 Task: Find connections with filter location Sondershausen with filter topic #customerrelationswith filter profile language Potuguese with filter current company Perficient with filter school The Air Force School with filter industry Chemical Raw Materials Manufacturing with filter service category Print Design with filter keywords title Suicide Hotline Volunteer
Action: Mouse moved to (270, 343)
Screenshot: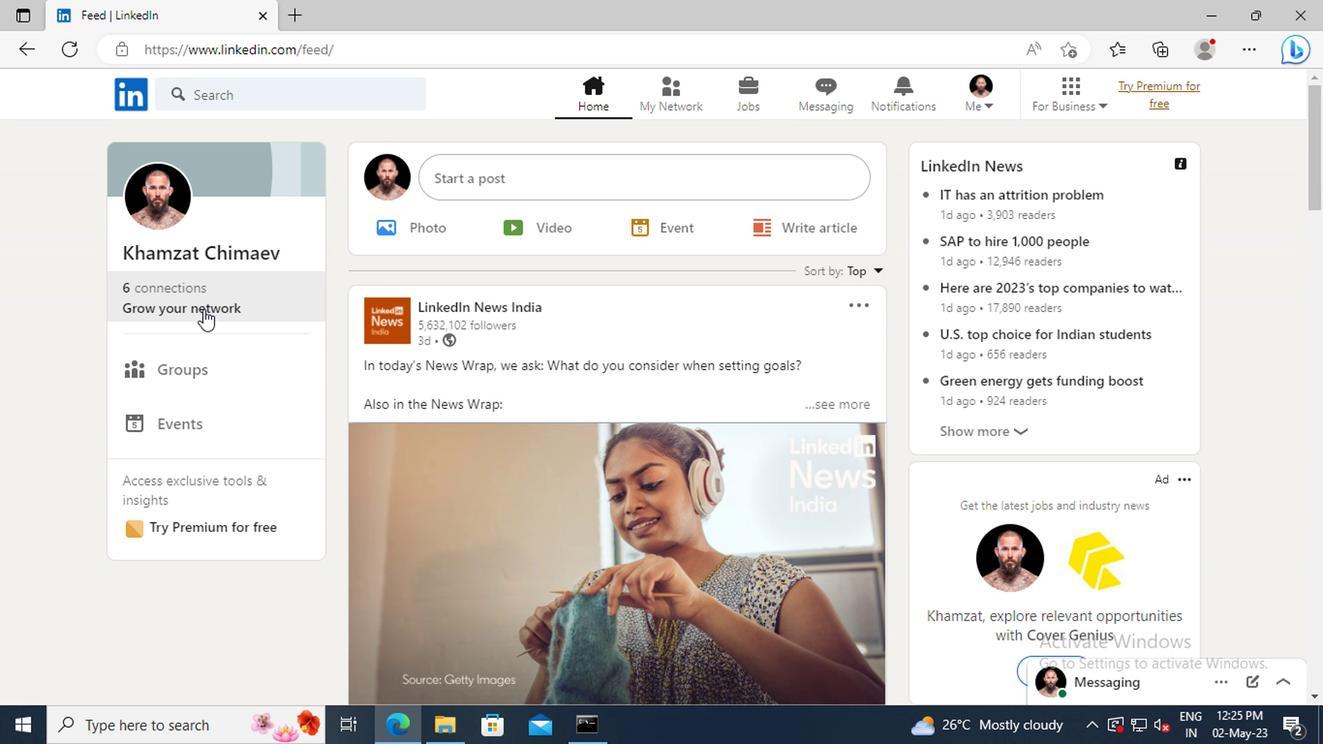 
Action: Mouse pressed left at (270, 343)
Screenshot: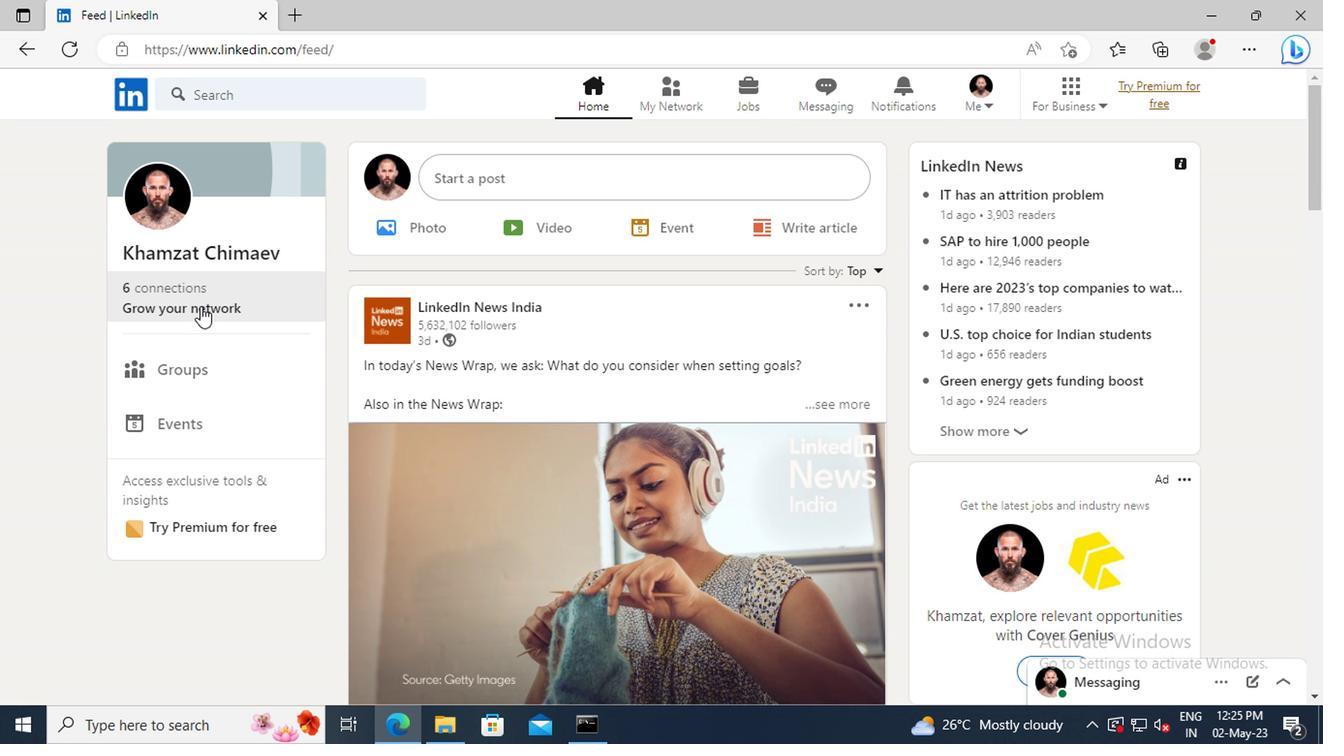 
Action: Mouse moved to (283, 279)
Screenshot: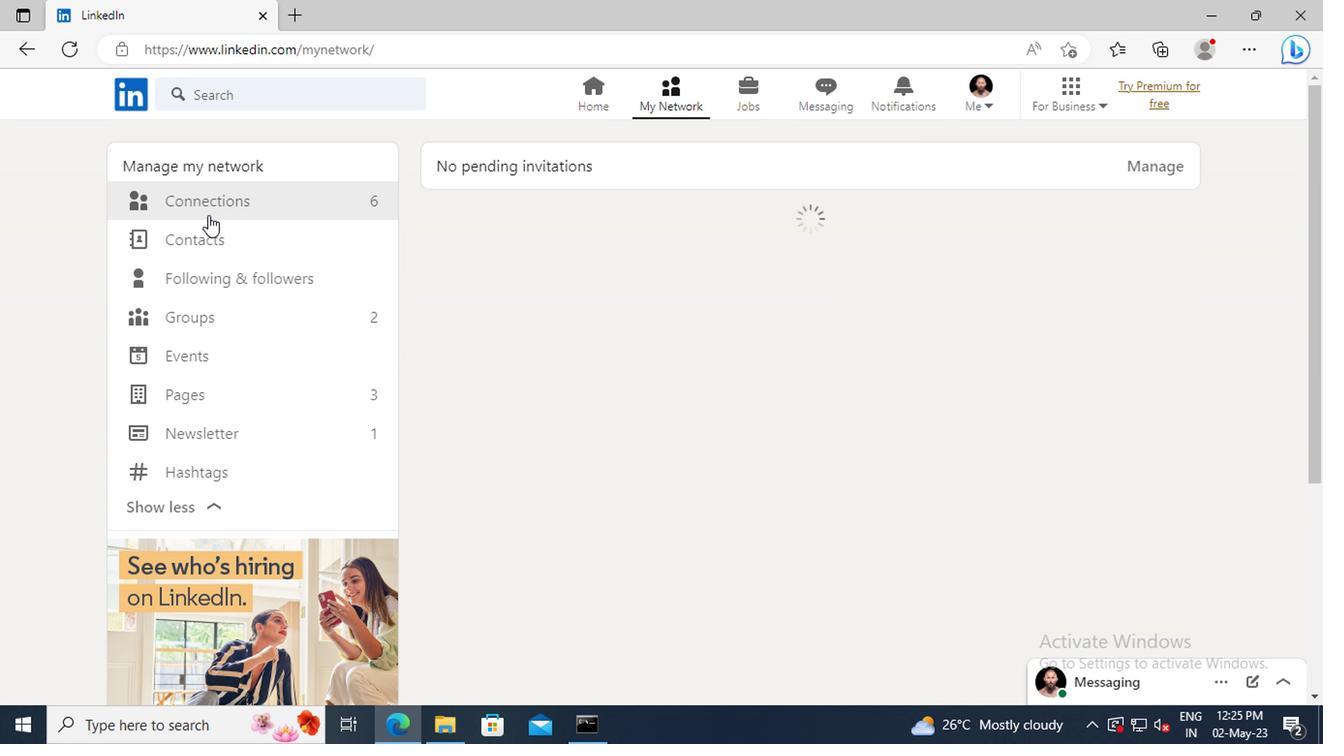 
Action: Mouse pressed left at (283, 279)
Screenshot: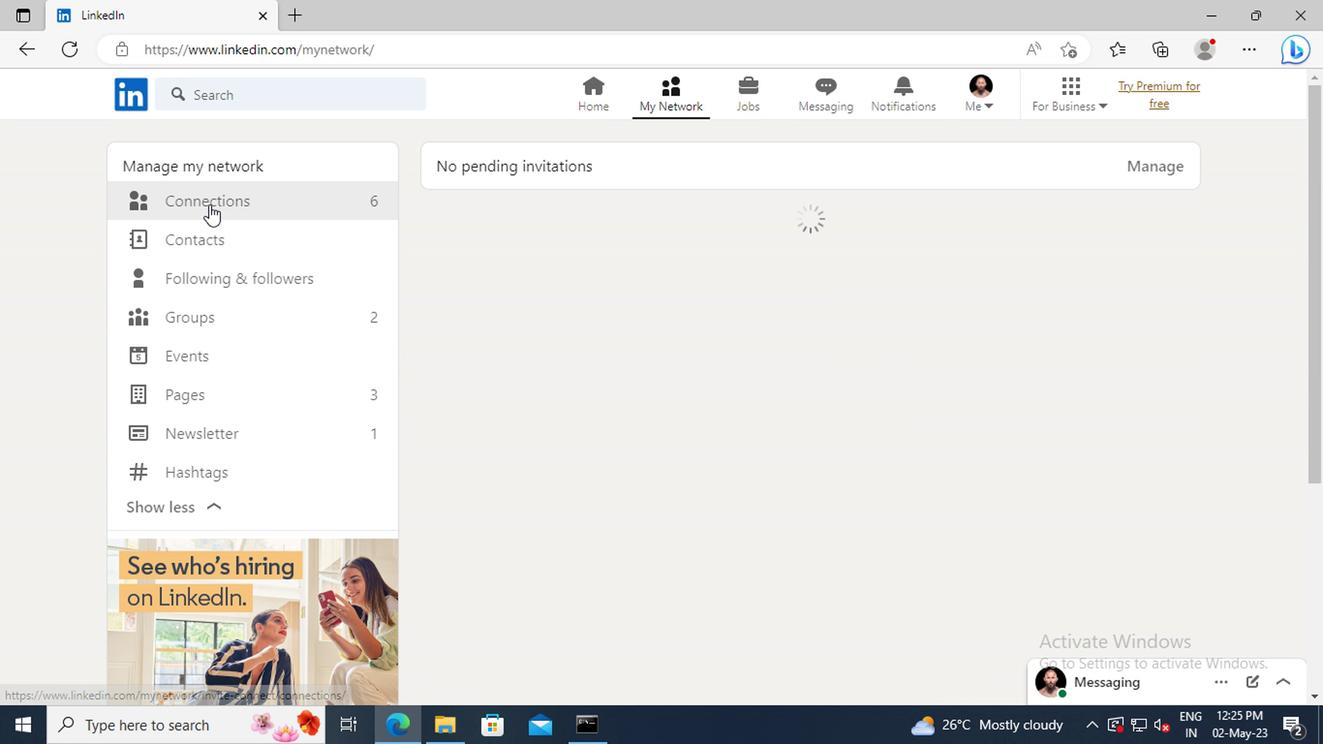 
Action: Mouse moved to (689, 282)
Screenshot: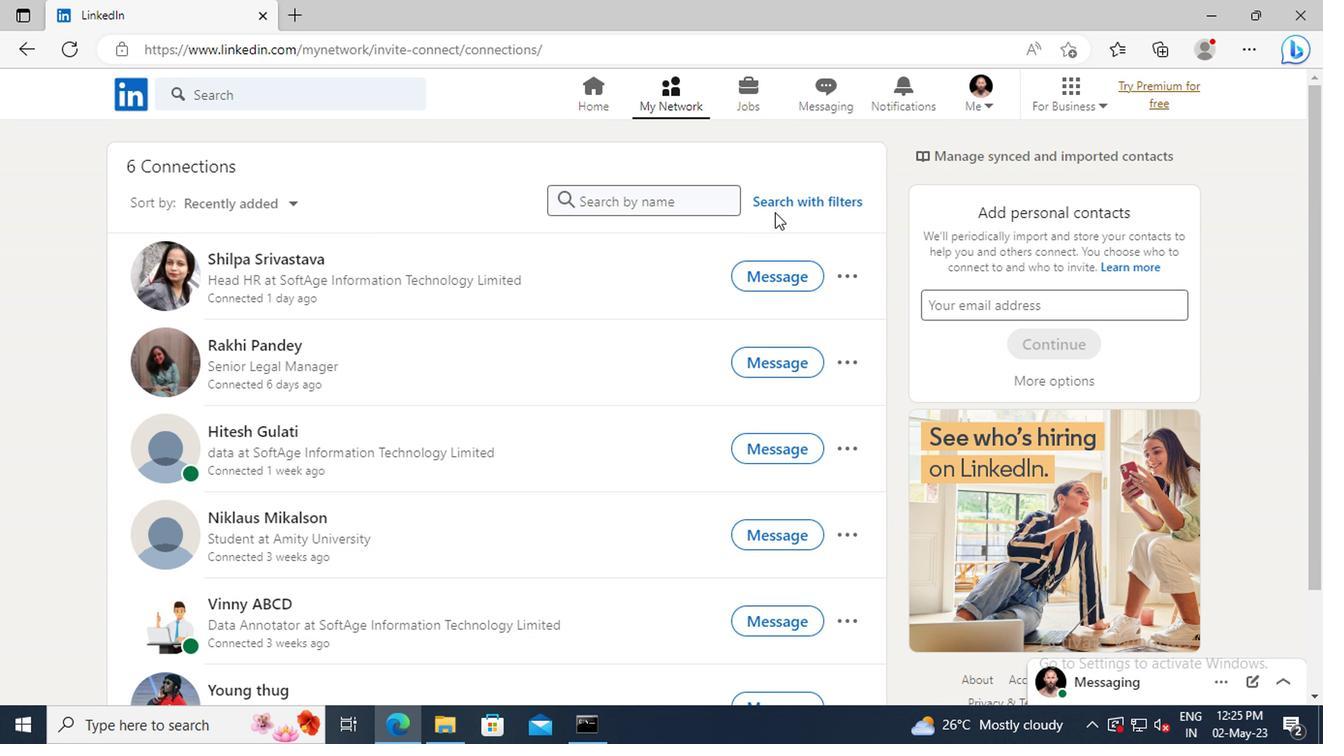 
Action: Mouse pressed left at (689, 282)
Screenshot: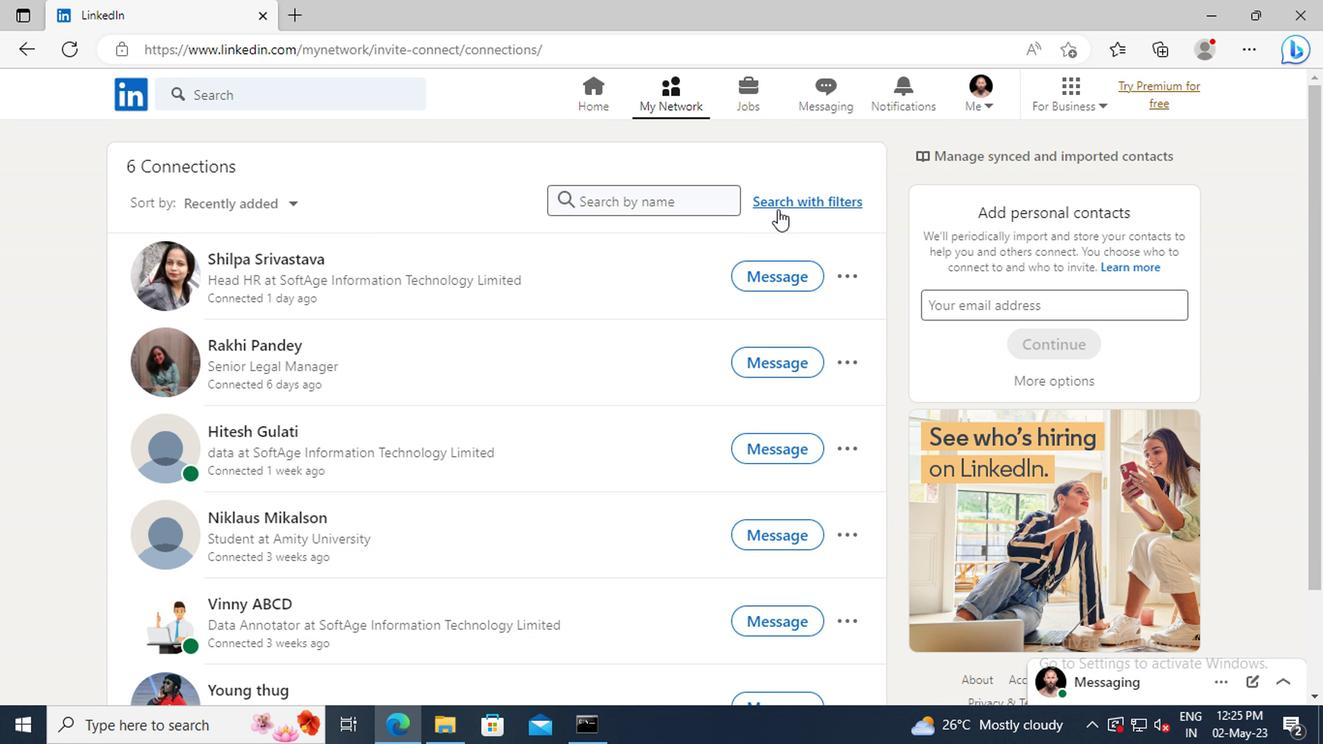 
Action: Mouse moved to (649, 241)
Screenshot: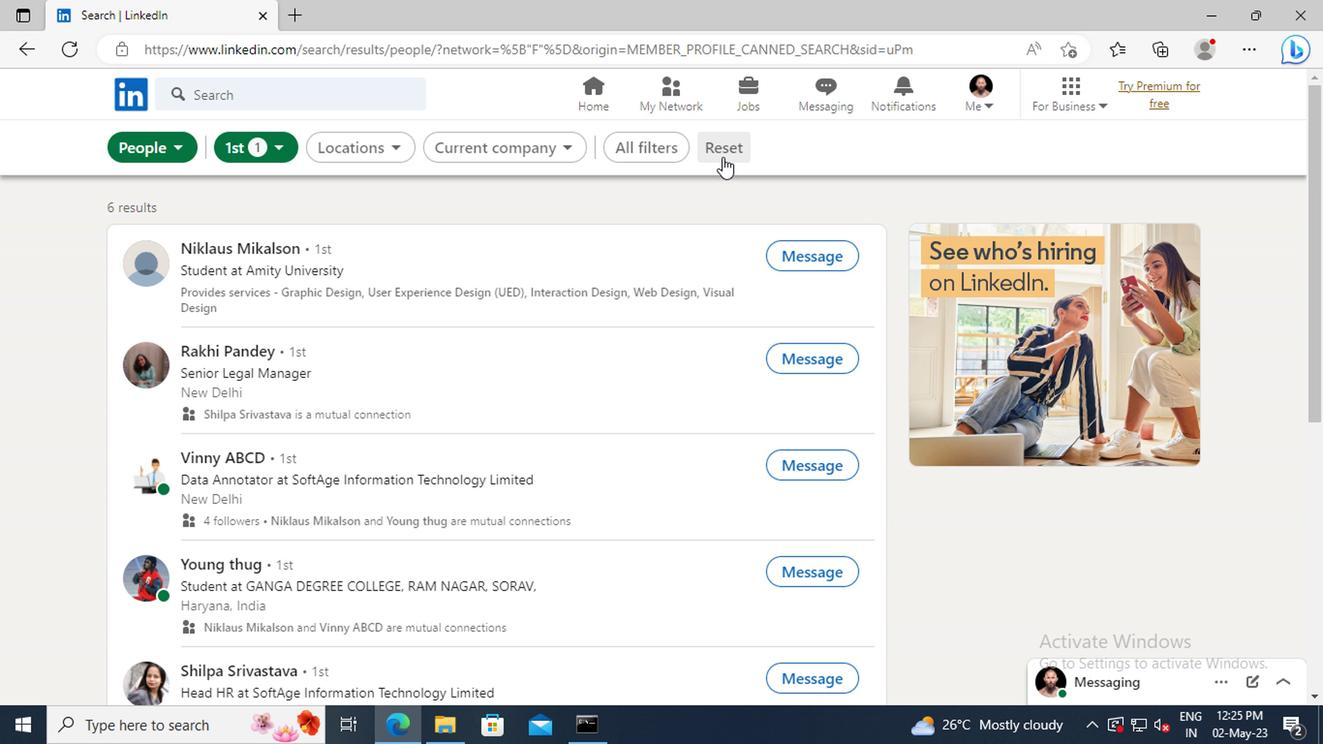 
Action: Mouse pressed left at (649, 241)
Screenshot: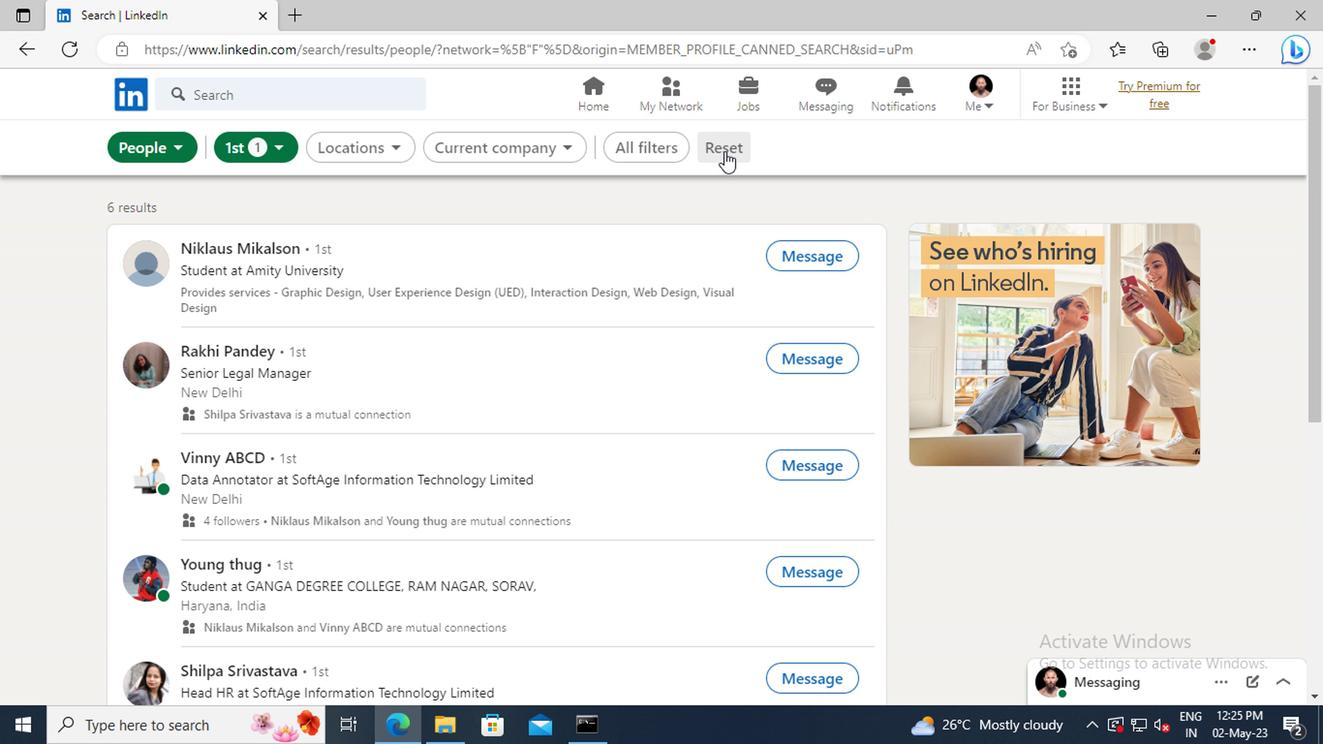 
Action: Mouse moved to (629, 239)
Screenshot: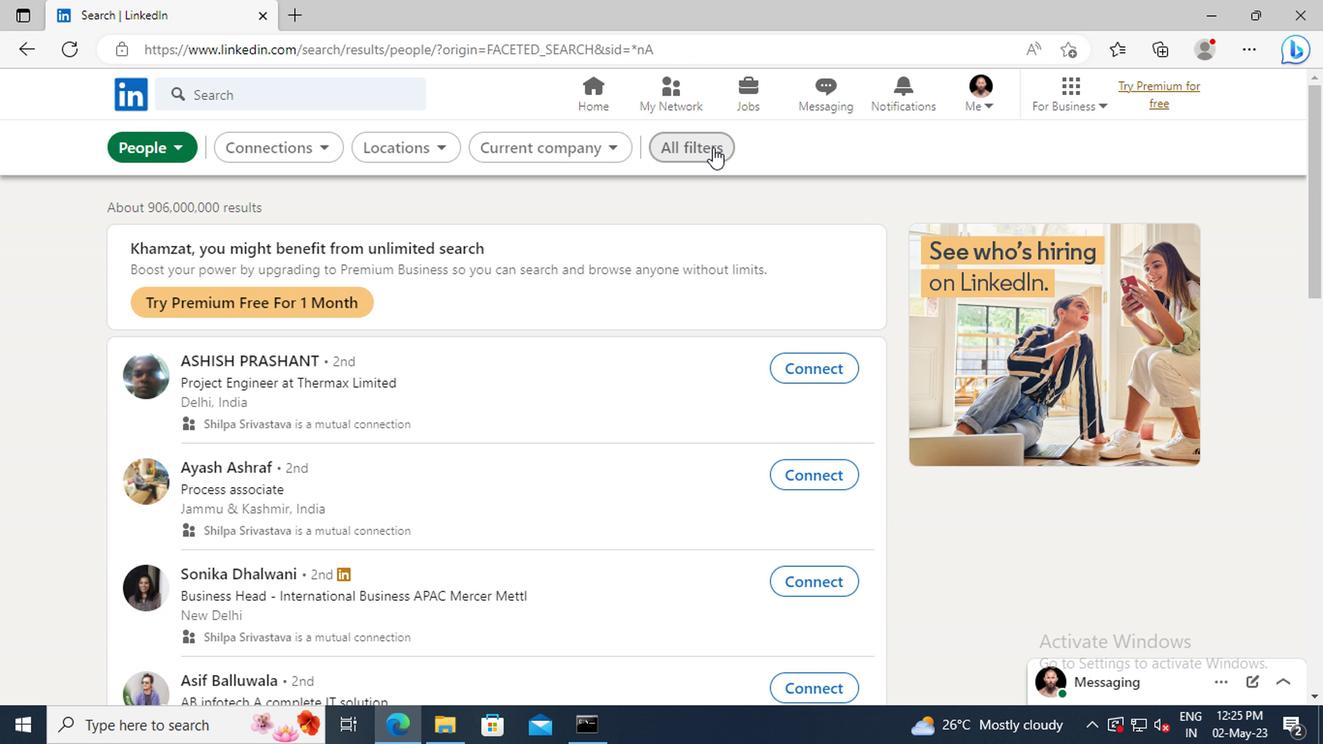 
Action: Mouse pressed left at (629, 239)
Screenshot: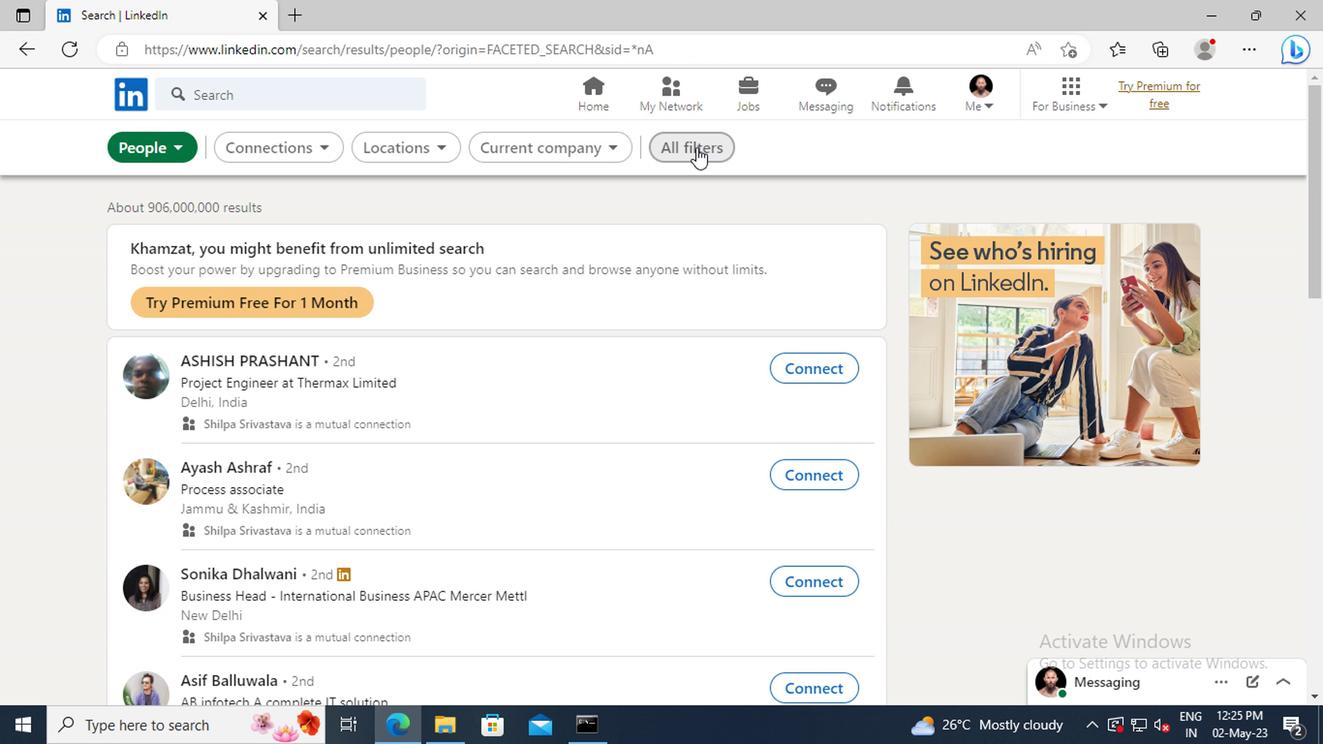 
Action: Mouse moved to (875, 388)
Screenshot: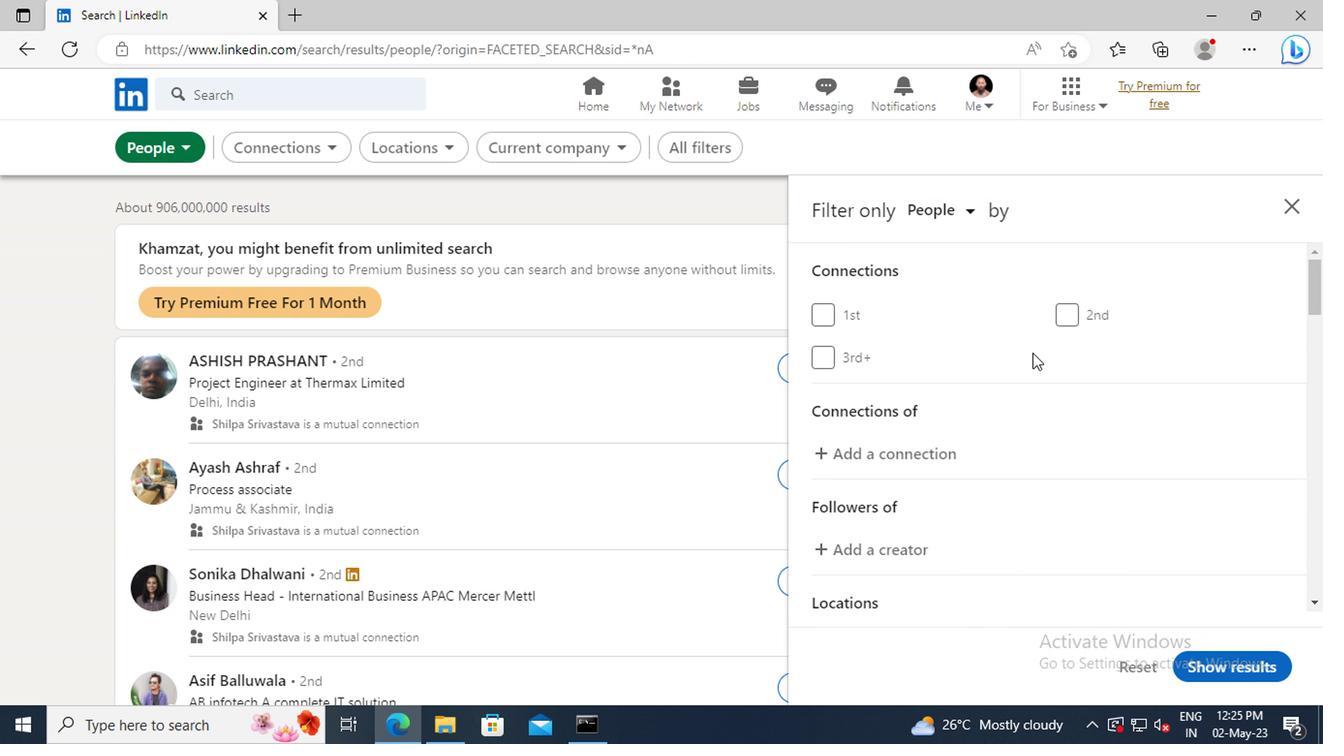 
Action: Mouse scrolled (875, 387) with delta (0, 0)
Screenshot: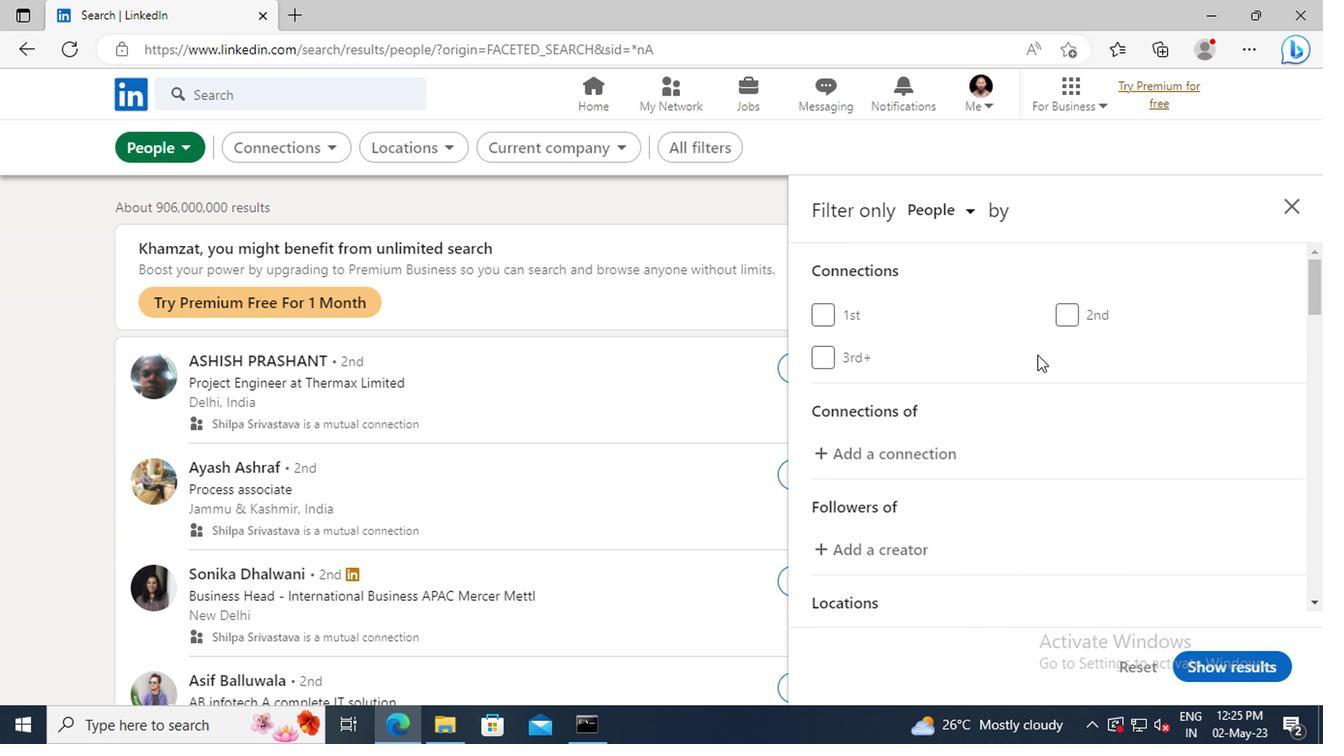 
Action: Mouse scrolled (875, 387) with delta (0, 0)
Screenshot: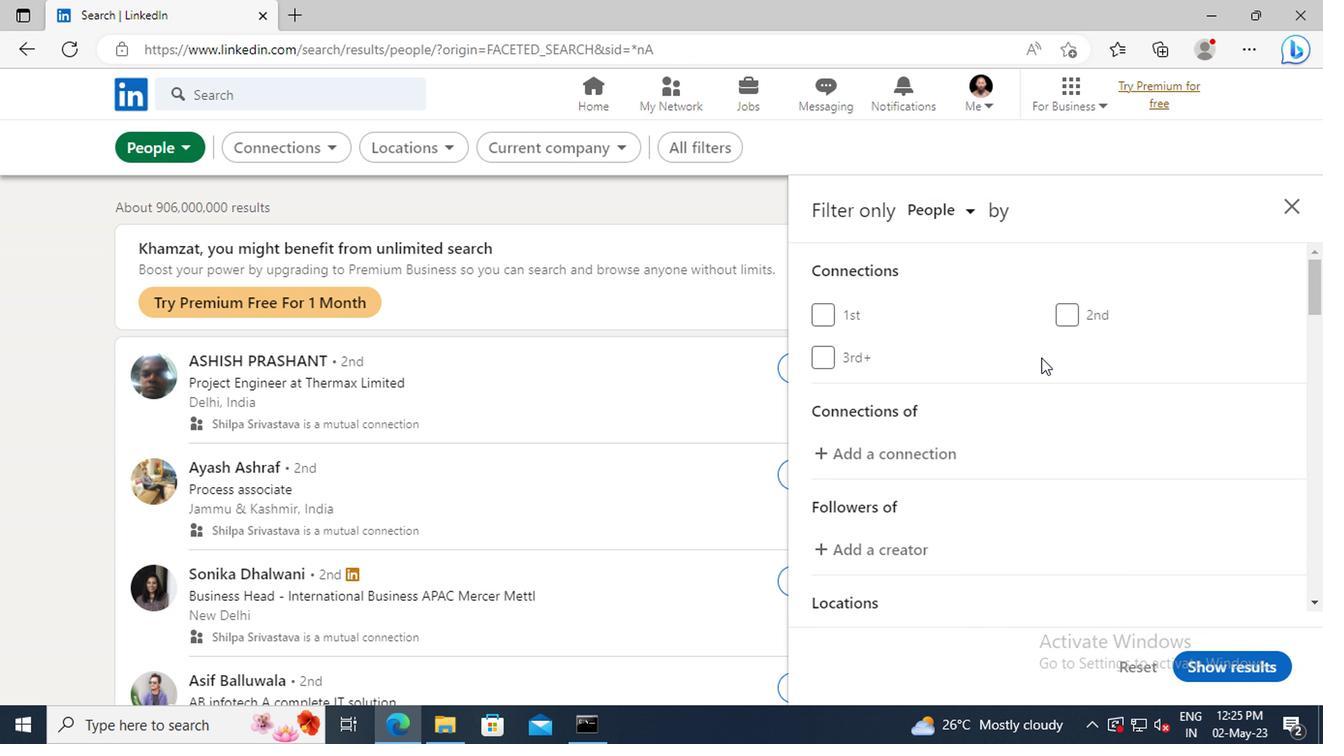 
Action: Mouse scrolled (875, 387) with delta (0, 0)
Screenshot: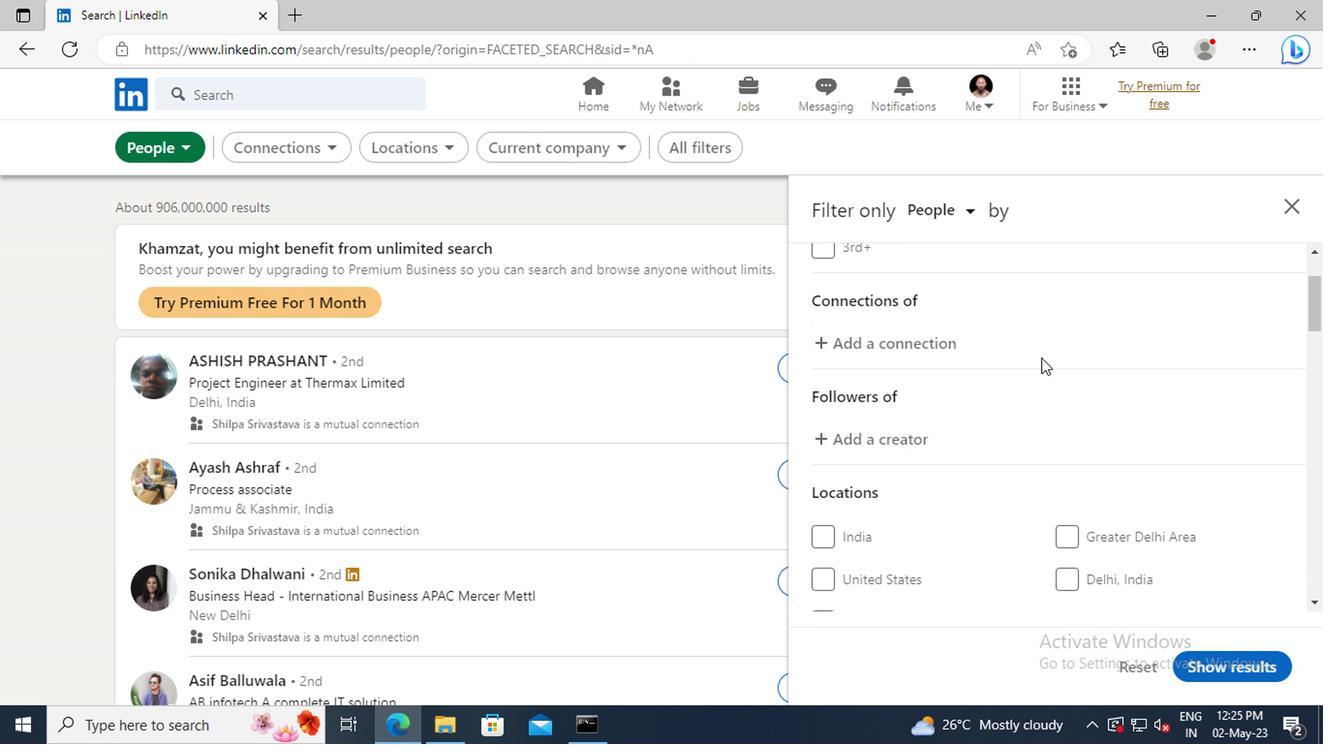 
Action: Mouse scrolled (875, 387) with delta (0, 0)
Screenshot: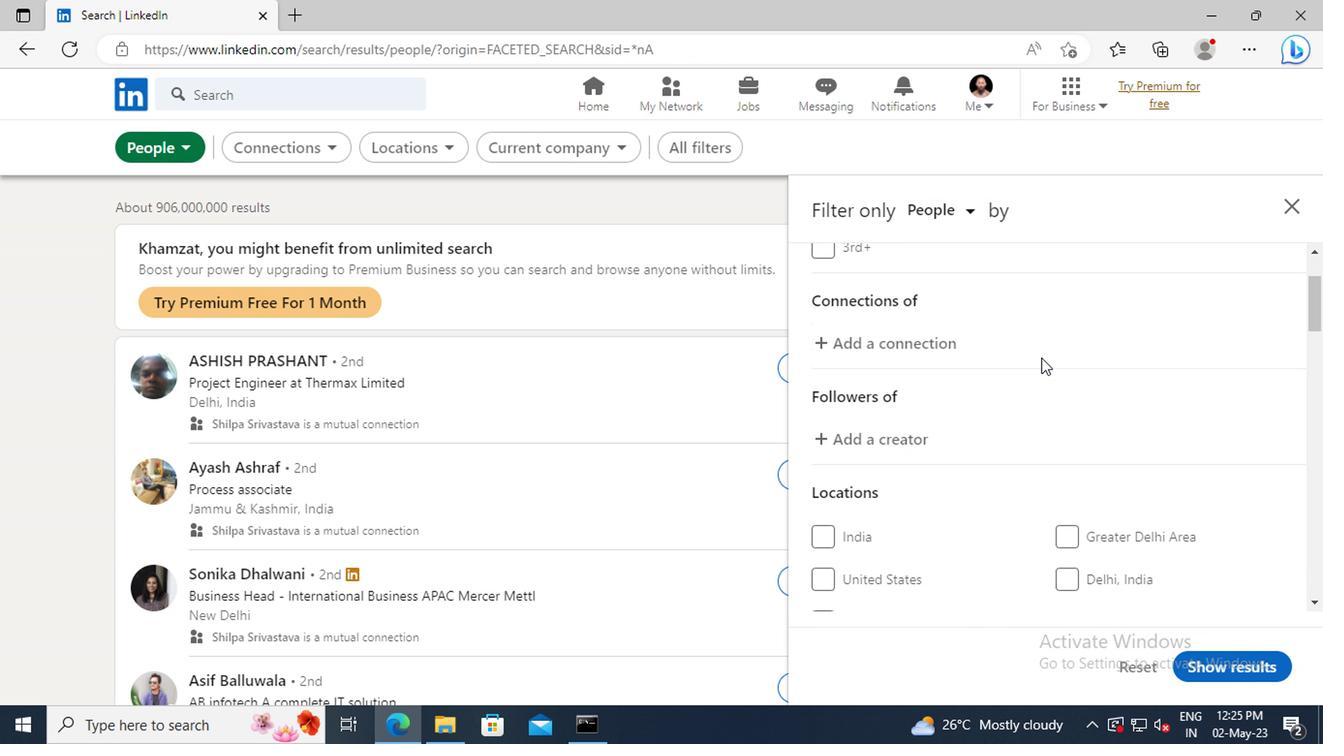 
Action: Mouse scrolled (875, 387) with delta (0, 0)
Screenshot: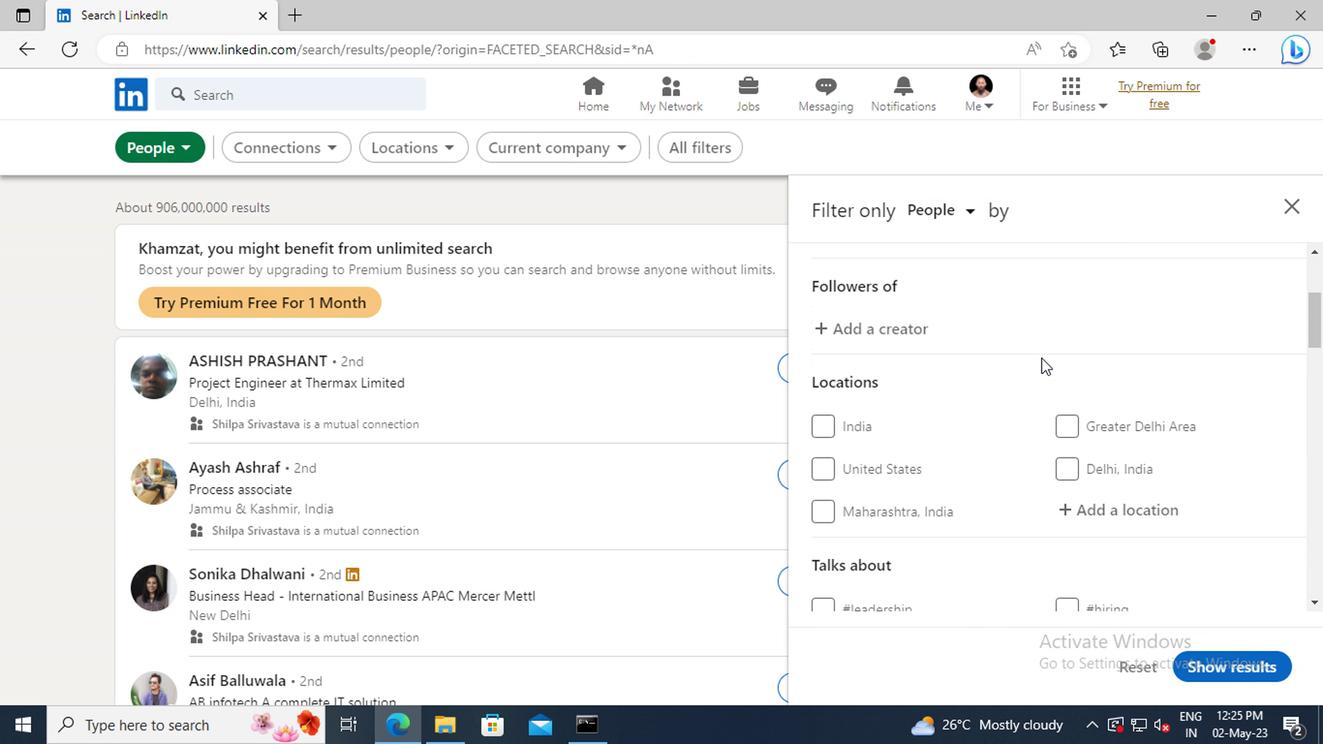 
Action: Mouse scrolled (875, 387) with delta (0, 0)
Screenshot: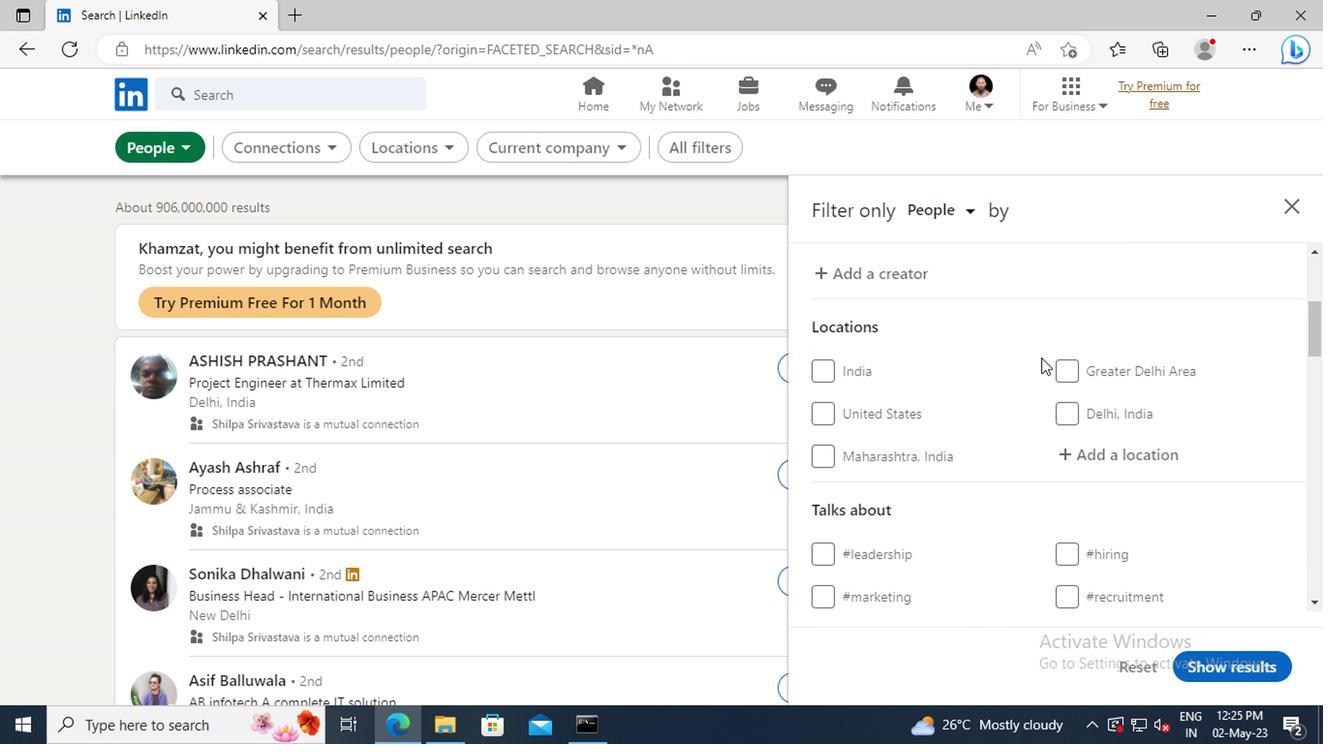 
Action: Mouse moved to (894, 414)
Screenshot: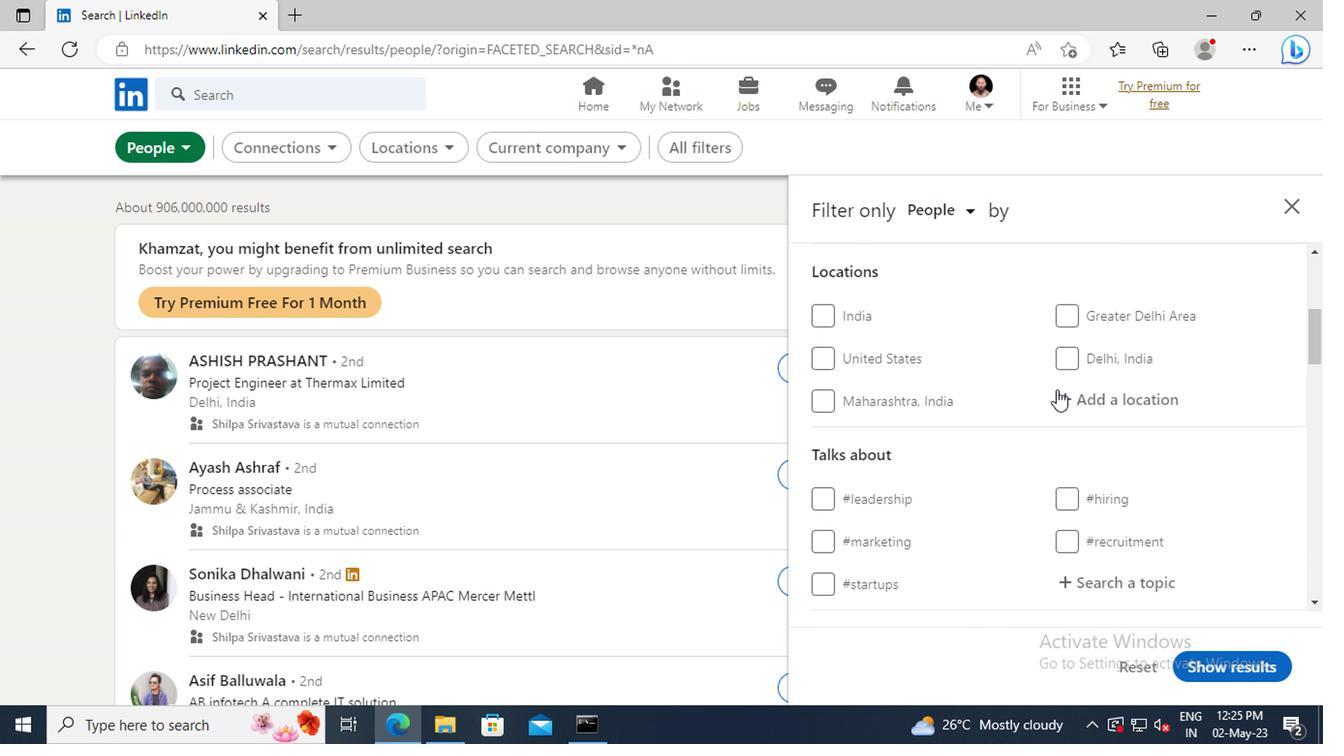 
Action: Mouse pressed left at (894, 414)
Screenshot: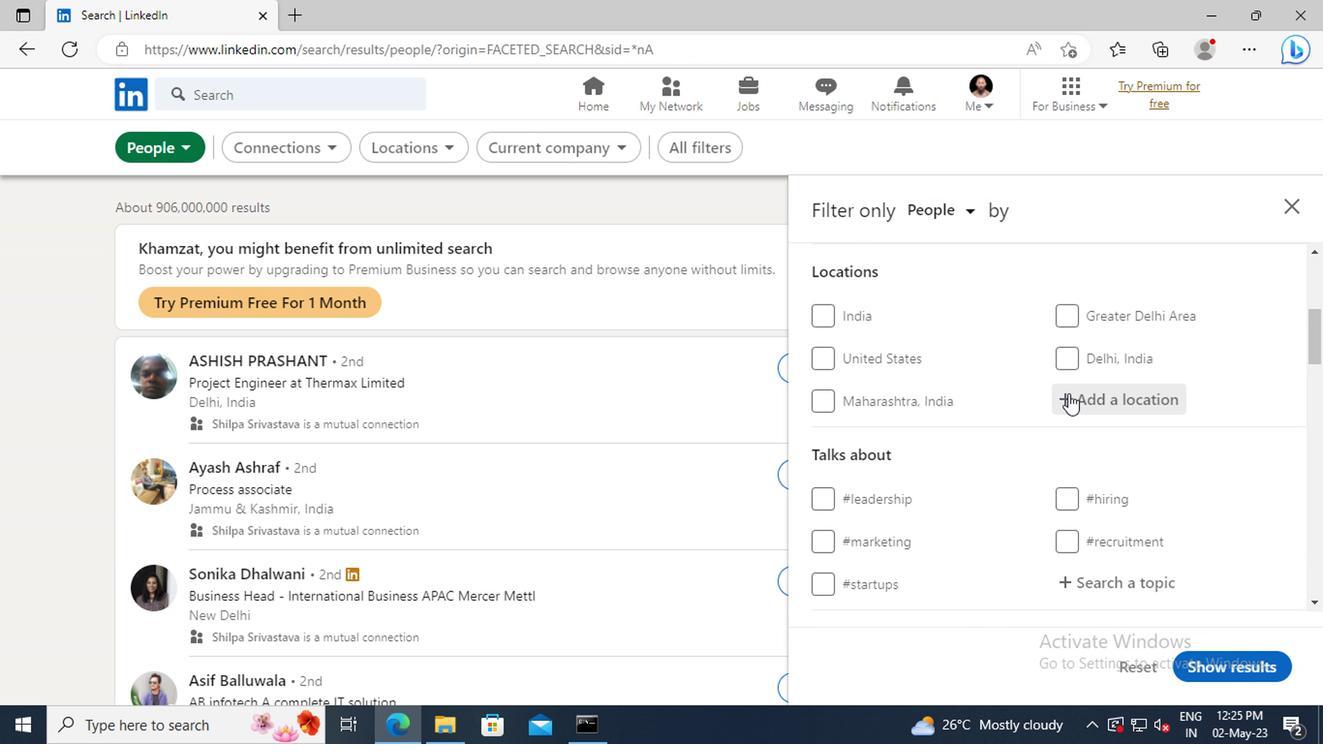 
Action: Key pressed <Key.shift>SONDERSHA
Screenshot: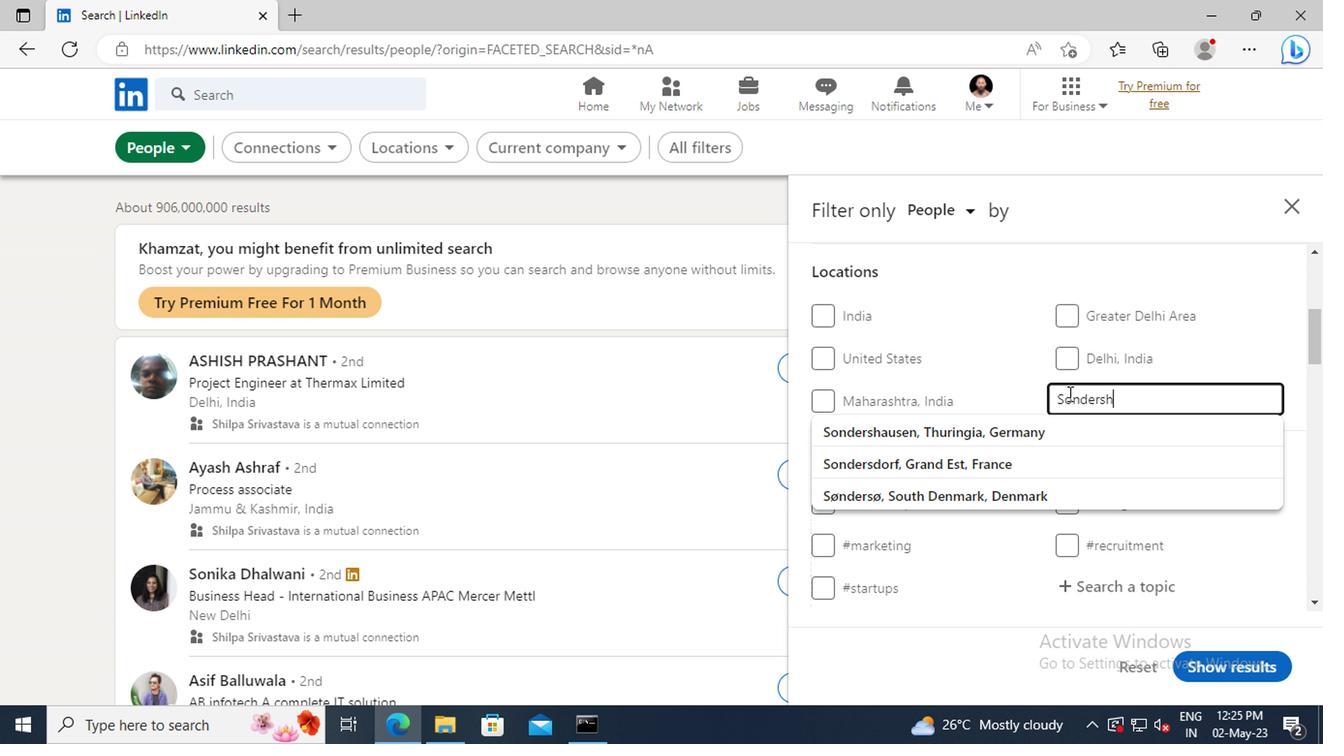 
Action: Mouse moved to (897, 440)
Screenshot: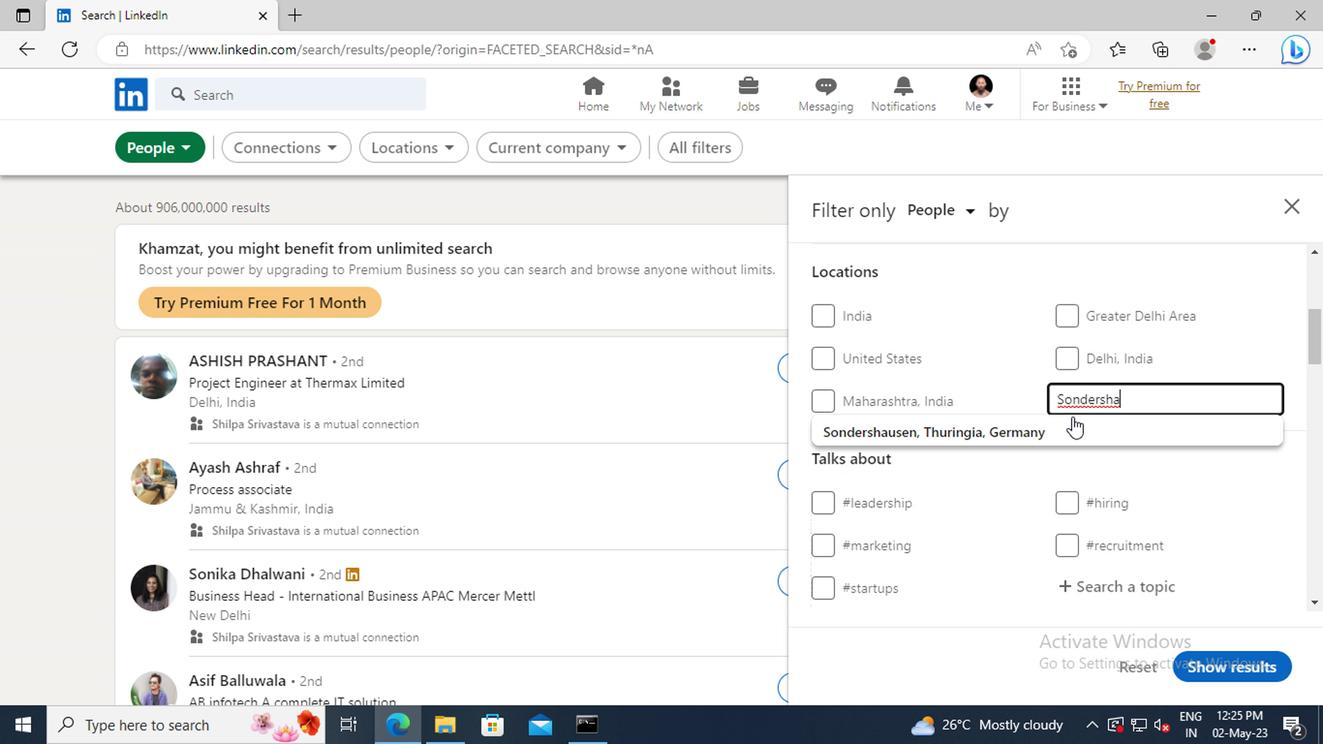 
Action: Mouse pressed left at (897, 440)
Screenshot: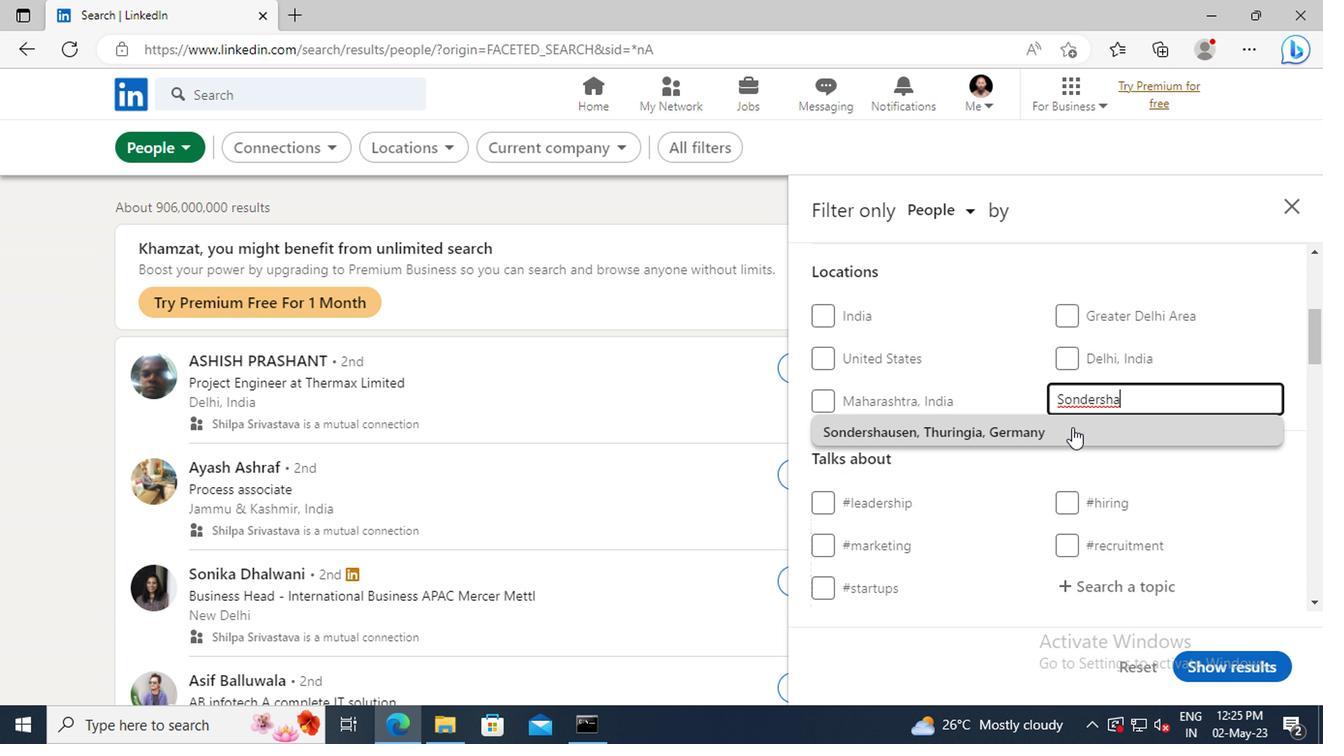 
Action: Mouse scrolled (897, 439) with delta (0, 0)
Screenshot: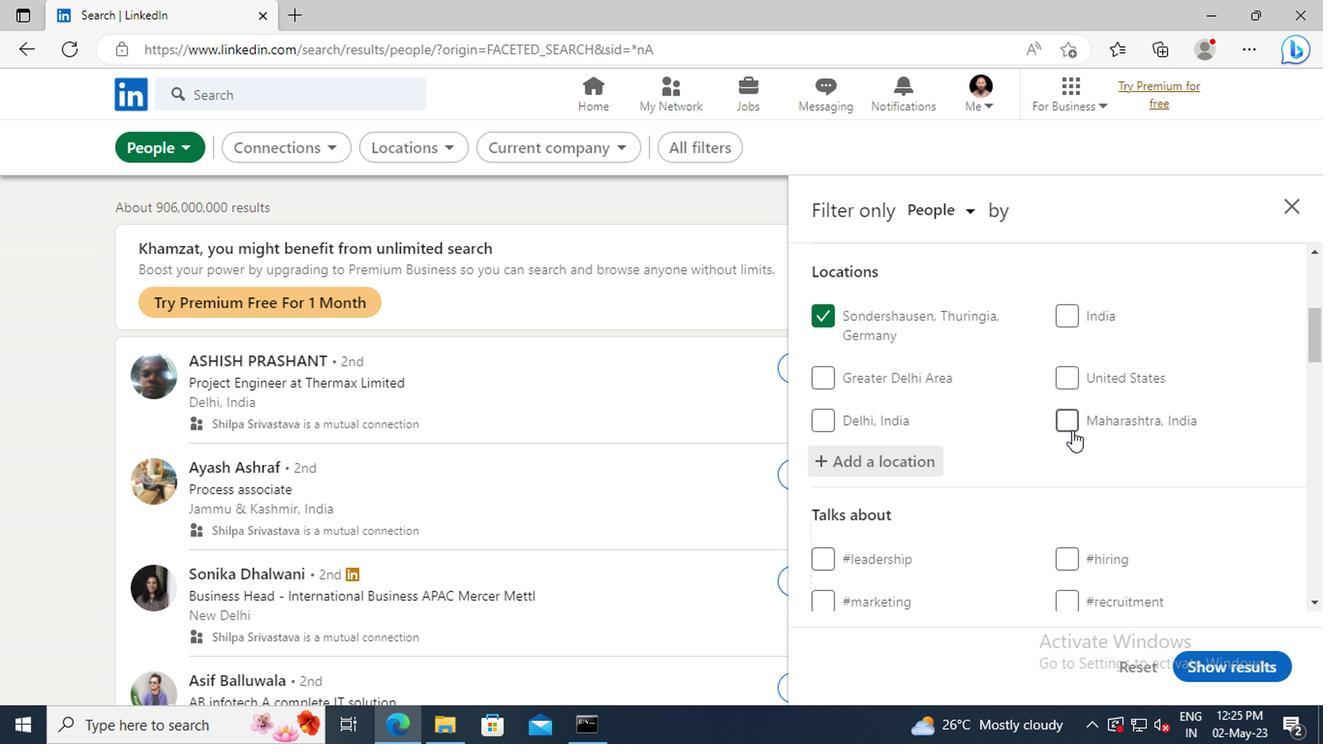 
Action: Mouse scrolled (897, 439) with delta (0, 0)
Screenshot: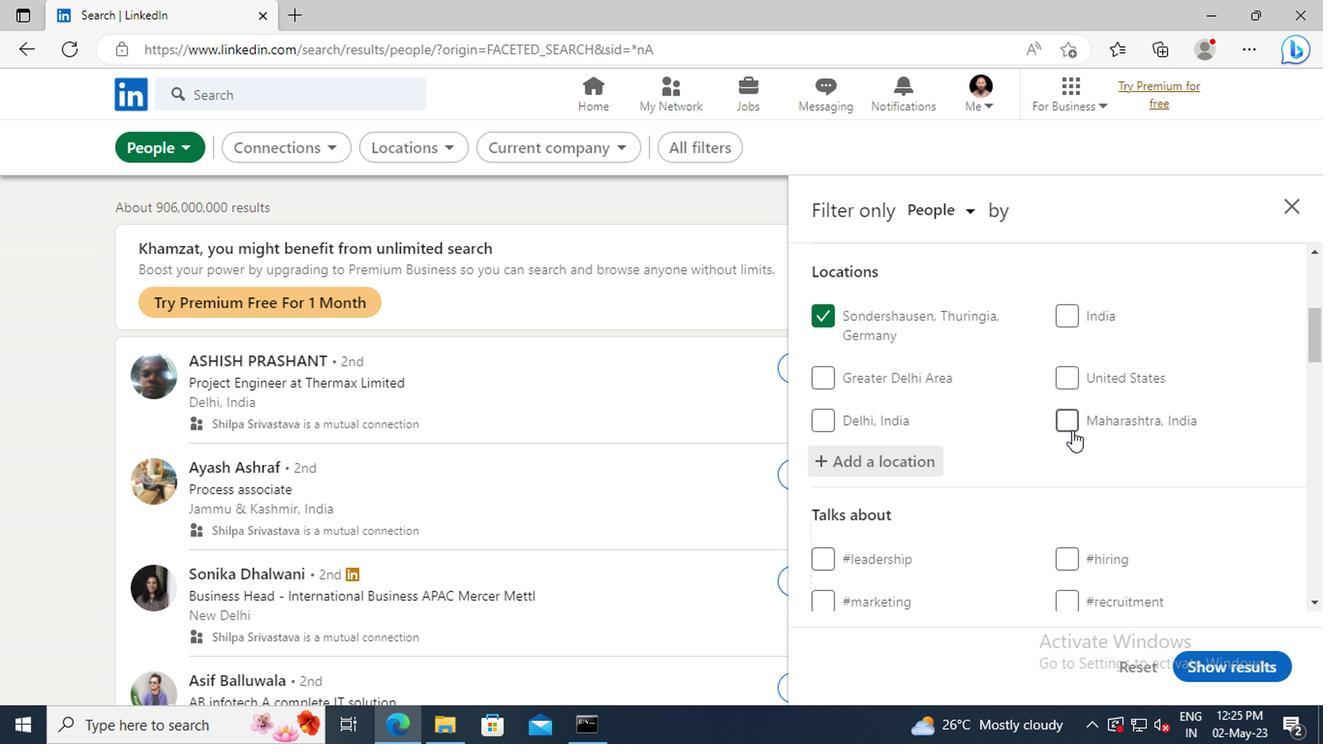 
Action: Mouse scrolled (897, 439) with delta (0, 0)
Screenshot: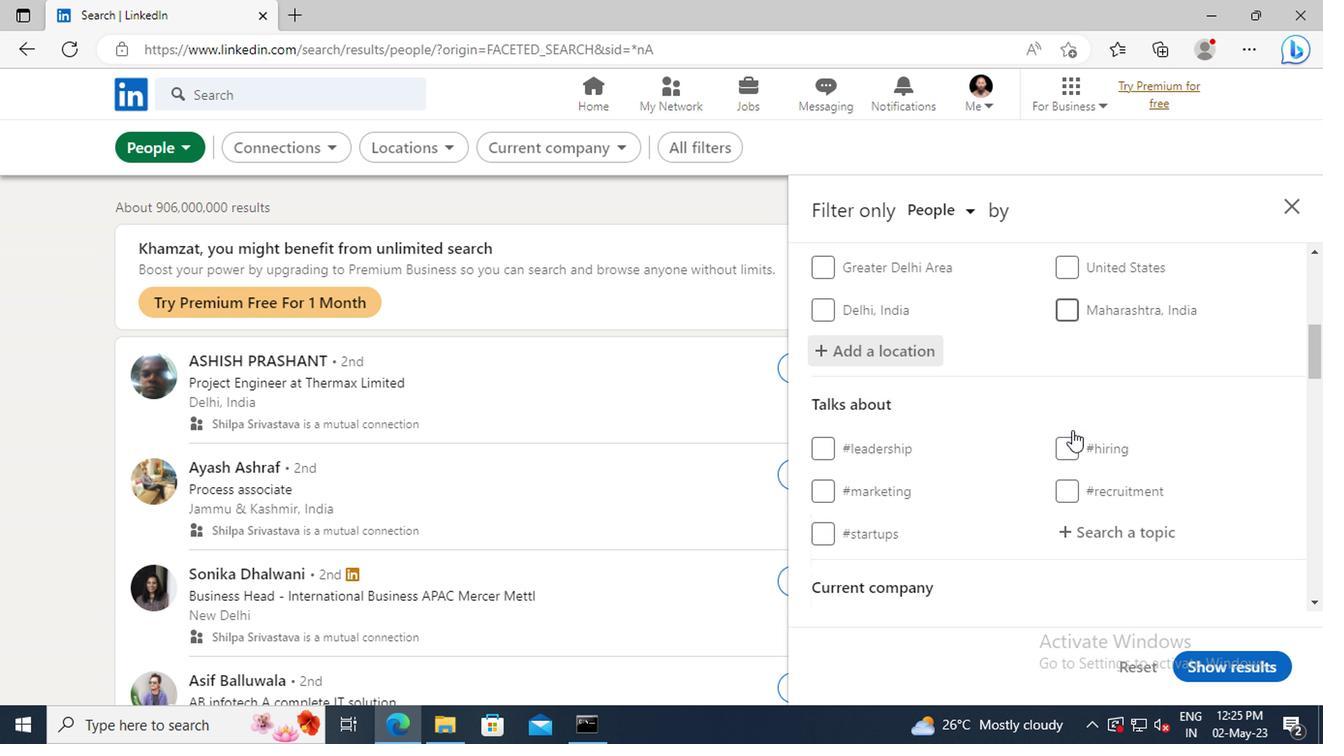 
Action: Mouse moved to (903, 473)
Screenshot: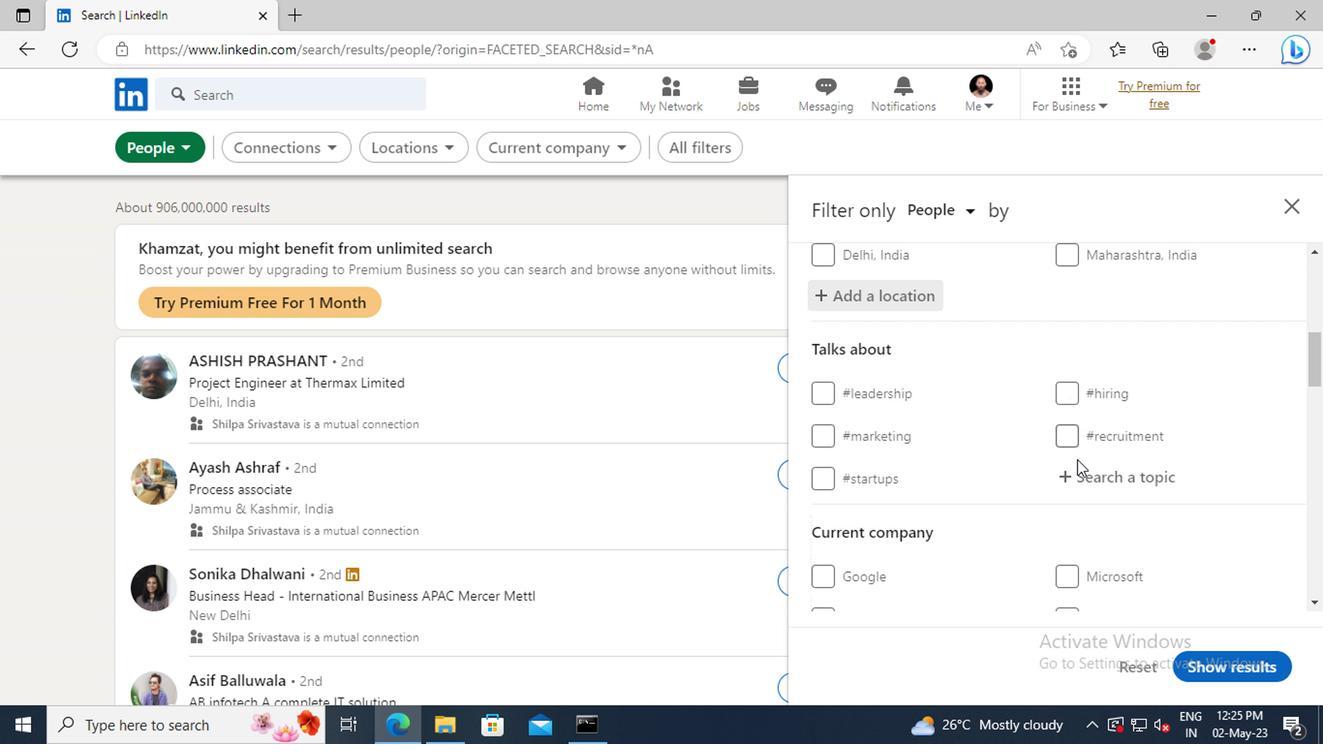 
Action: Mouse pressed left at (903, 473)
Screenshot: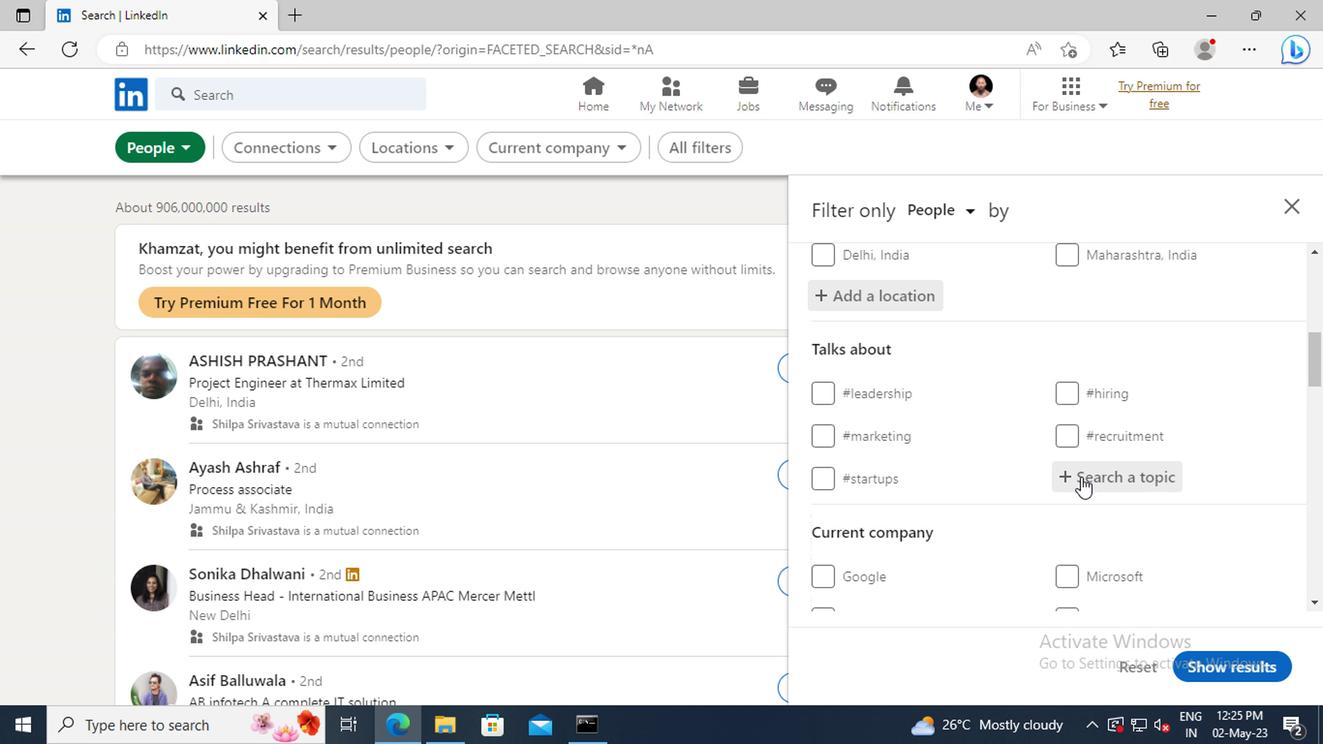 
Action: Key pressed CUSTOMERRELA
Screenshot: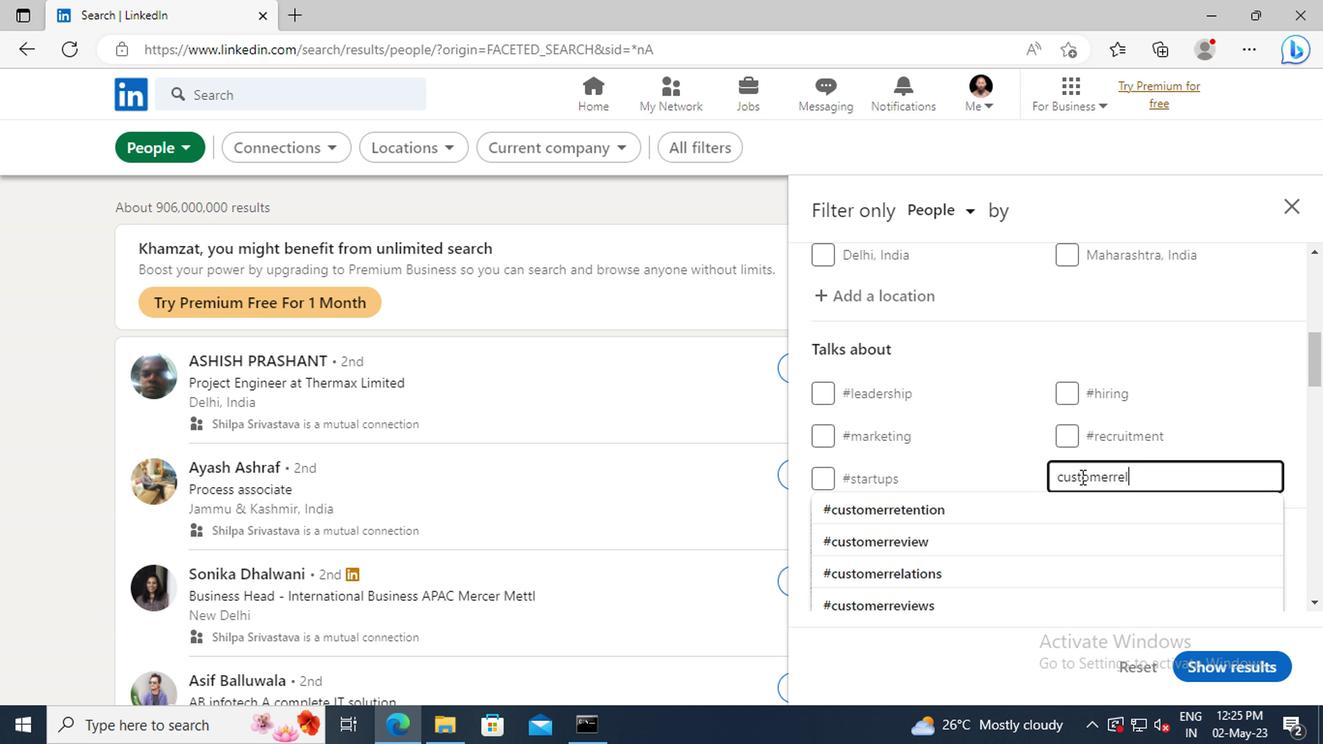 
Action: Mouse moved to (904, 493)
Screenshot: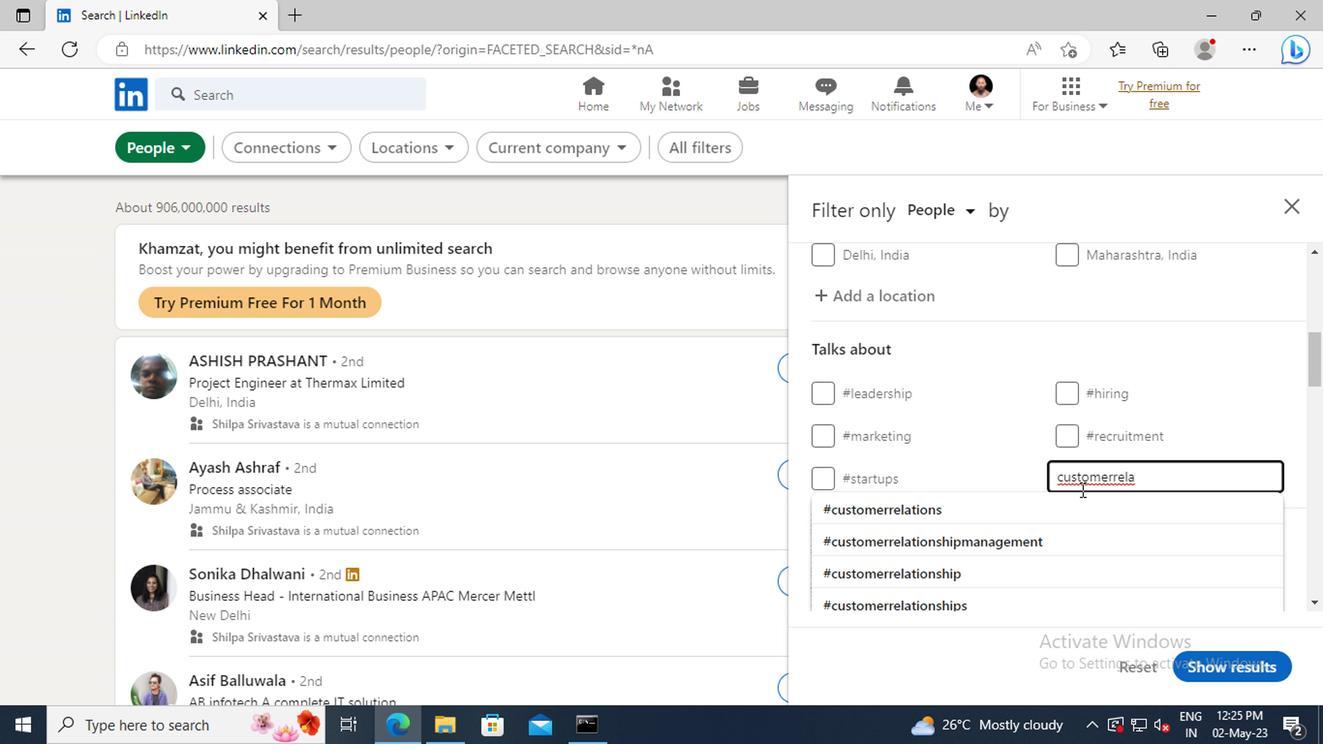 
Action: Mouse pressed left at (904, 493)
Screenshot: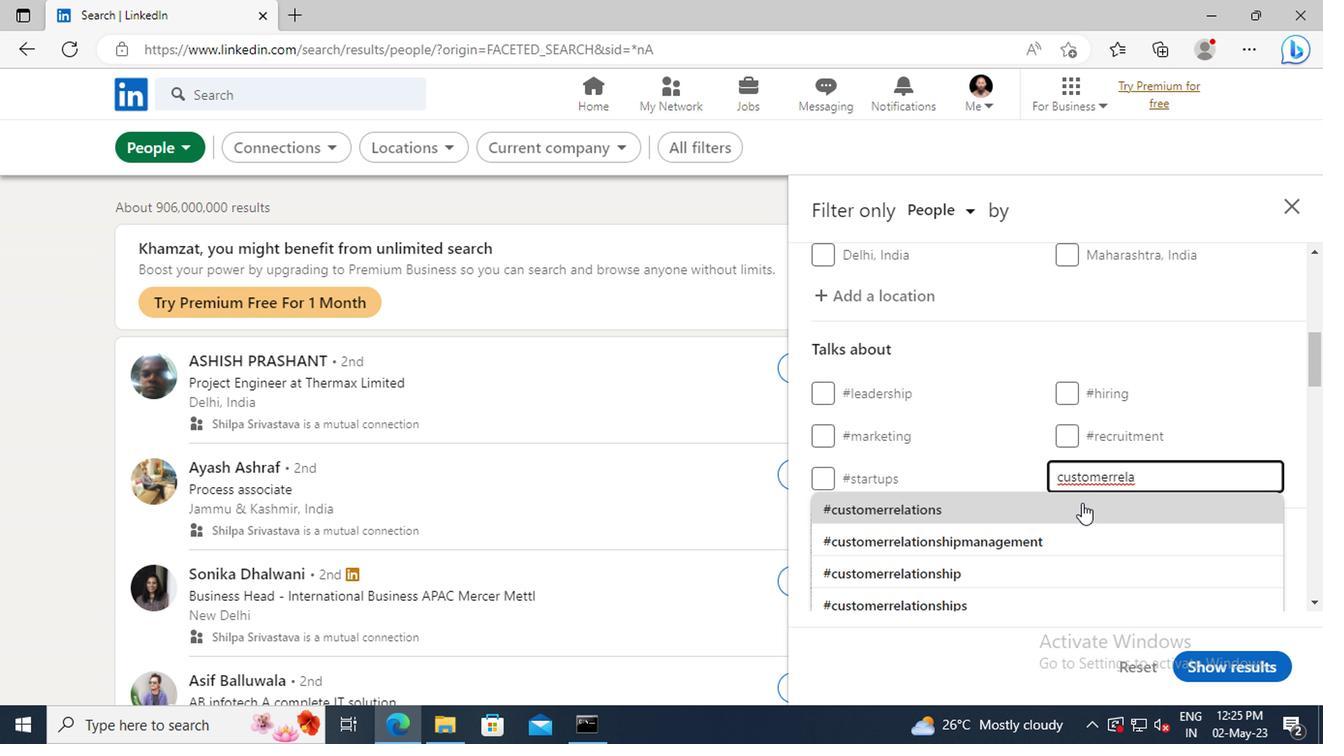
Action: Mouse scrolled (904, 492) with delta (0, 0)
Screenshot: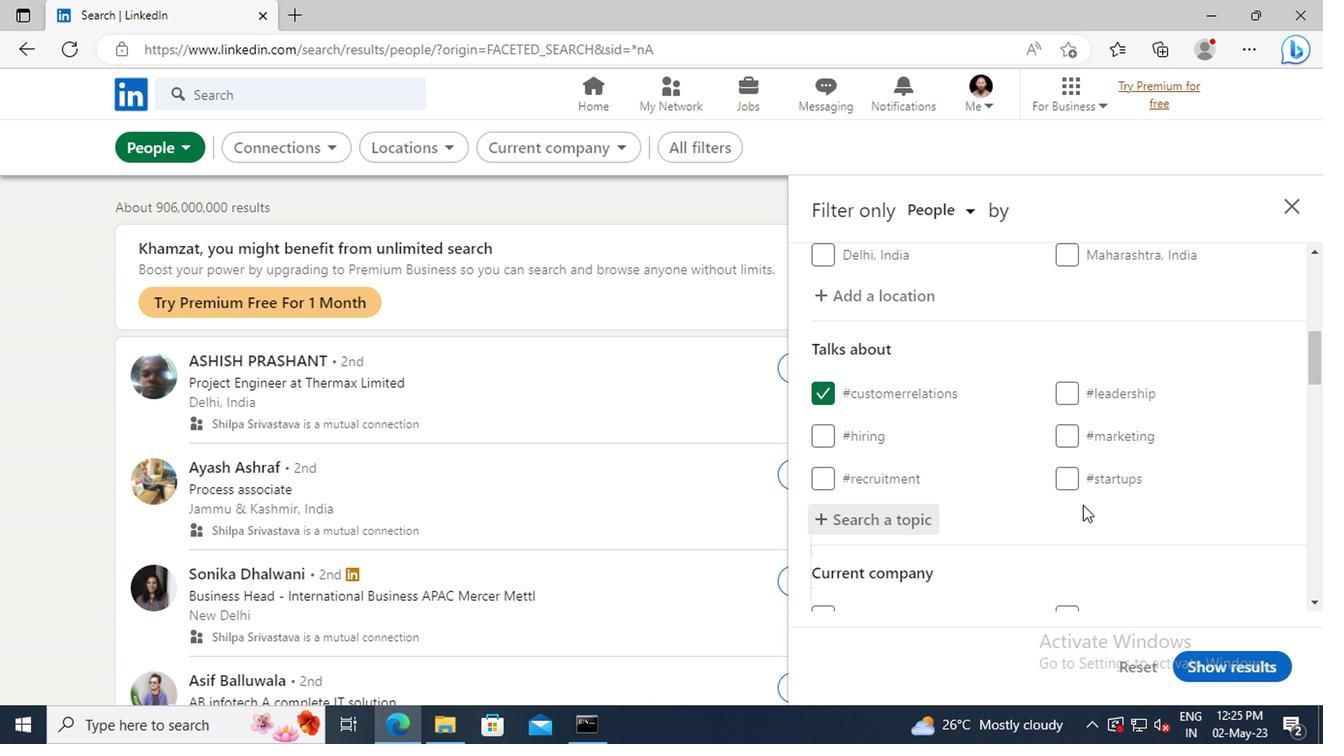 
Action: Mouse scrolled (904, 492) with delta (0, 0)
Screenshot: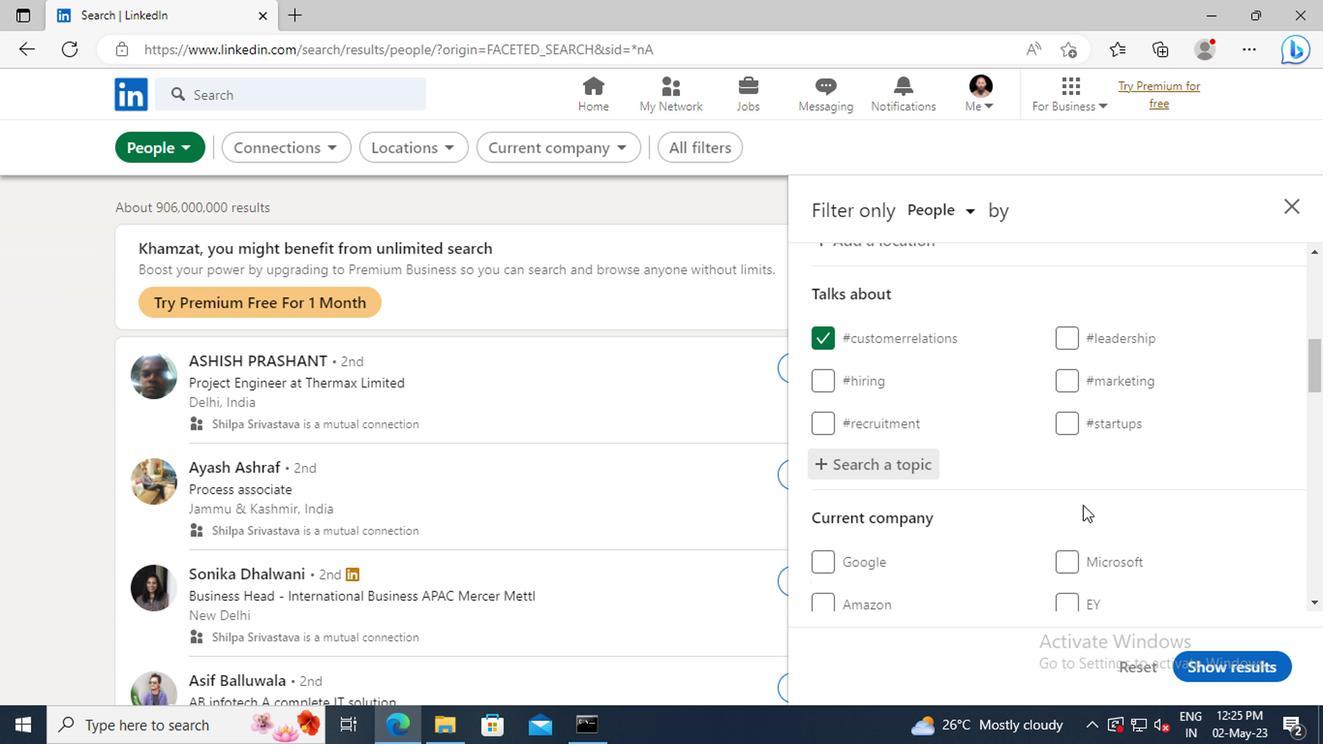 
Action: Mouse scrolled (904, 492) with delta (0, 0)
Screenshot: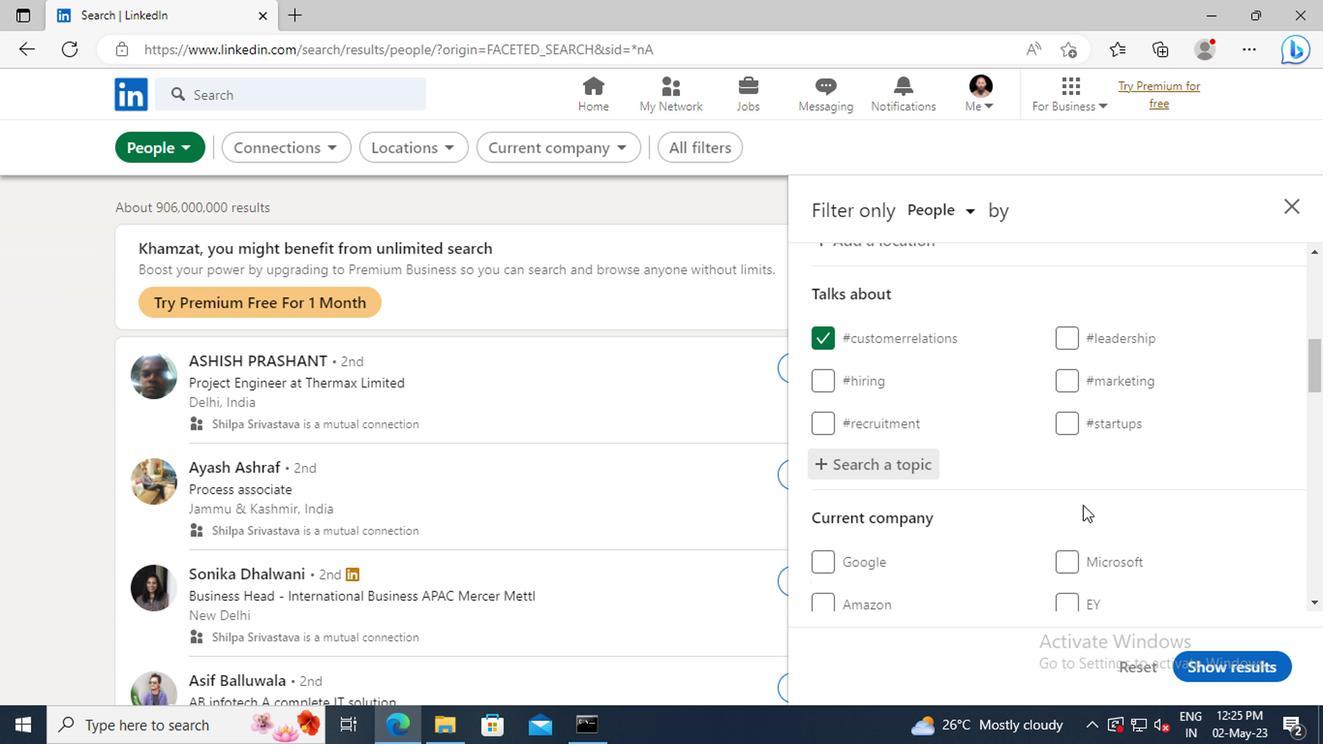 
Action: Mouse scrolled (904, 492) with delta (0, 0)
Screenshot: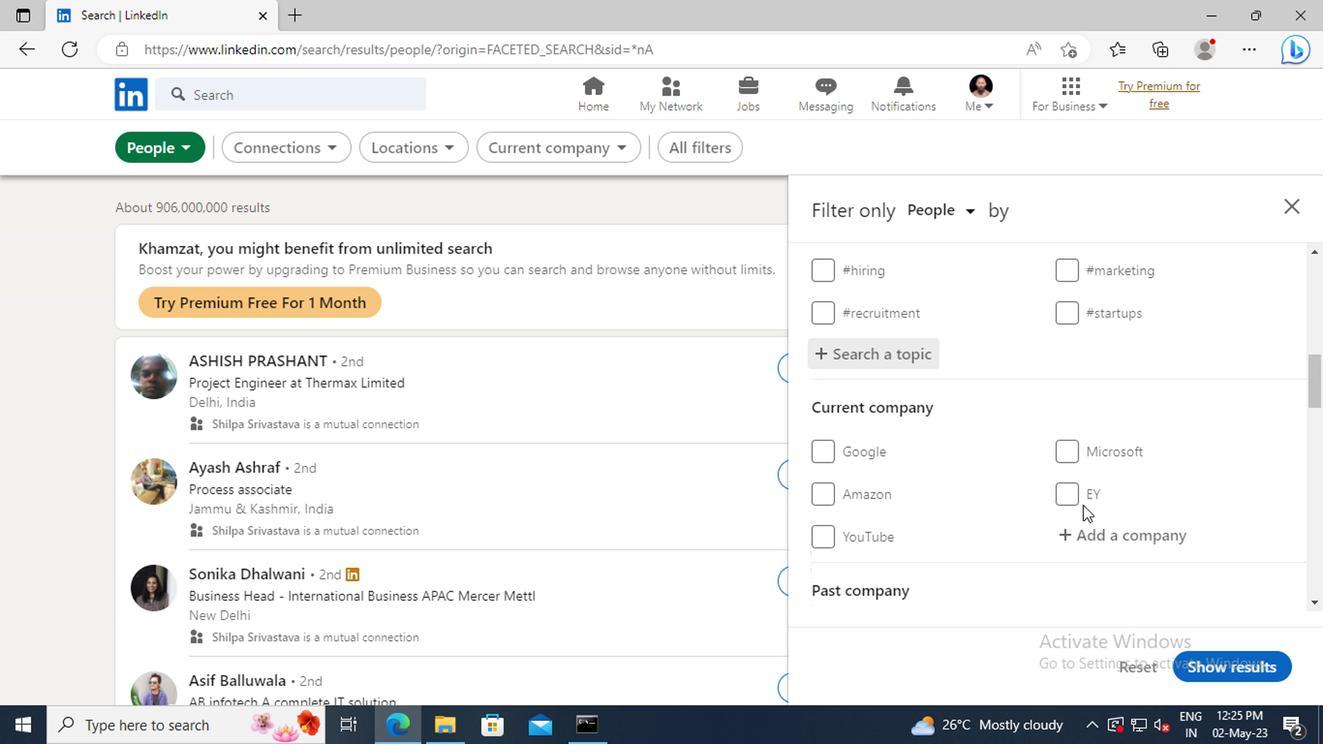 
Action: Mouse scrolled (904, 492) with delta (0, 0)
Screenshot: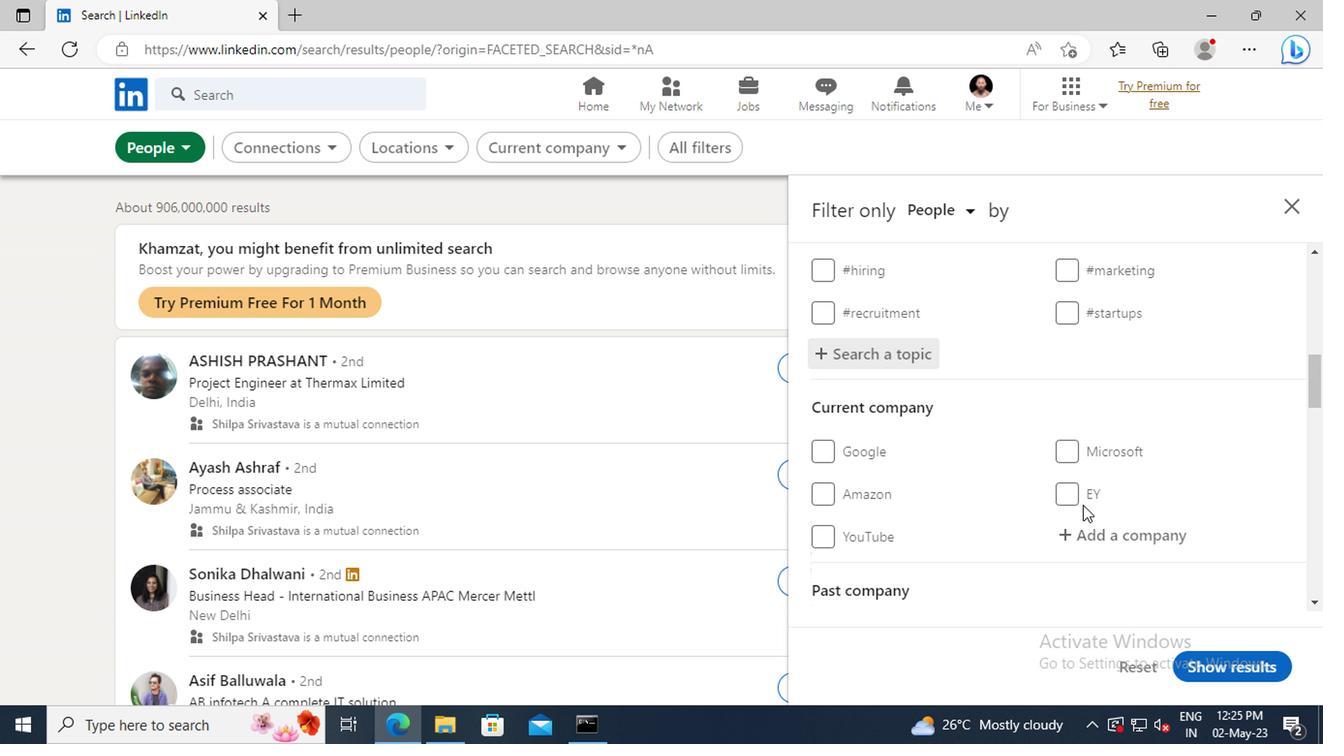
Action: Mouse moved to (906, 480)
Screenshot: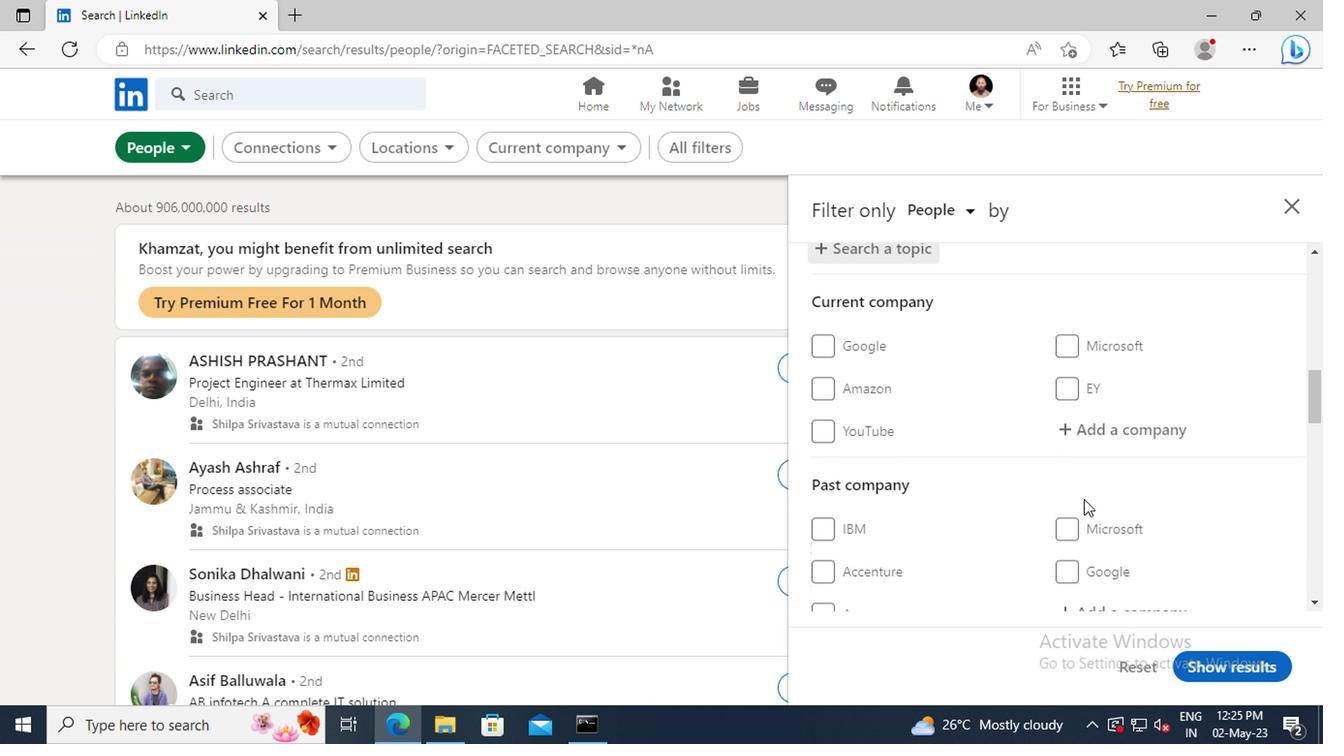 
Action: Mouse scrolled (906, 479) with delta (0, 0)
Screenshot: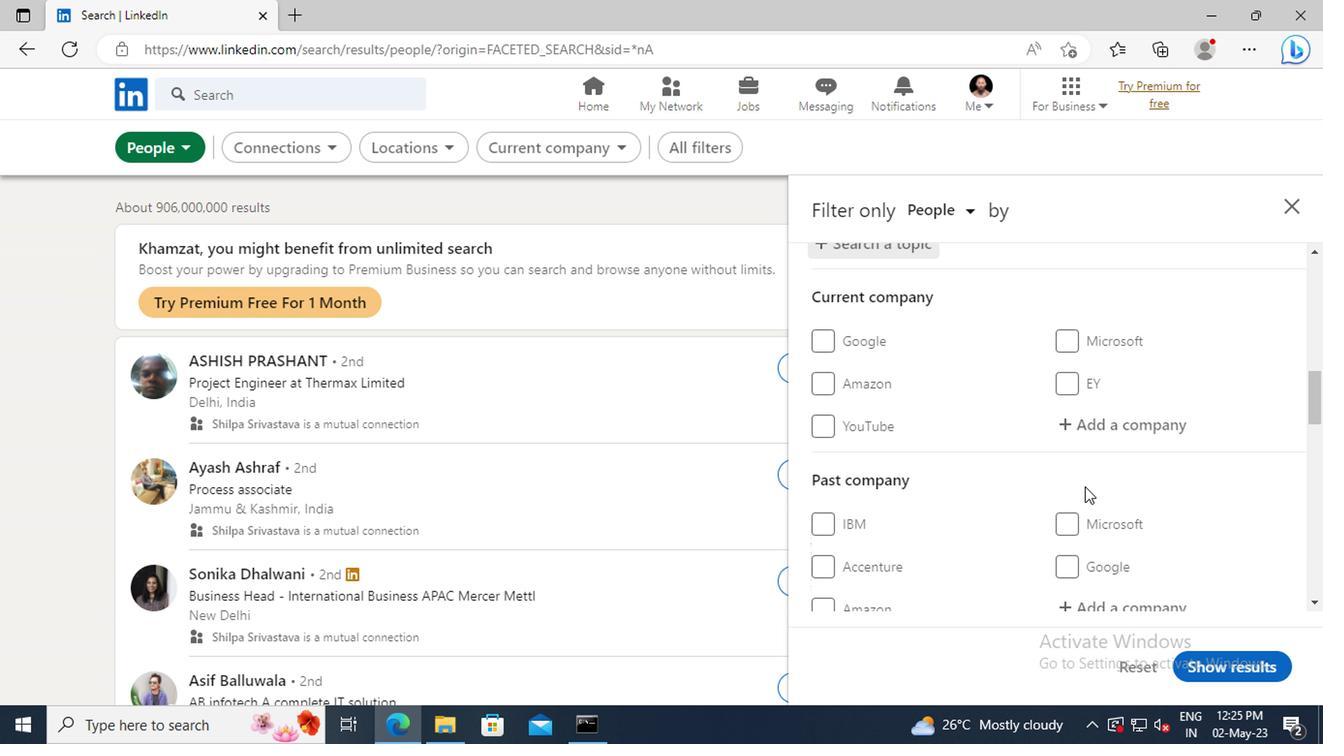 
Action: Mouse scrolled (906, 479) with delta (0, 0)
Screenshot: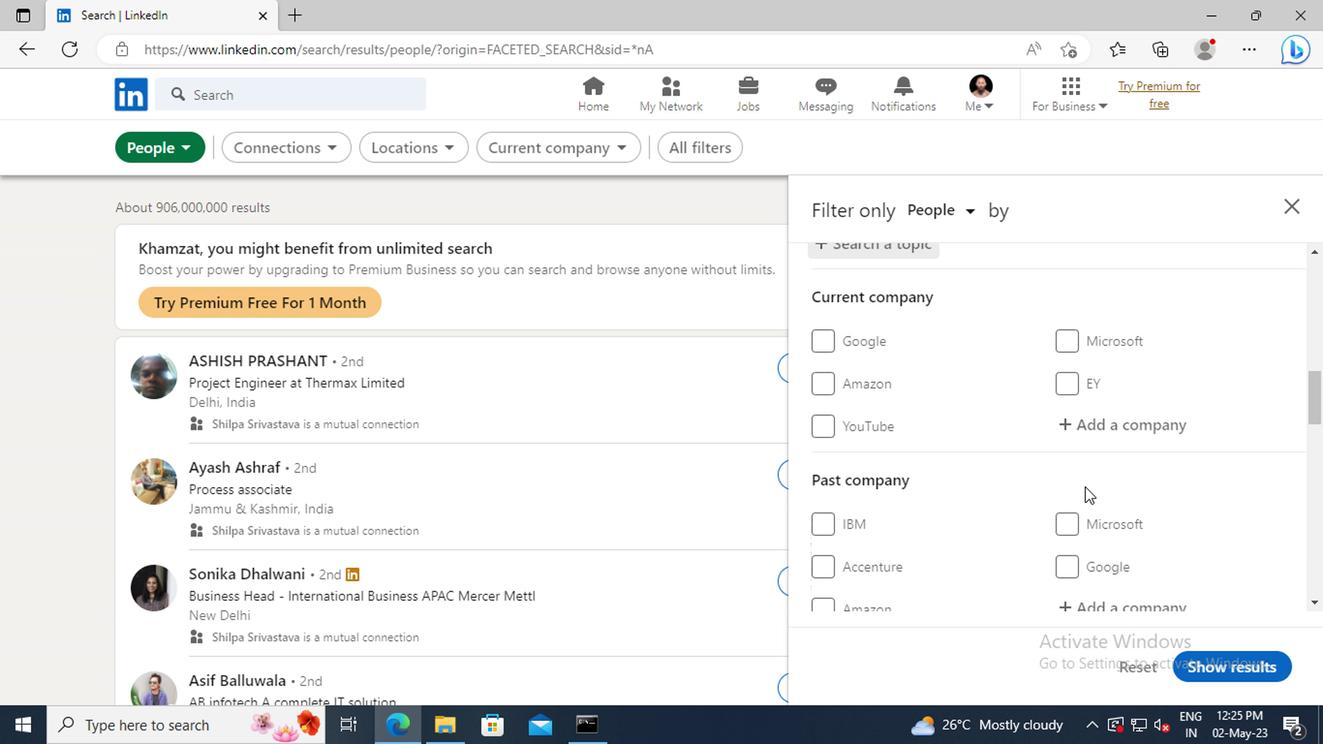 
Action: Mouse moved to (906, 469)
Screenshot: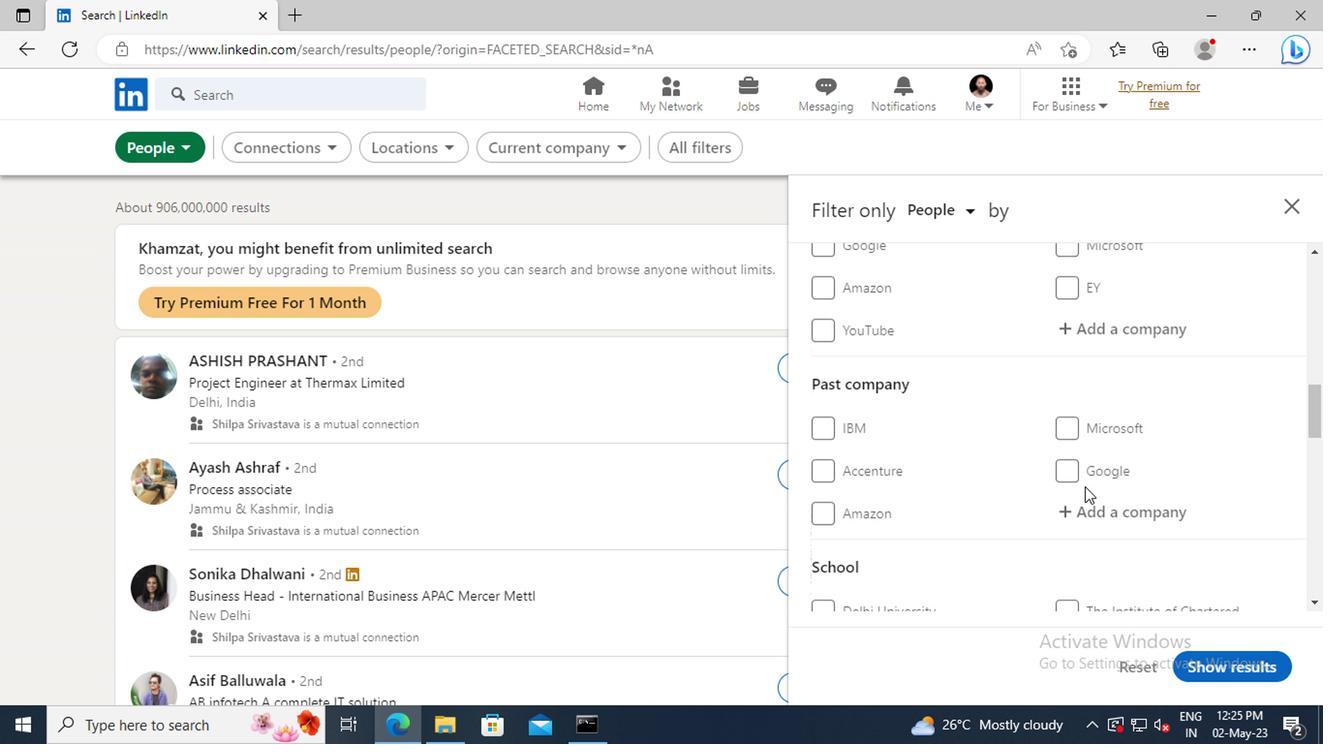 
Action: Mouse scrolled (906, 468) with delta (0, 0)
Screenshot: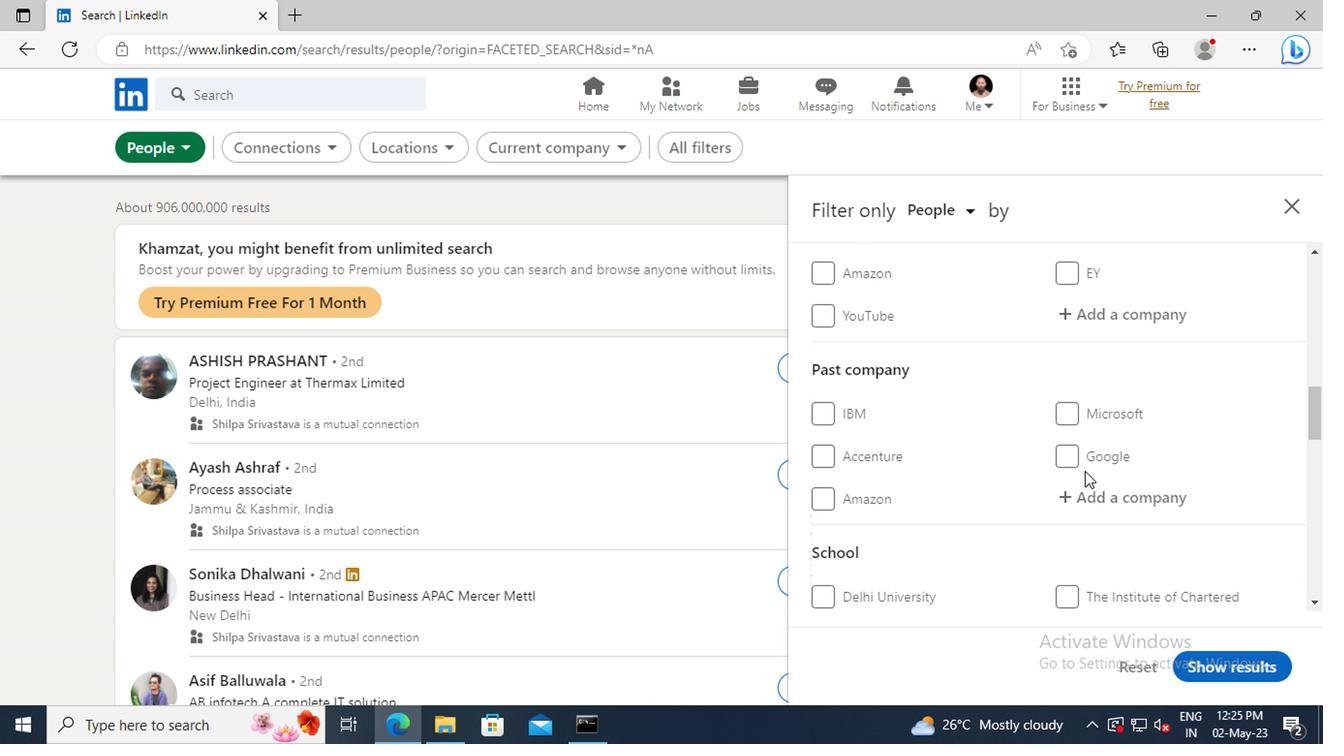 
Action: Mouse scrolled (906, 468) with delta (0, 0)
Screenshot: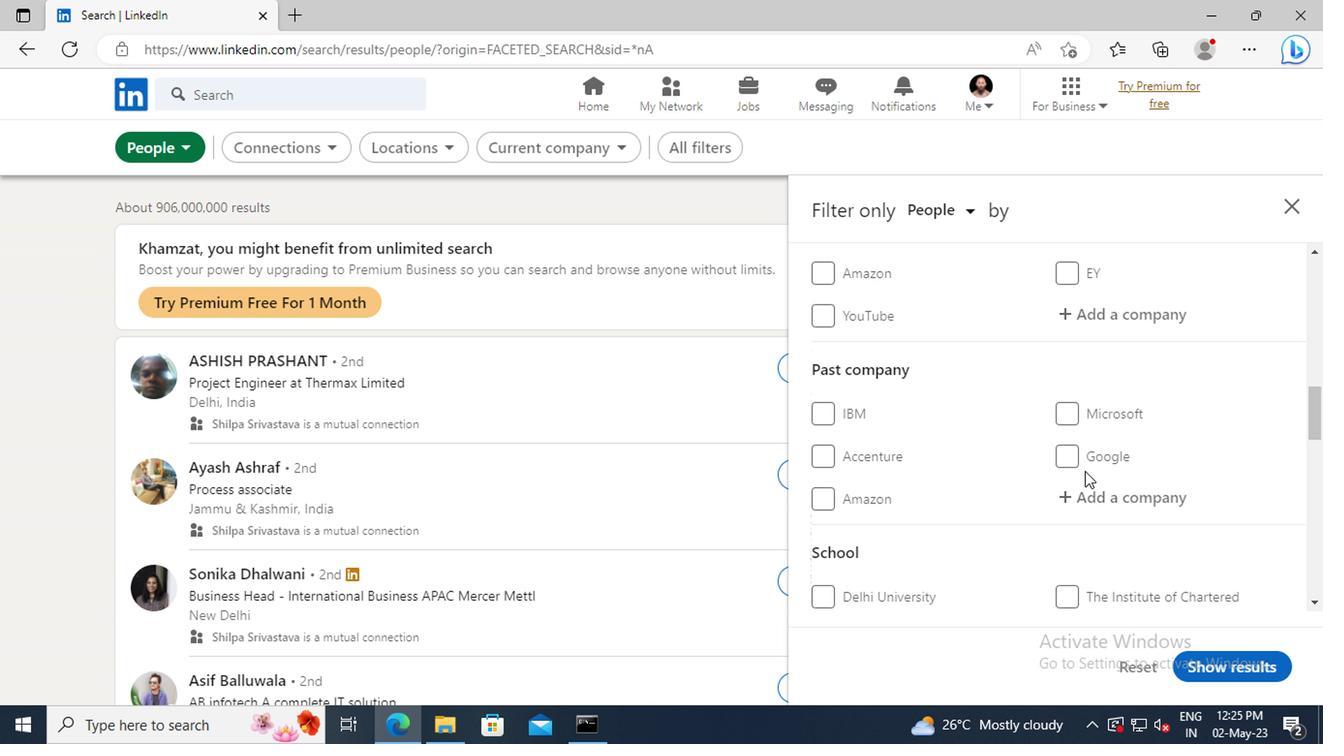 
Action: Mouse moved to (904, 460)
Screenshot: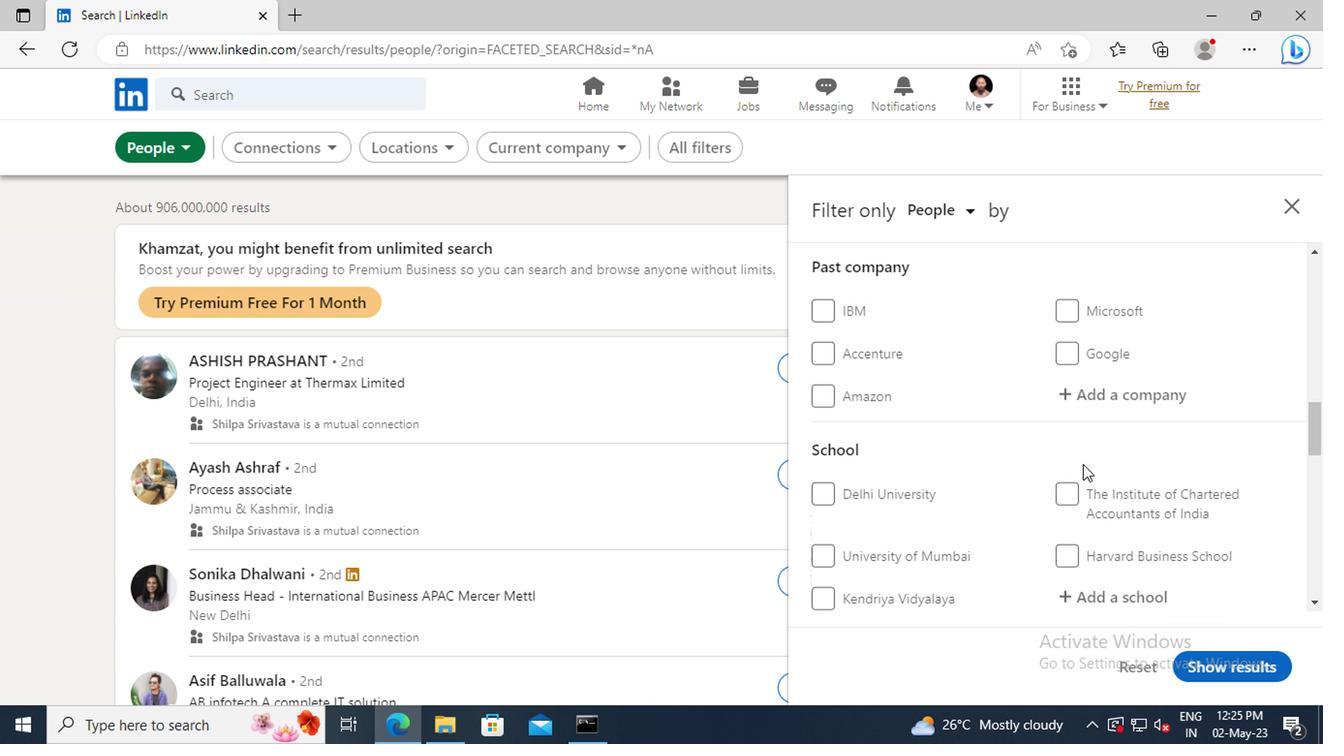 
Action: Mouse scrolled (904, 459) with delta (0, 0)
Screenshot: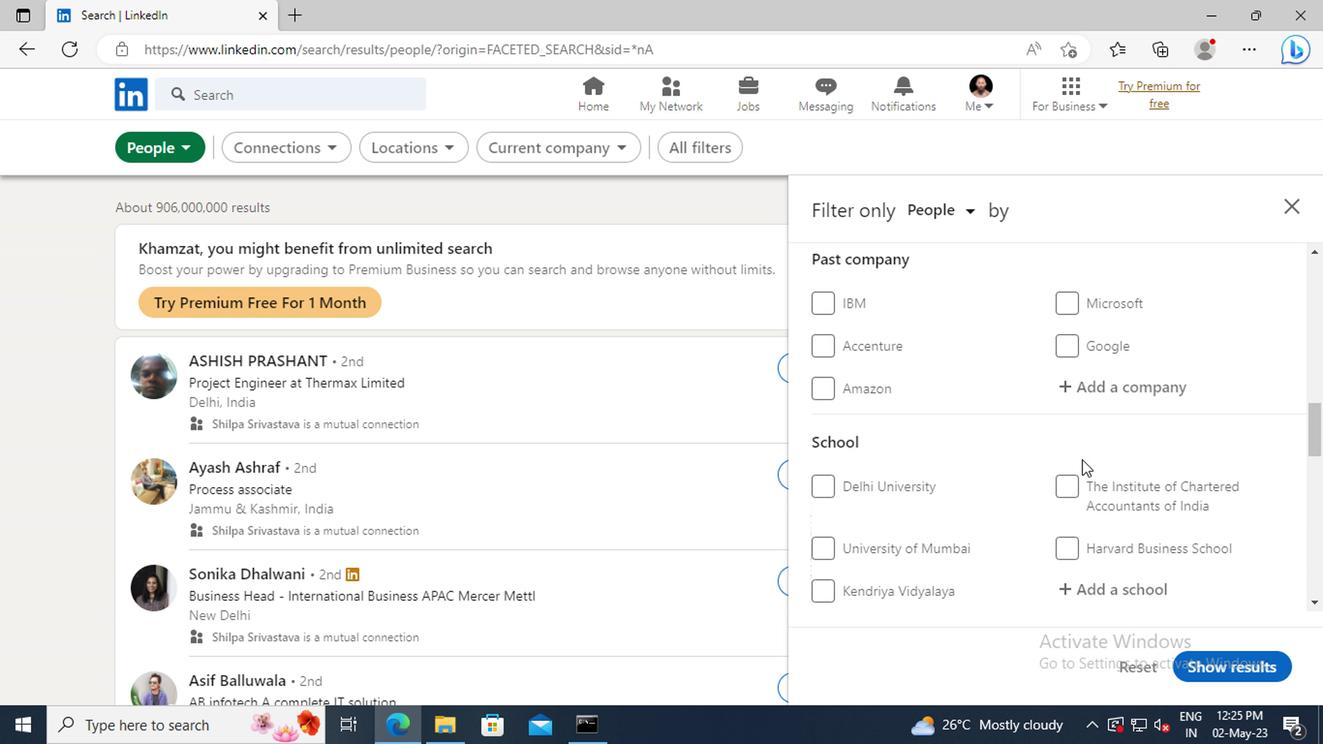 
Action: Mouse scrolled (904, 459) with delta (0, 0)
Screenshot: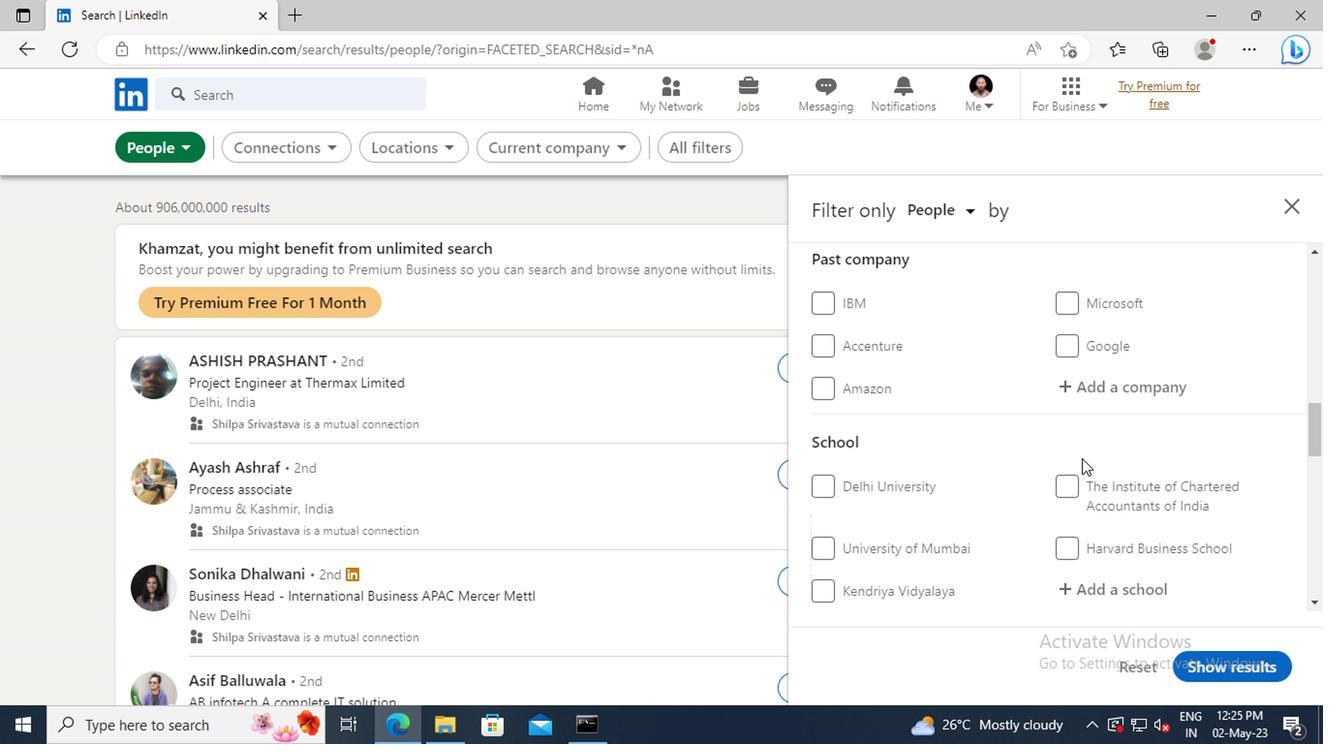 
Action: Mouse moved to (904, 457)
Screenshot: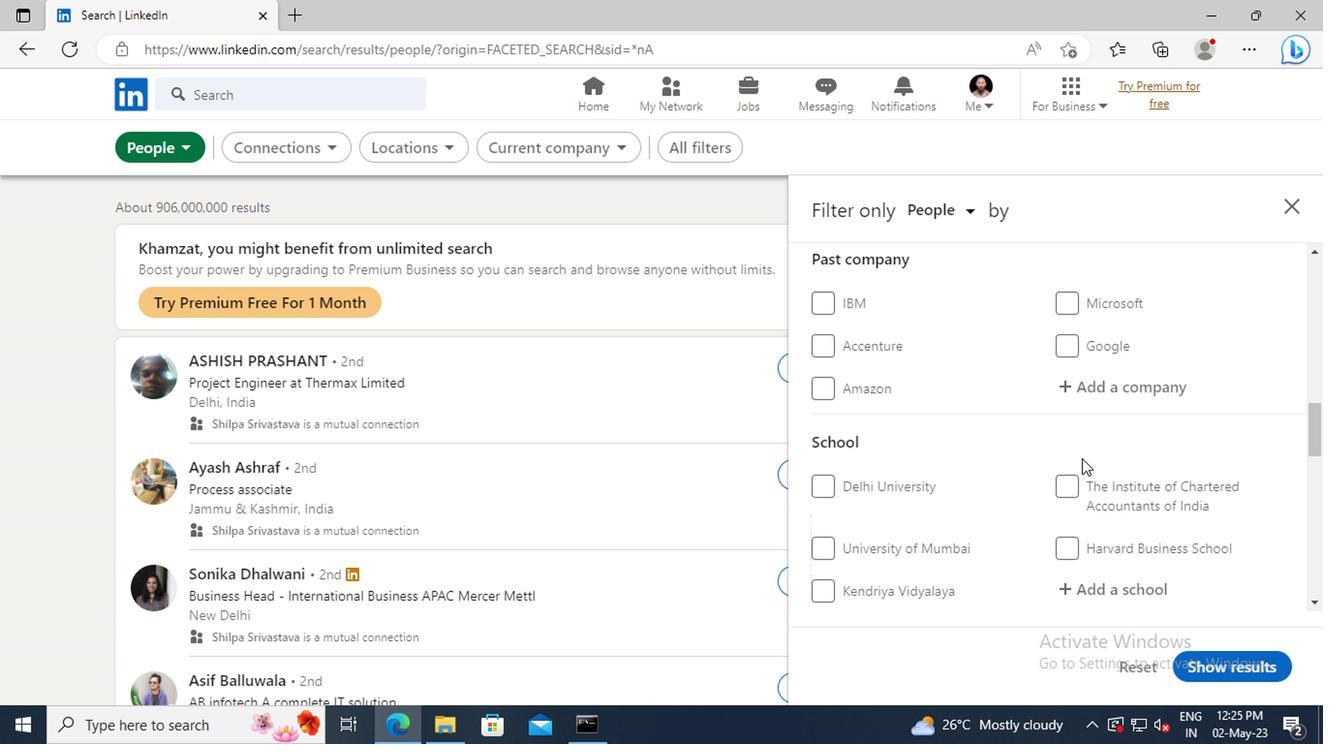 
Action: Mouse scrolled (904, 456) with delta (0, 0)
Screenshot: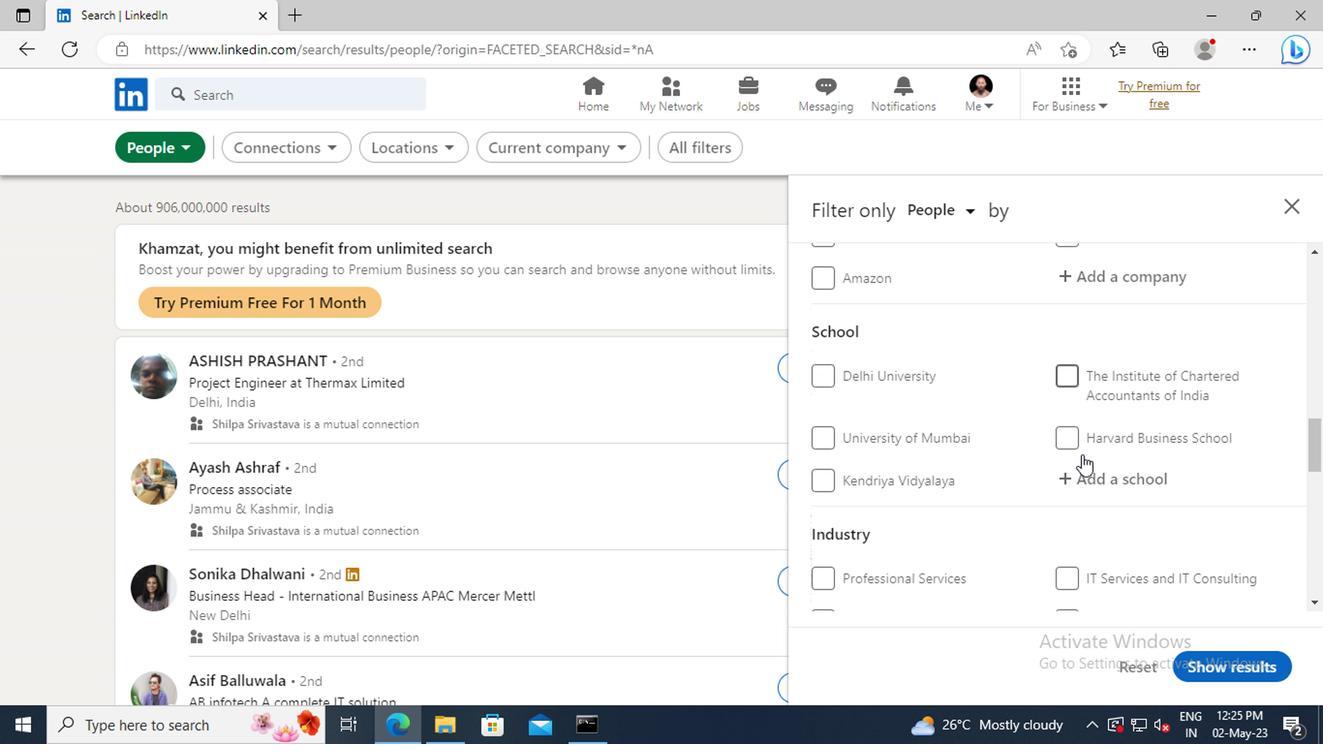 
Action: Mouse scrolled (904, 456) with delta (0, 0)
Screenshot: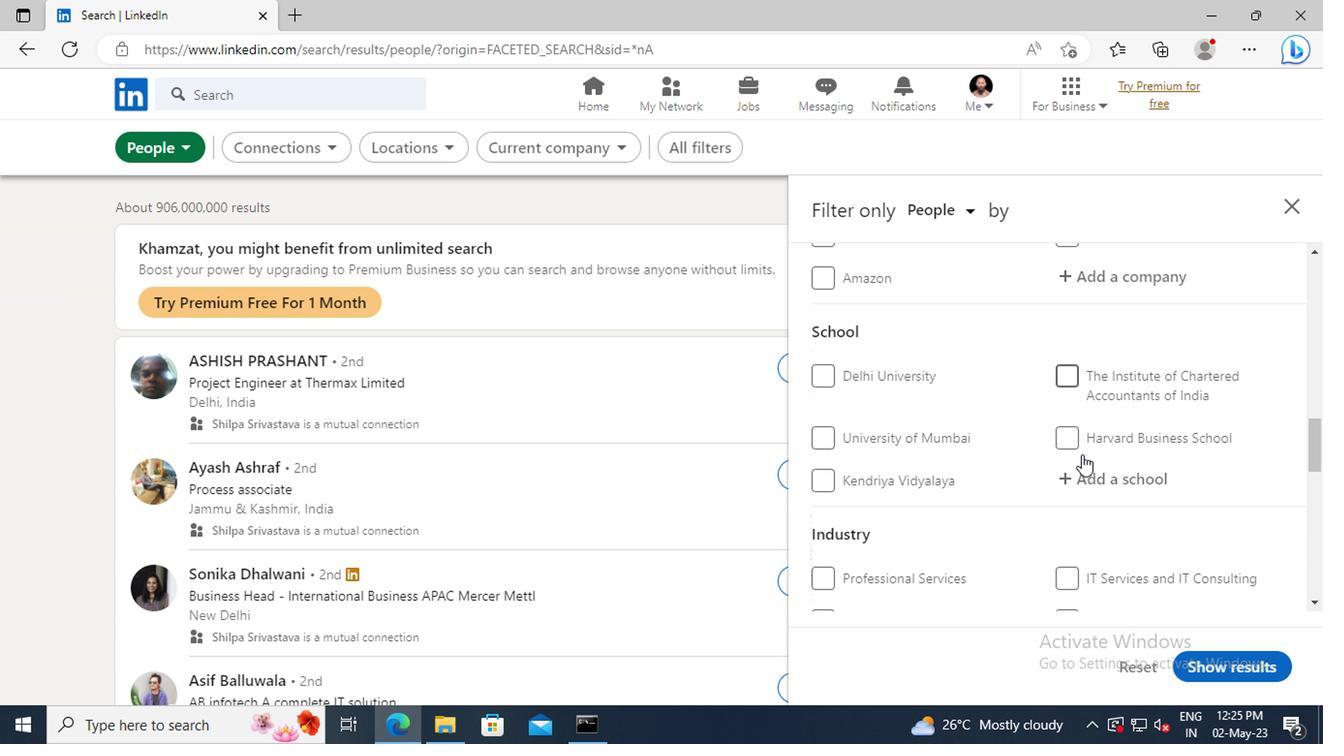 
Action: Mouse scrolled (904, 456) with delta (0, 0)
Screenshot: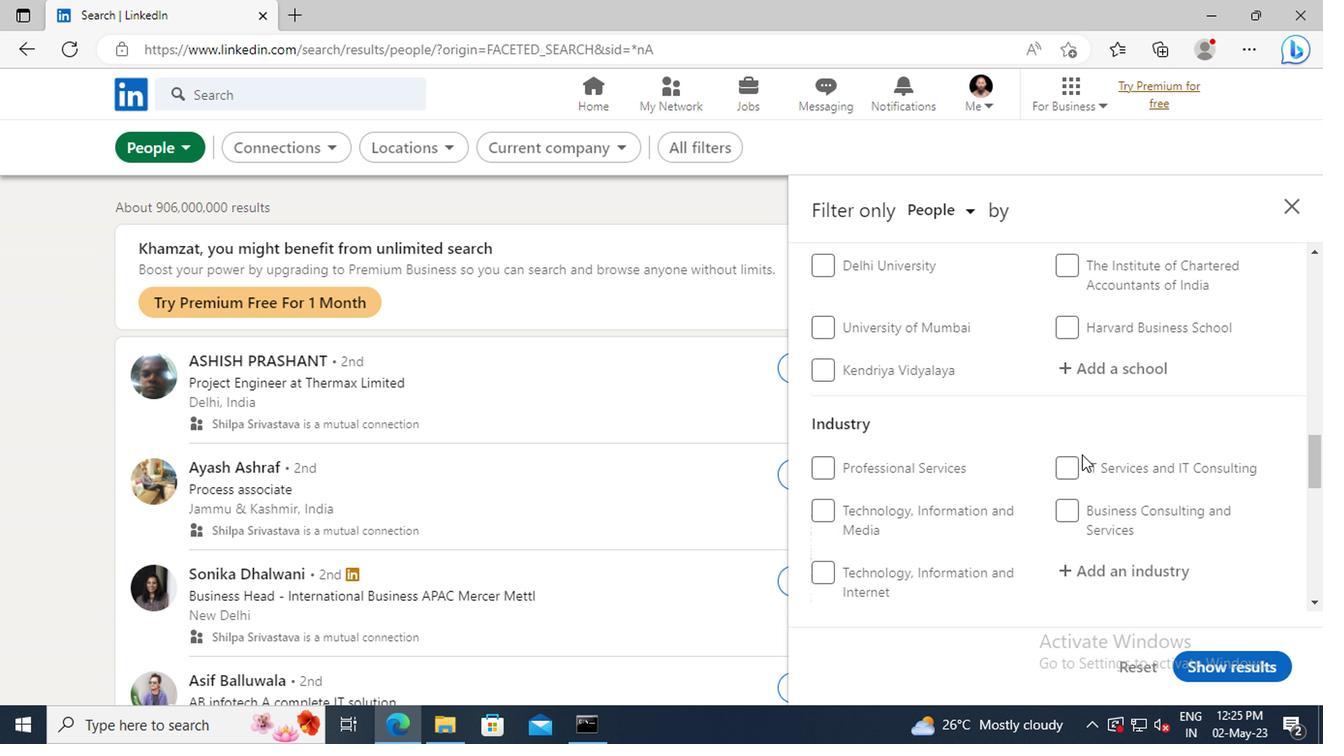 
Action: Mouse scrolled (904, 456) with delta (0, 0)
Screenshot: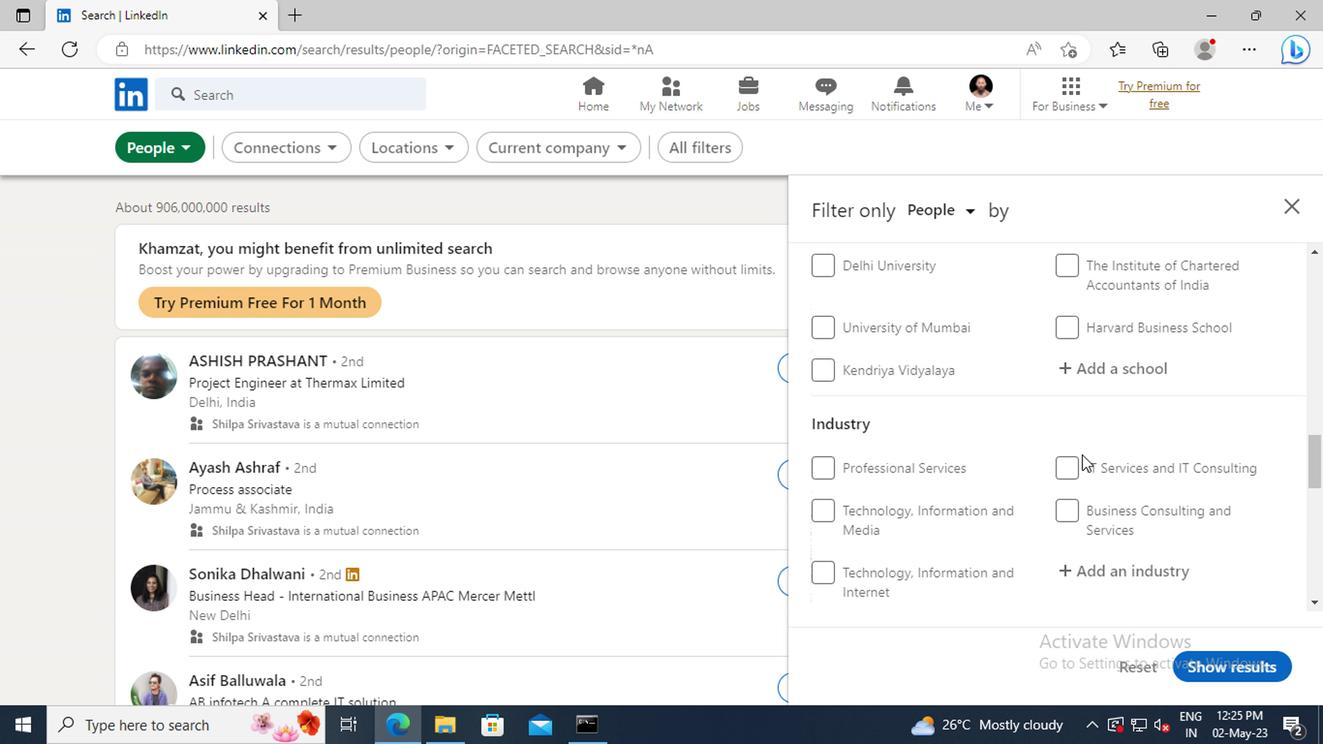 
Action: Mouse scrolled (904, 456) with delta (0, 0)
Screenshot: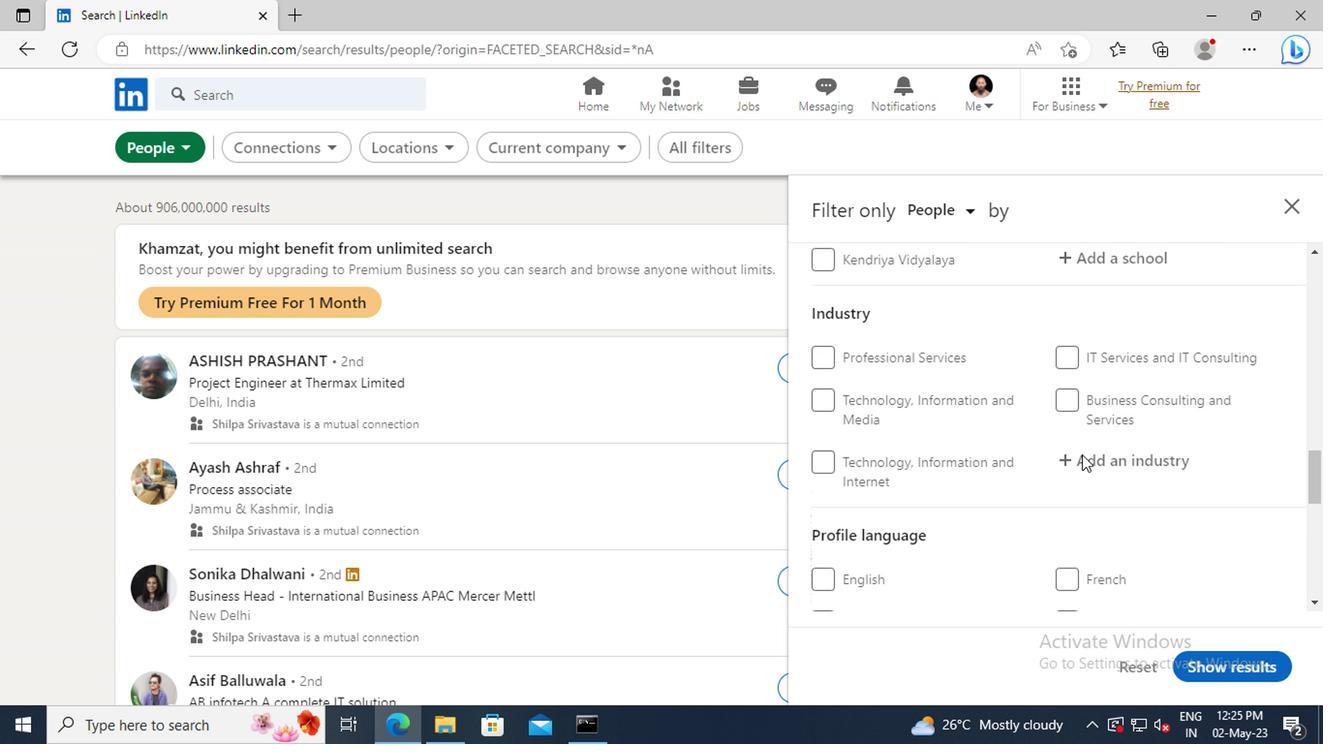 
Action: Mouse scrolled (904, 456) with delta (0, 0)
Screenshot: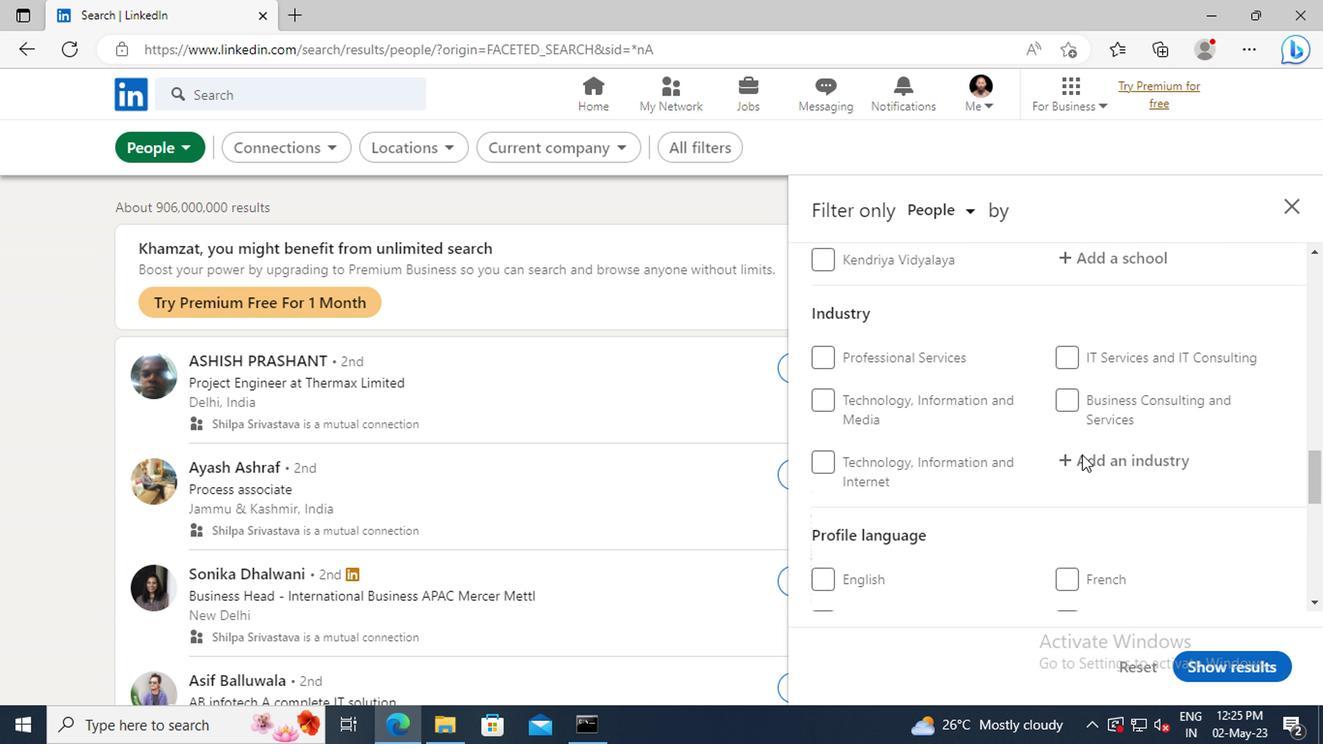 
Action: Mouse scrolled (904, 456) with delta (0, 0)
Screenshot: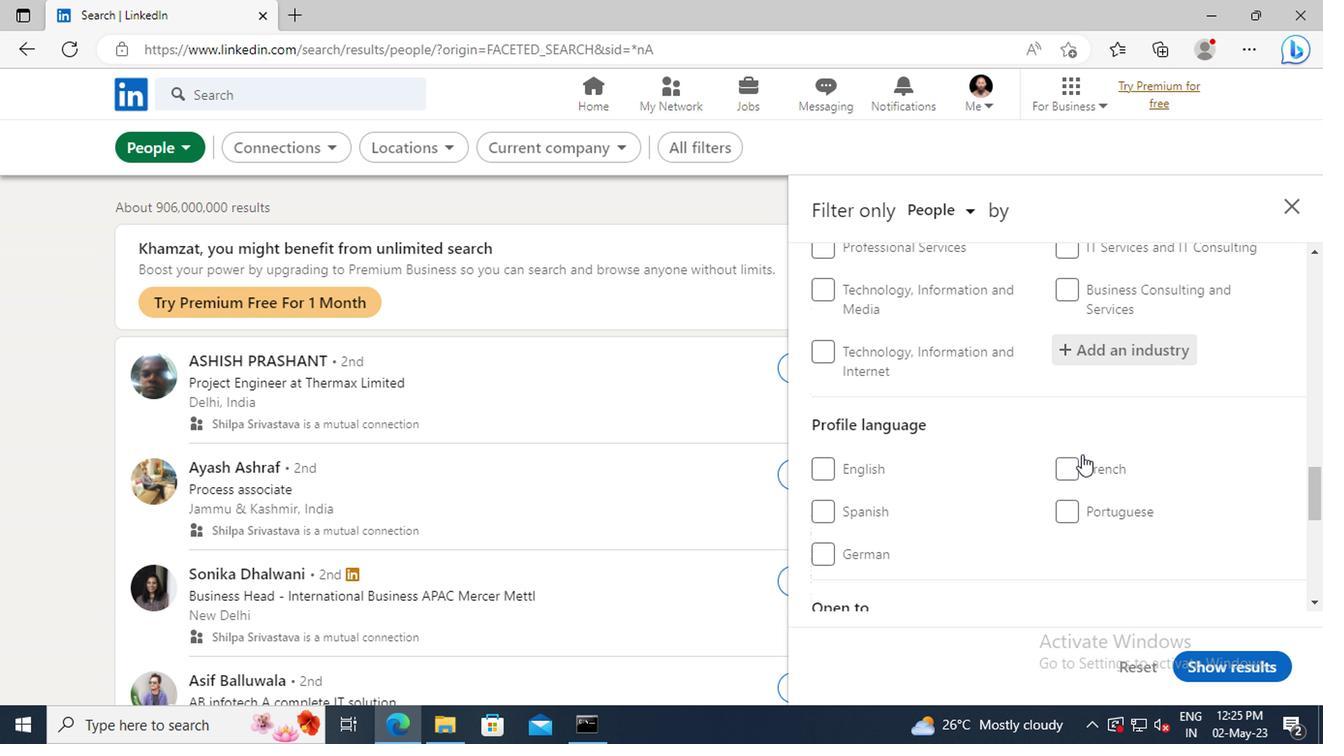 
Action: Mouse moved to (897, 459)
Screenshot: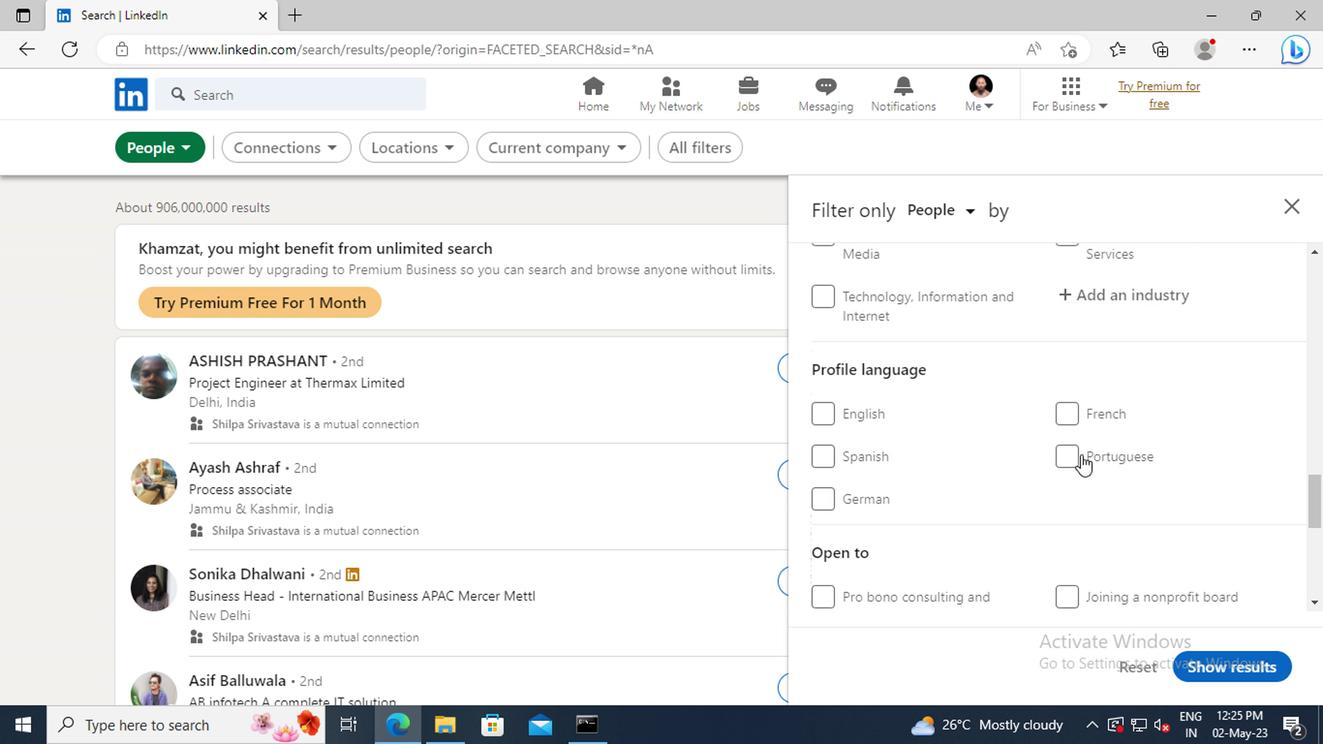 
Action: Mouse pressed left at (897, 459)
Screenshot: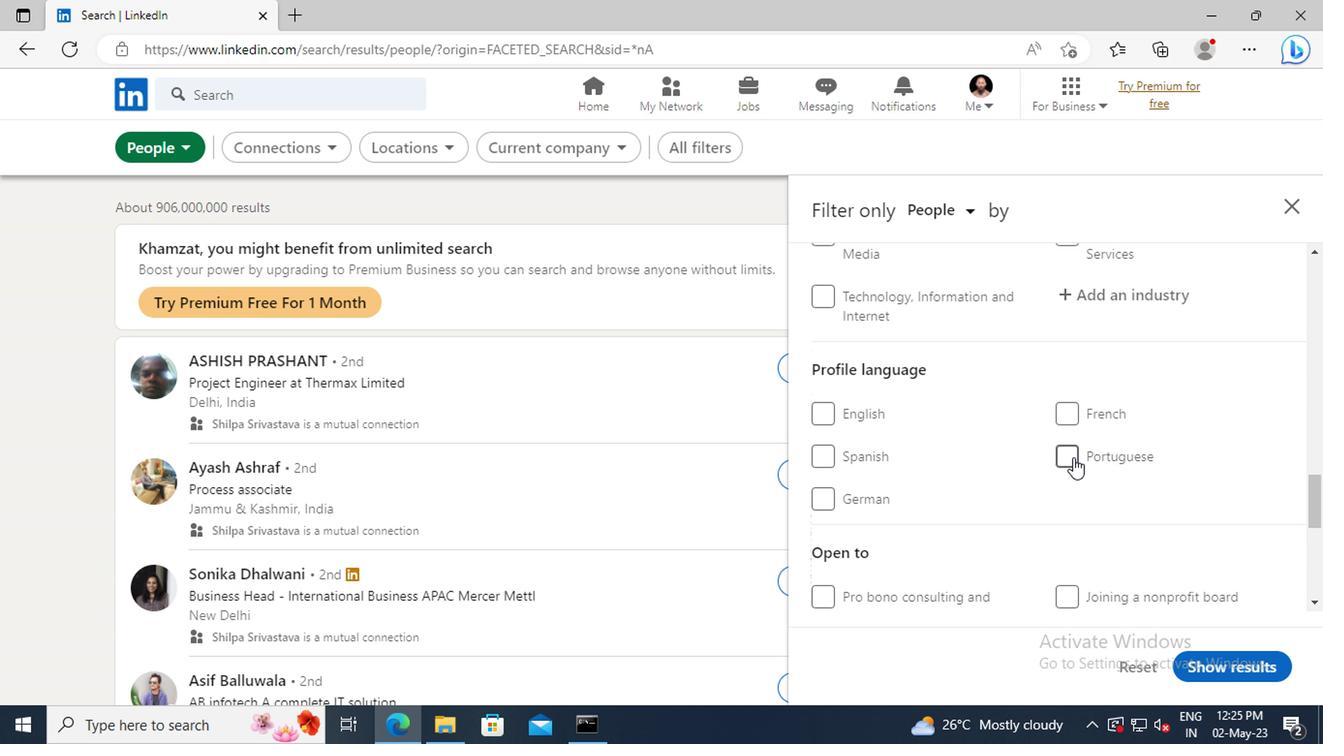 
Action: Mouse moved to (919, 455)
Screenshot: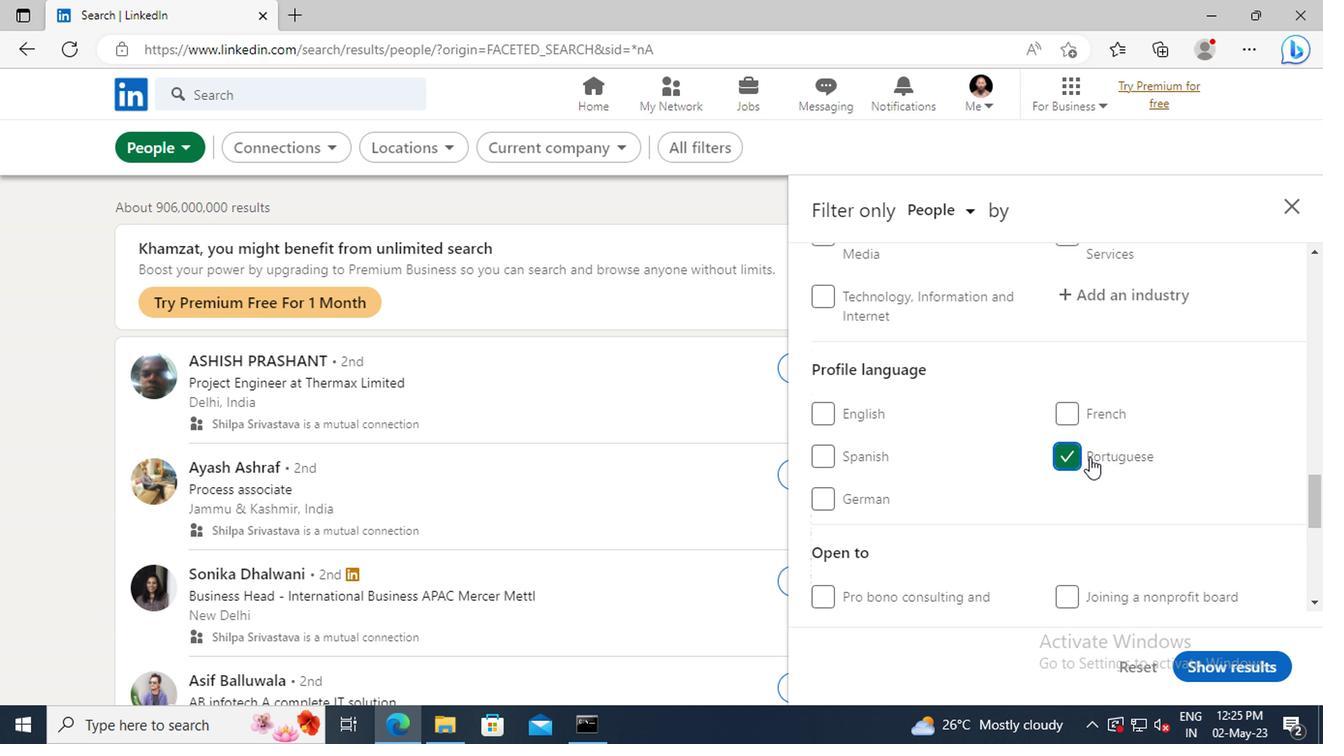 
Action: Mouse scrolled (919, 456) with delta (0, 0)
Screenshot: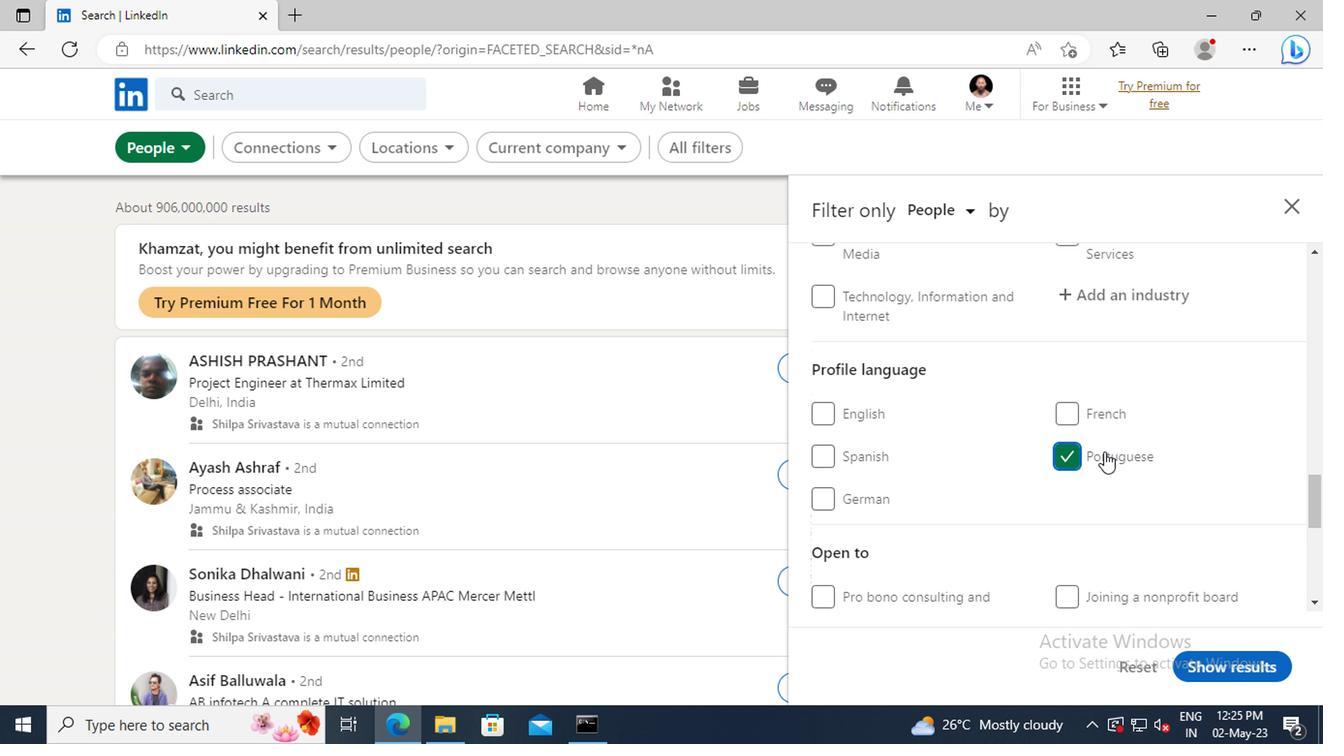 
Action: Mouse scrolled (919, 456) with delta (0, 0)
Screenshot: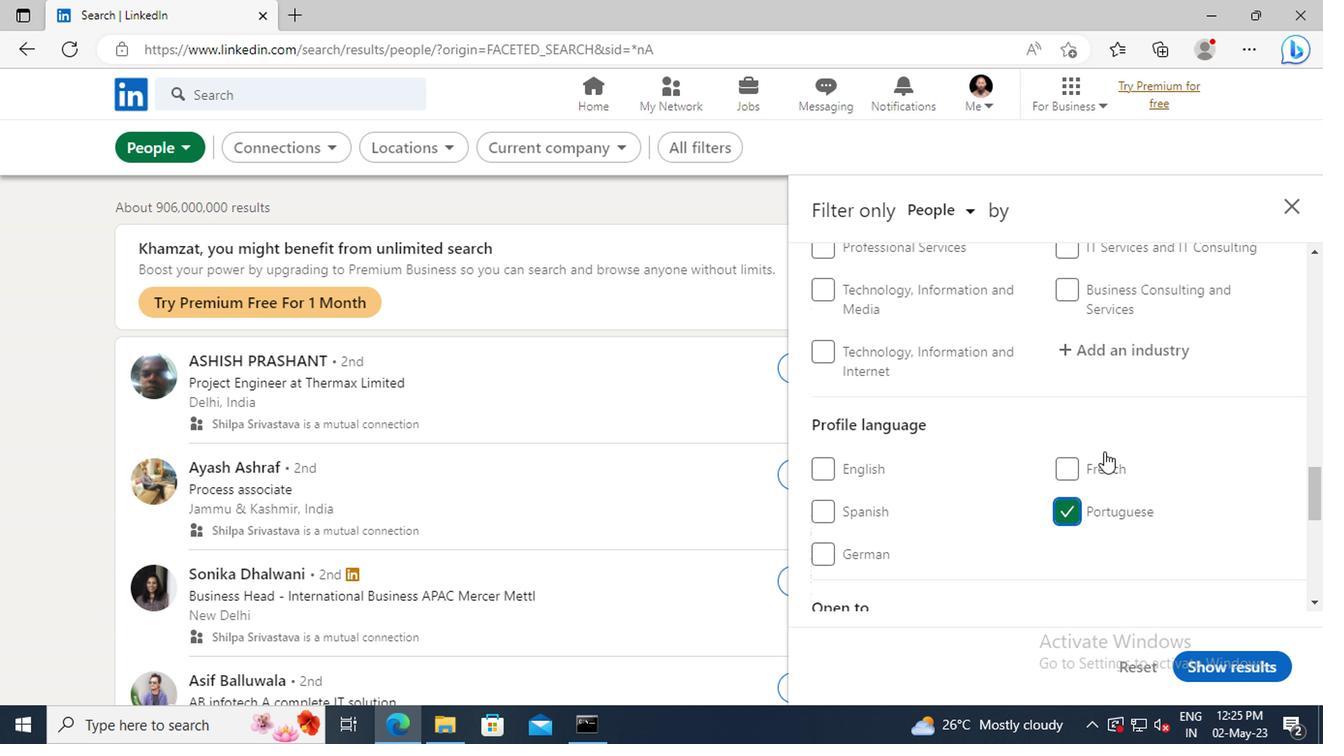 
Action: Mouse scrolled (919, 456) with delta (0, 0)
Screenshot: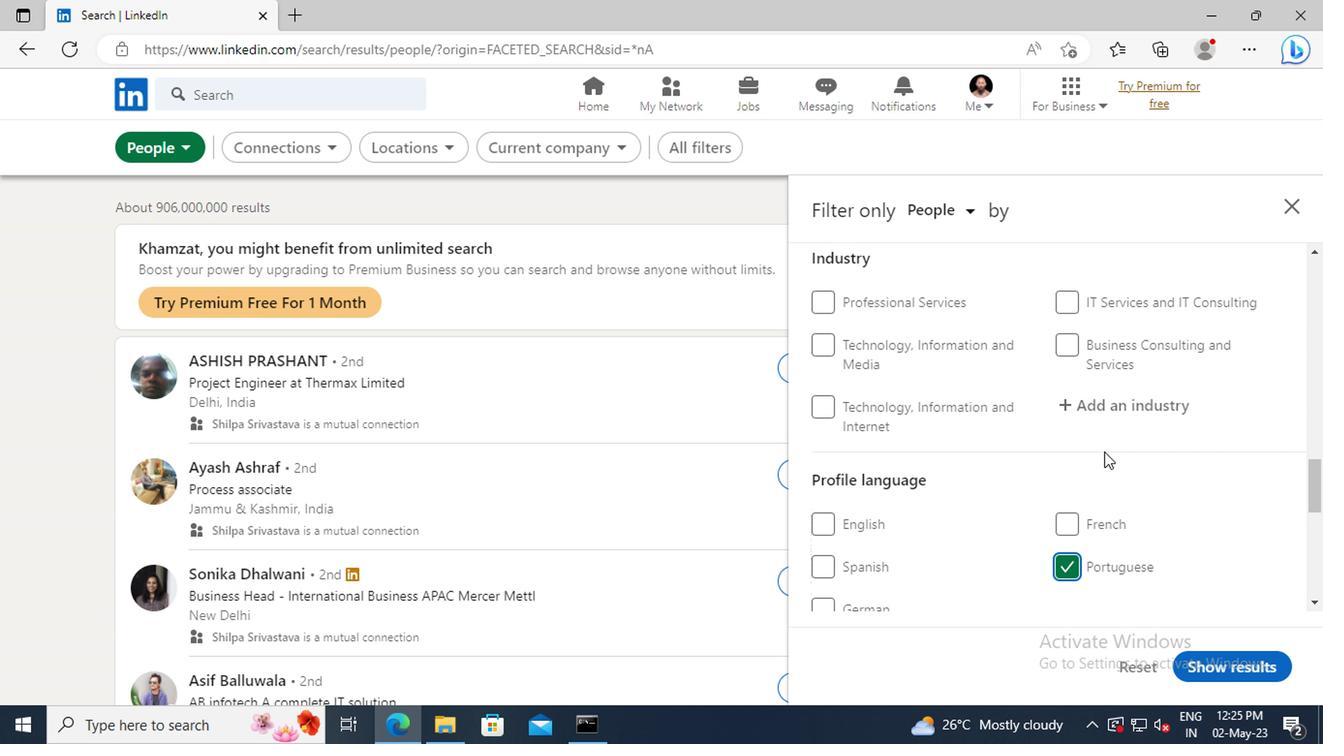 
Action: Mouse scrolled (919, 456) with delta (0, 0)
Screenshot: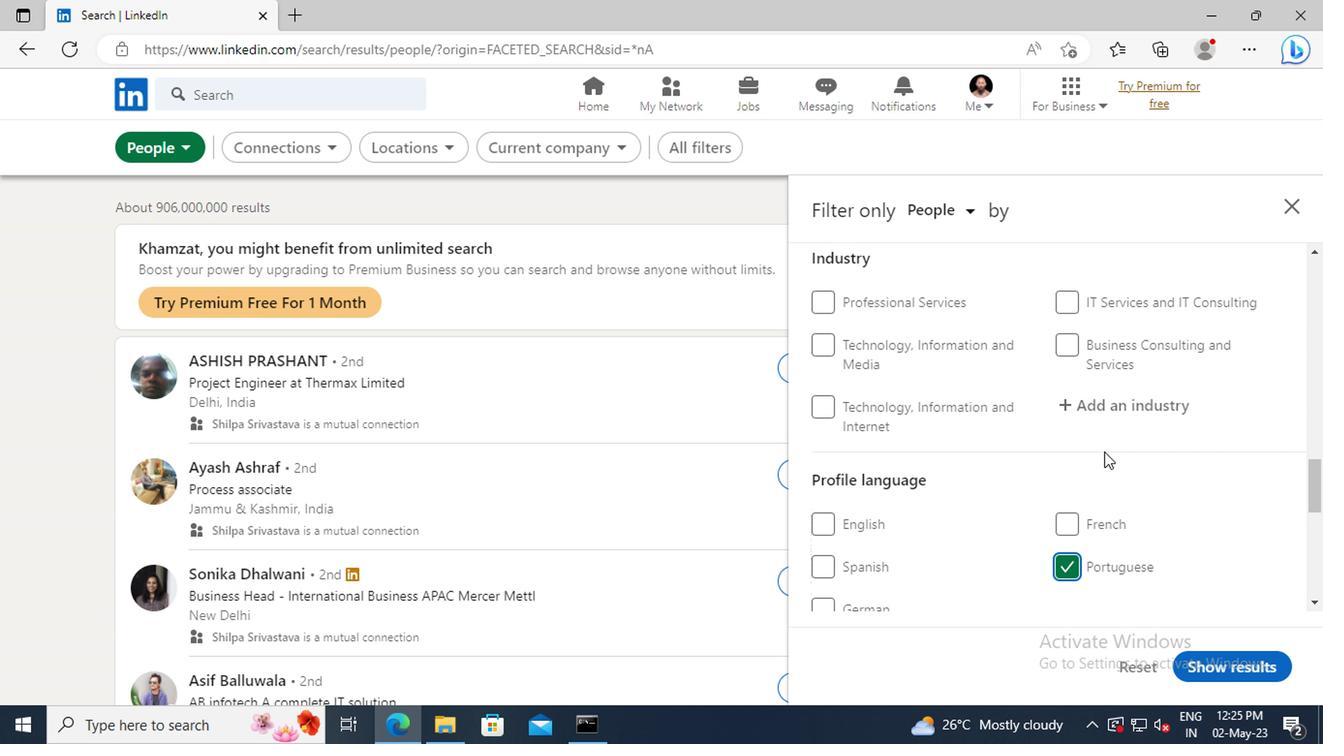 
Action: Mouse scrolled (919, 456) with delta (0, 0)
Screenshot: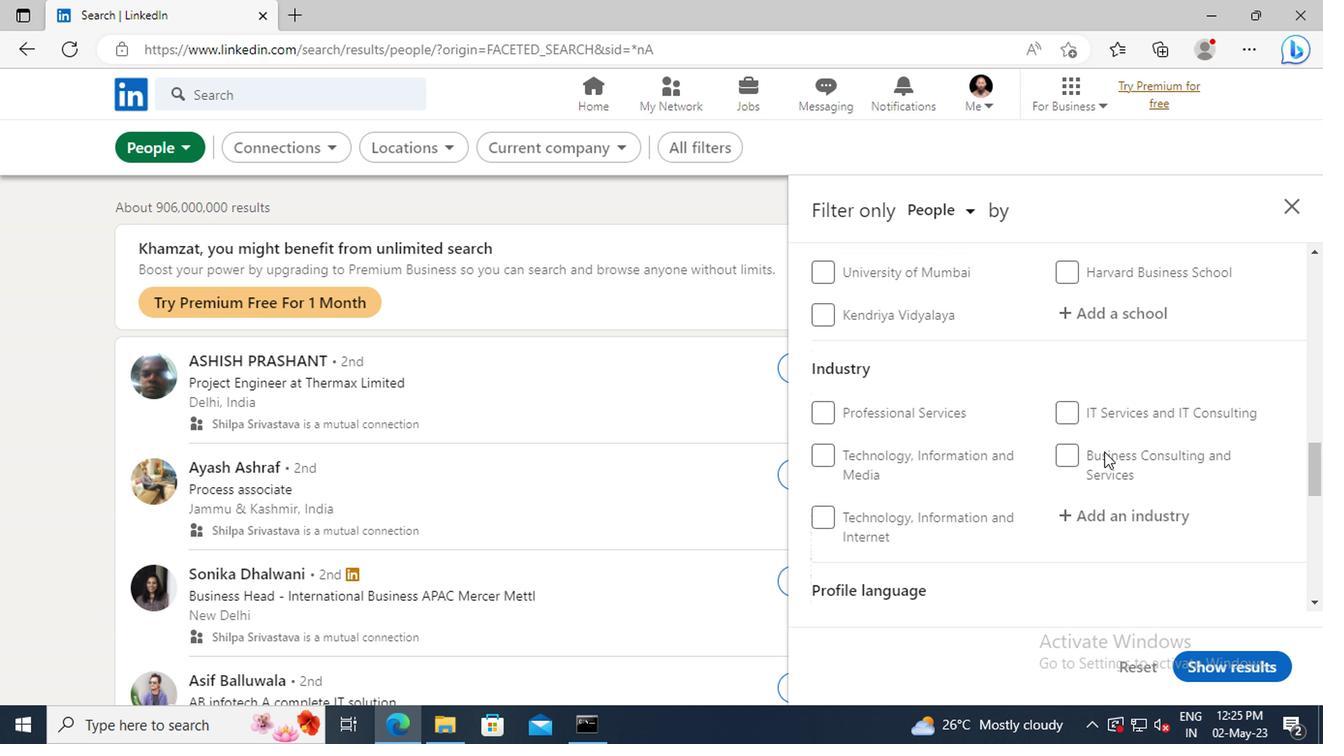 
Action: Mouse scrolled (919, 456) with delta (0, 0)
Screenshot: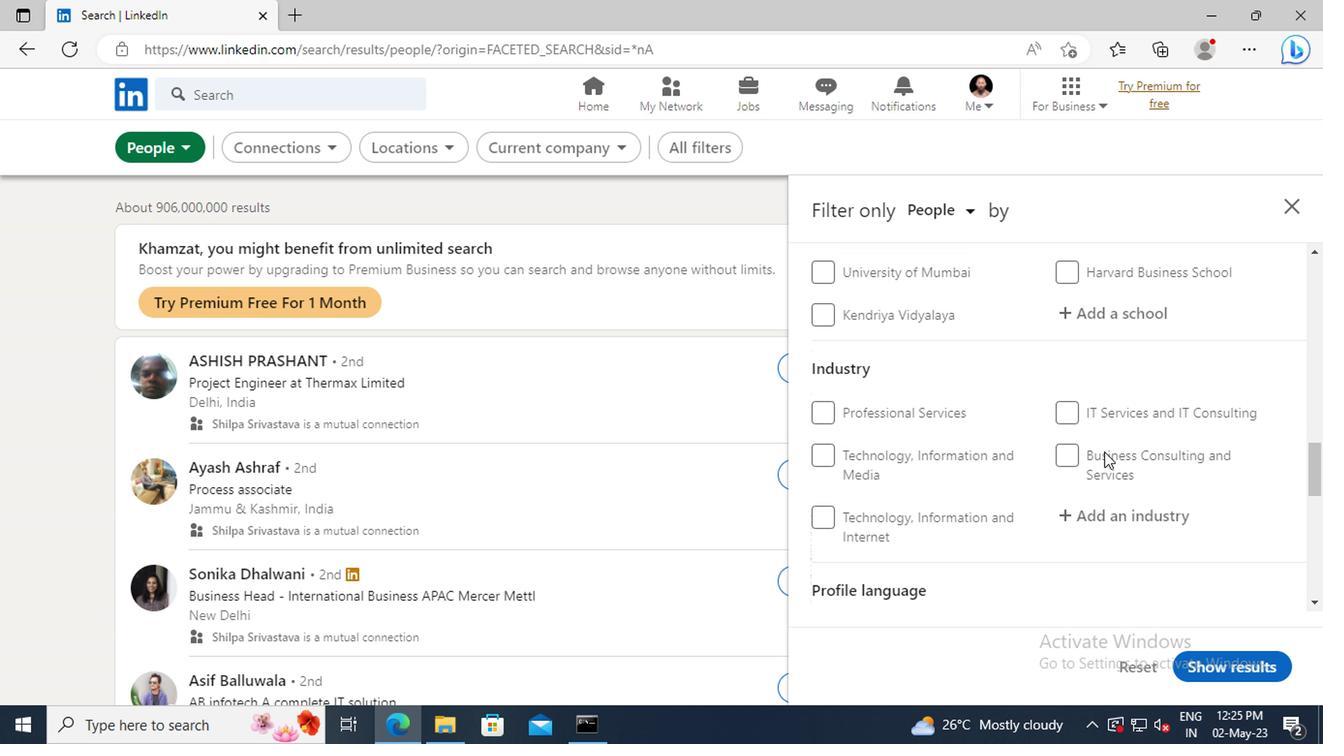 
Action: Mouse scrolled (919, 456) with delta (0, 0)
Screenshot: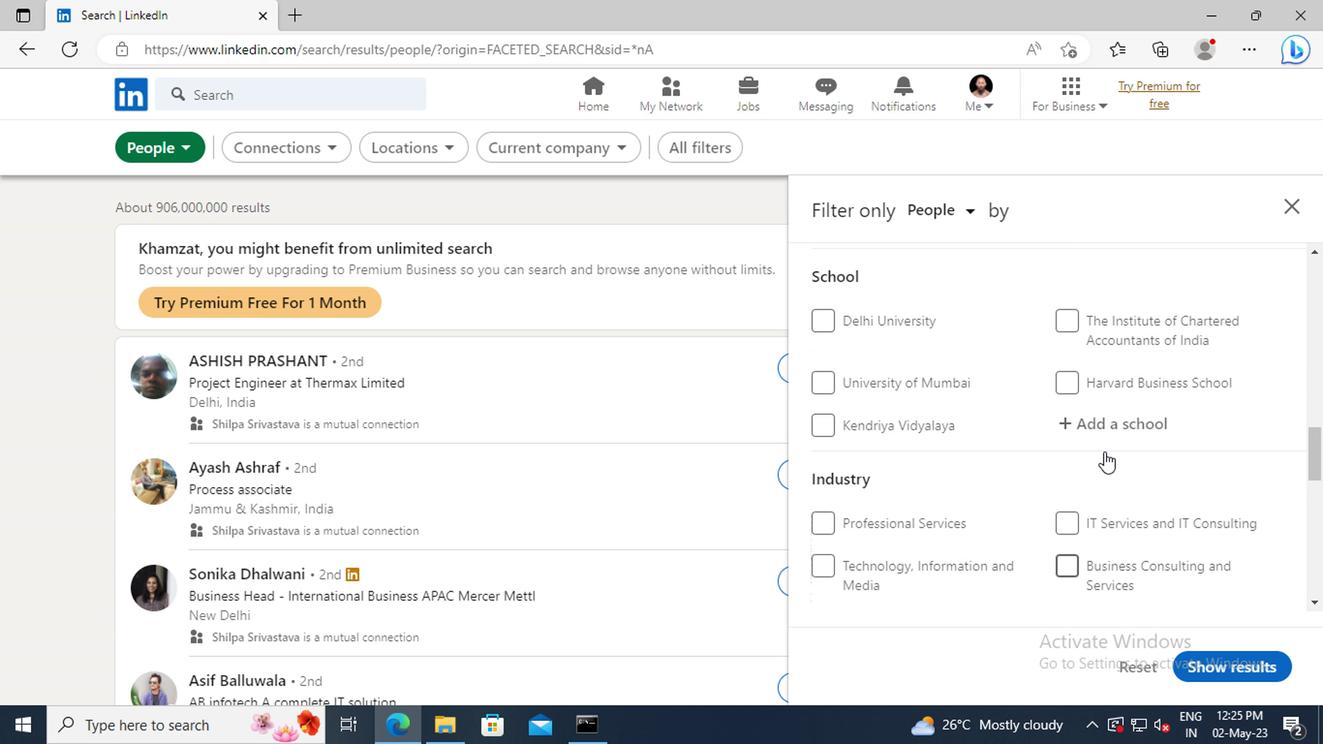 
Action: Mouse scrolled (919, 456) with delta (0, 0)
Screenshot: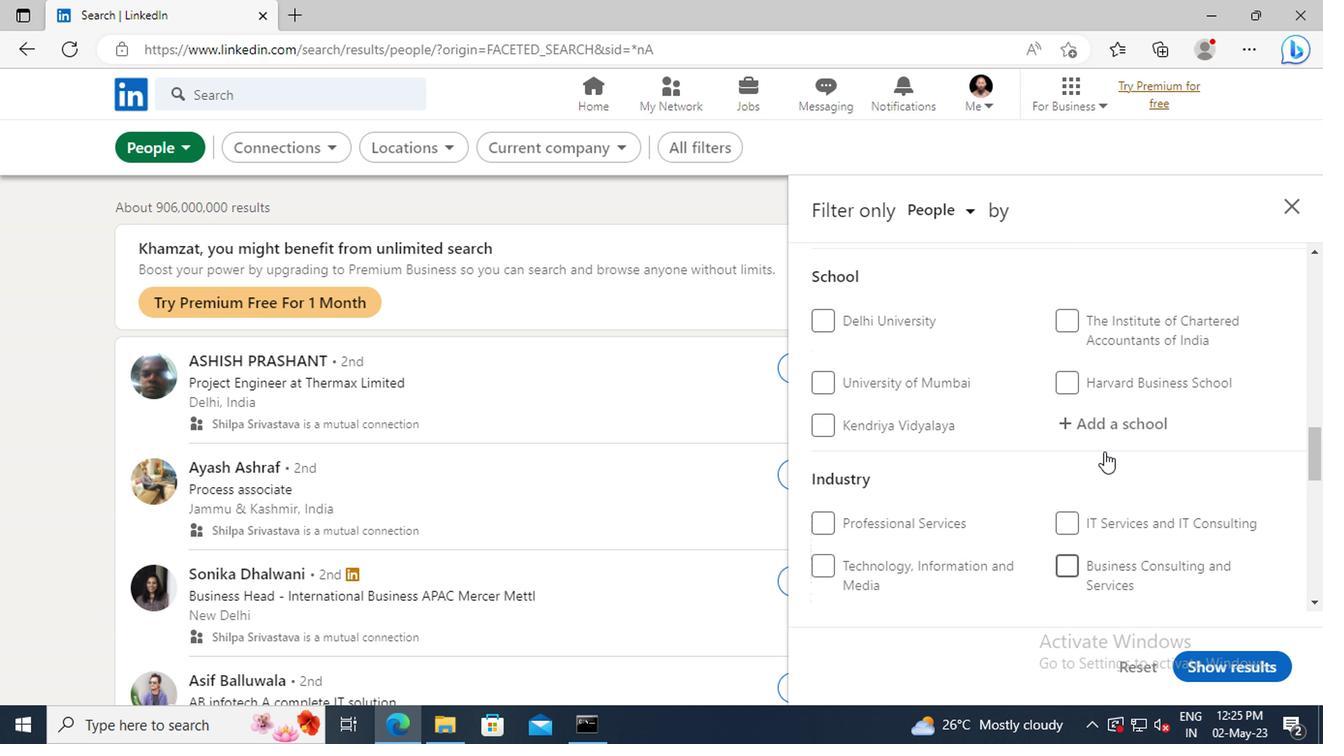 
Action: Mouse scrolled (919, 456) with delta (0, 0)
Screenshot: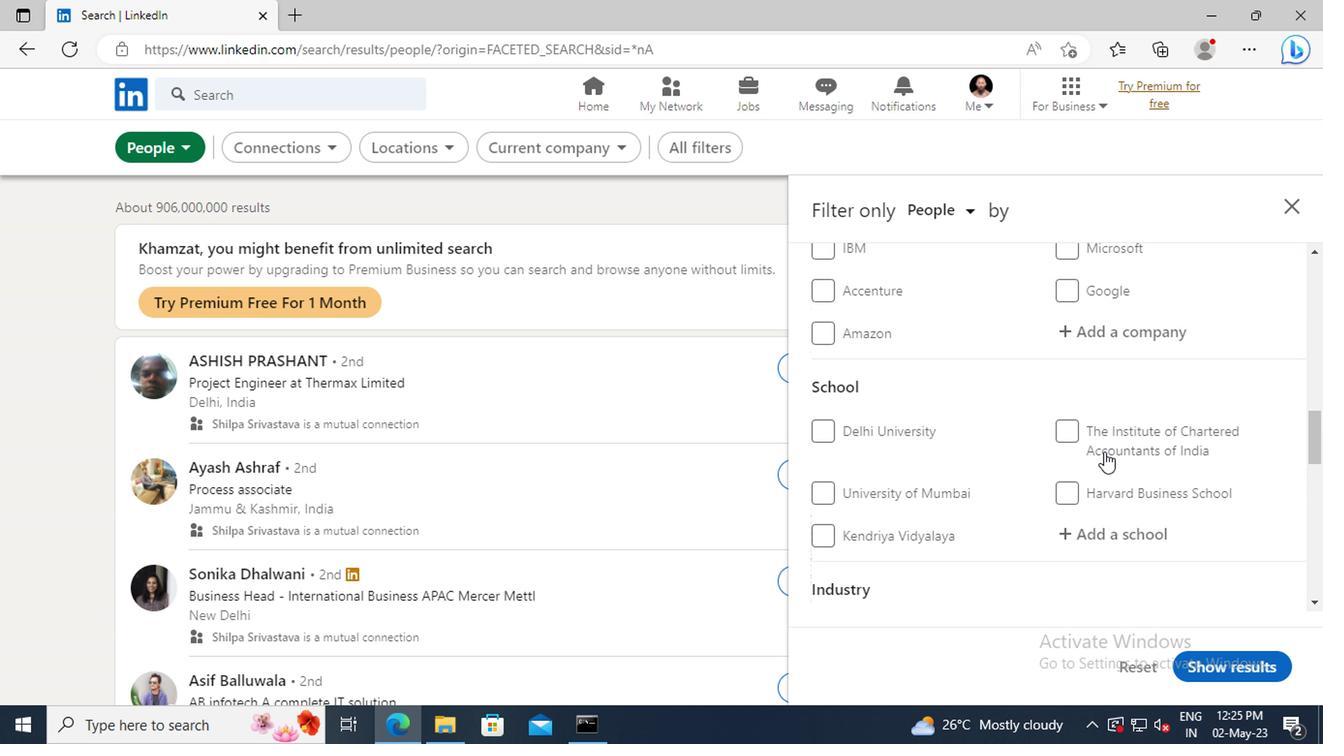 
Action: Mouse scrolled (919, 456) with delta (0, 0)
Screenshot: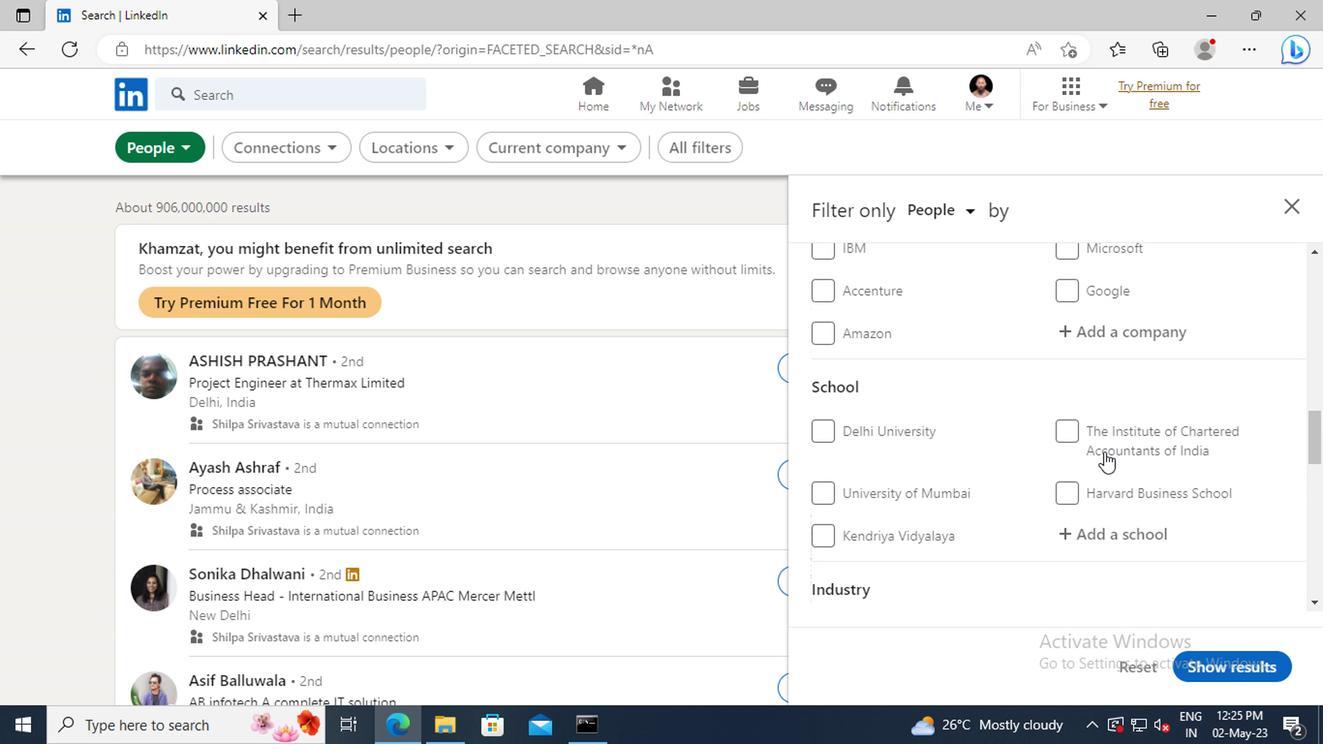 
Action: Mouse scrolled (919, 456) with delta (0, 0)
Screenshot: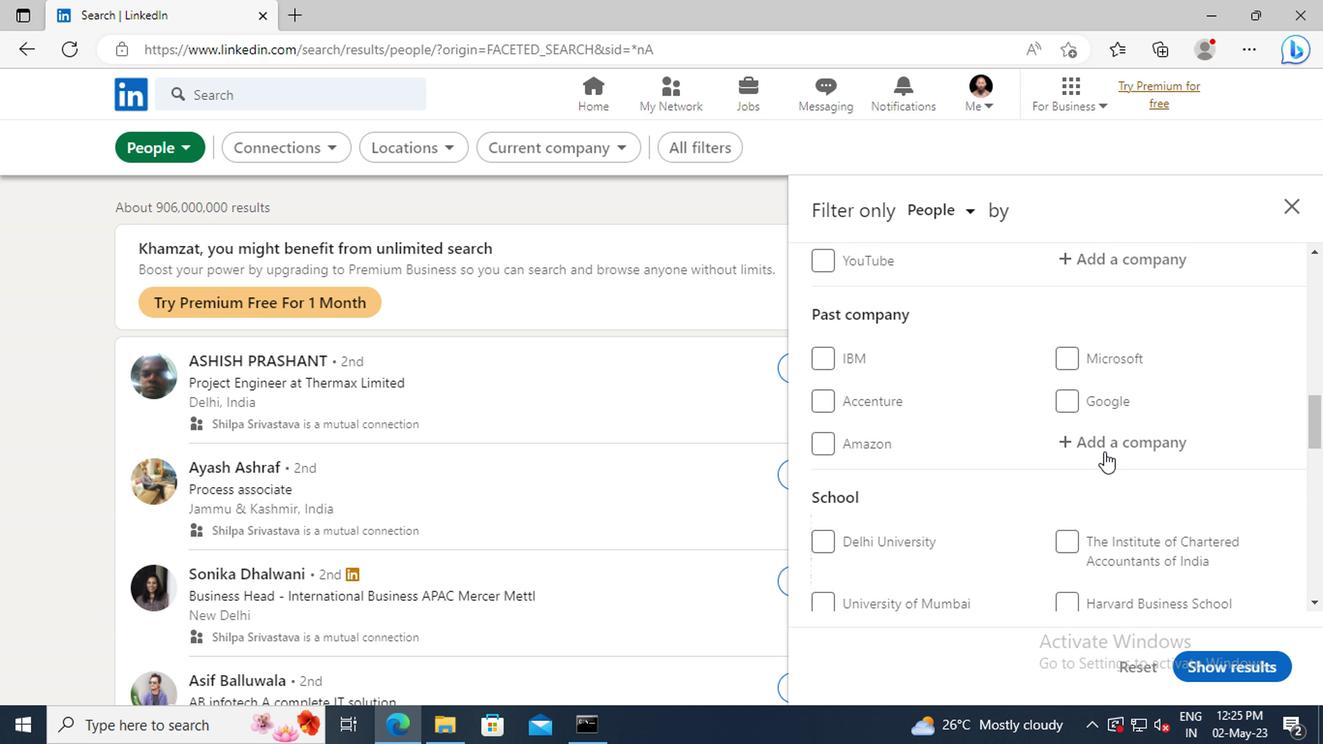 
Action: Mouse scrolled (919, 456) with delta (0, 0)
Screenshot: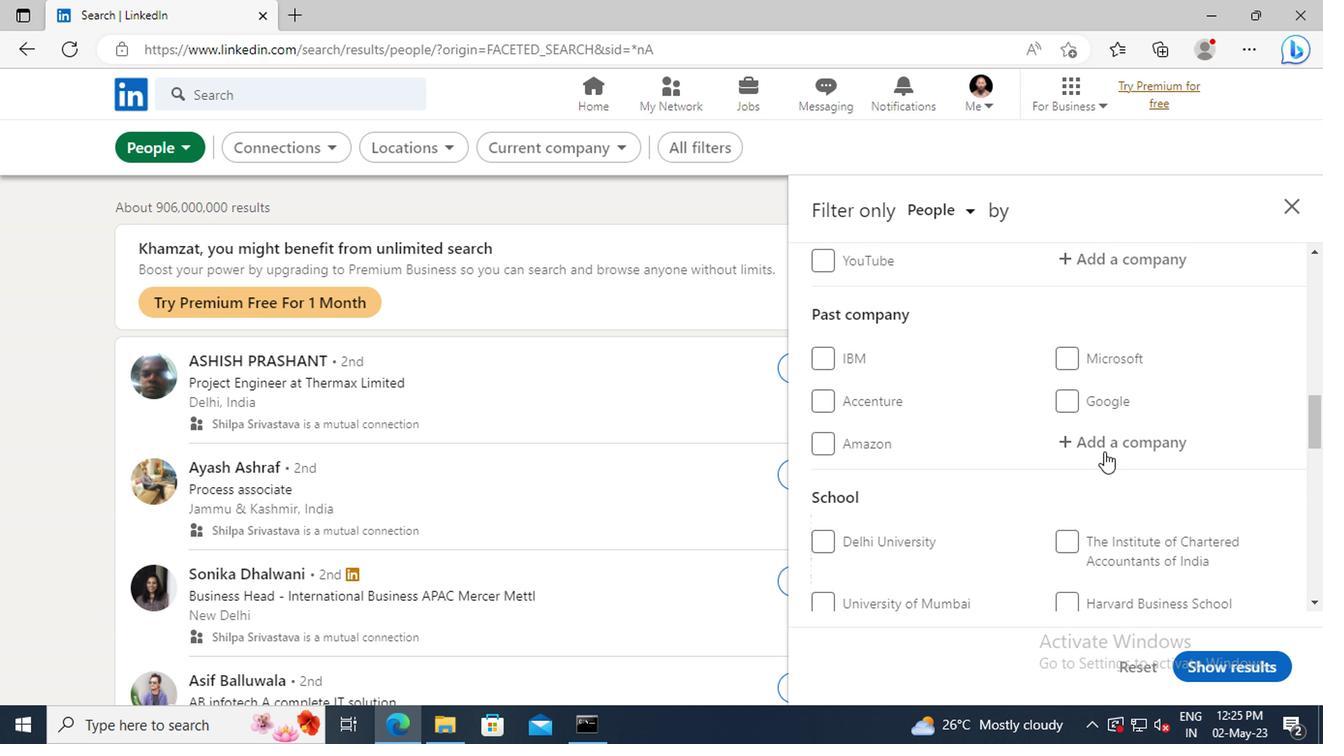 
Action: Mouse scrolled (919, 456) with delta (0, 0)
Screenshot: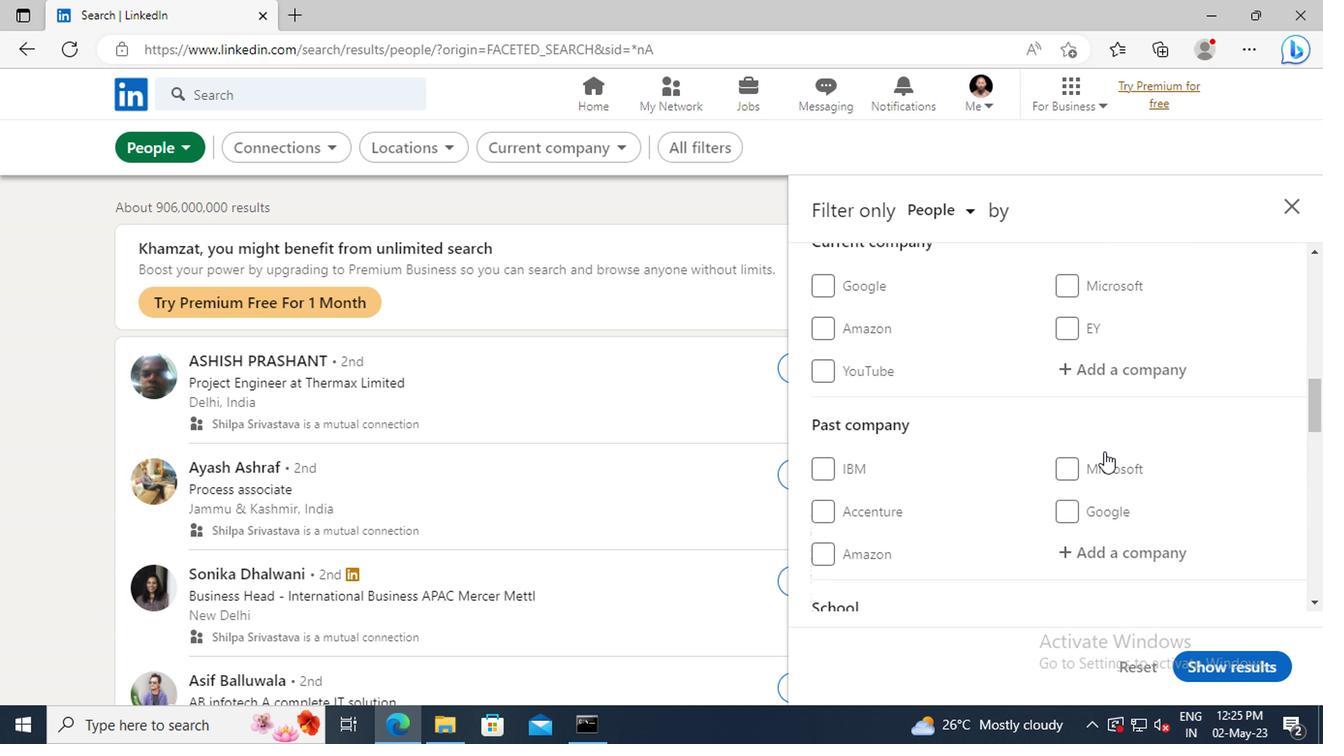 
Action: Mouse moved to (906, 440)
Screenshot: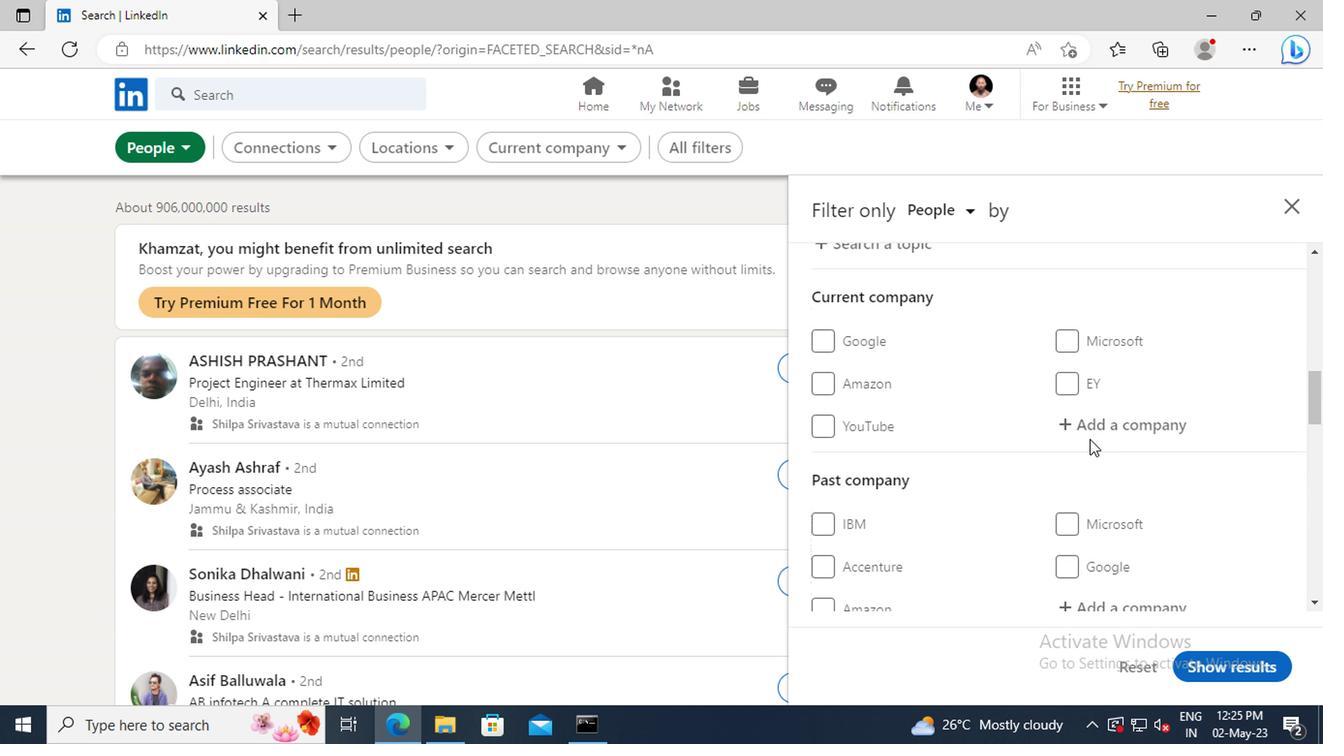 
Action: Mouse pressed left at (906, 440)
Screenshot: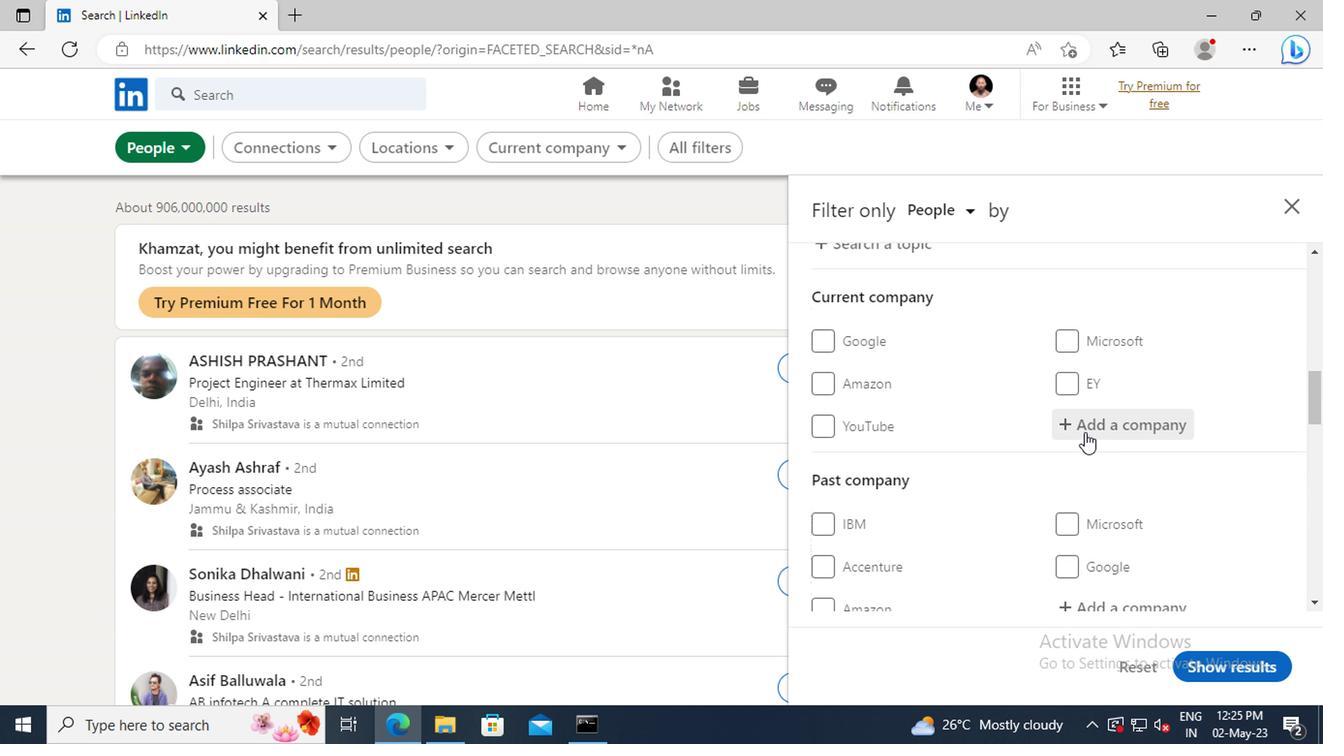 
Action: Mouse moved to (904, 438)
Screenshot: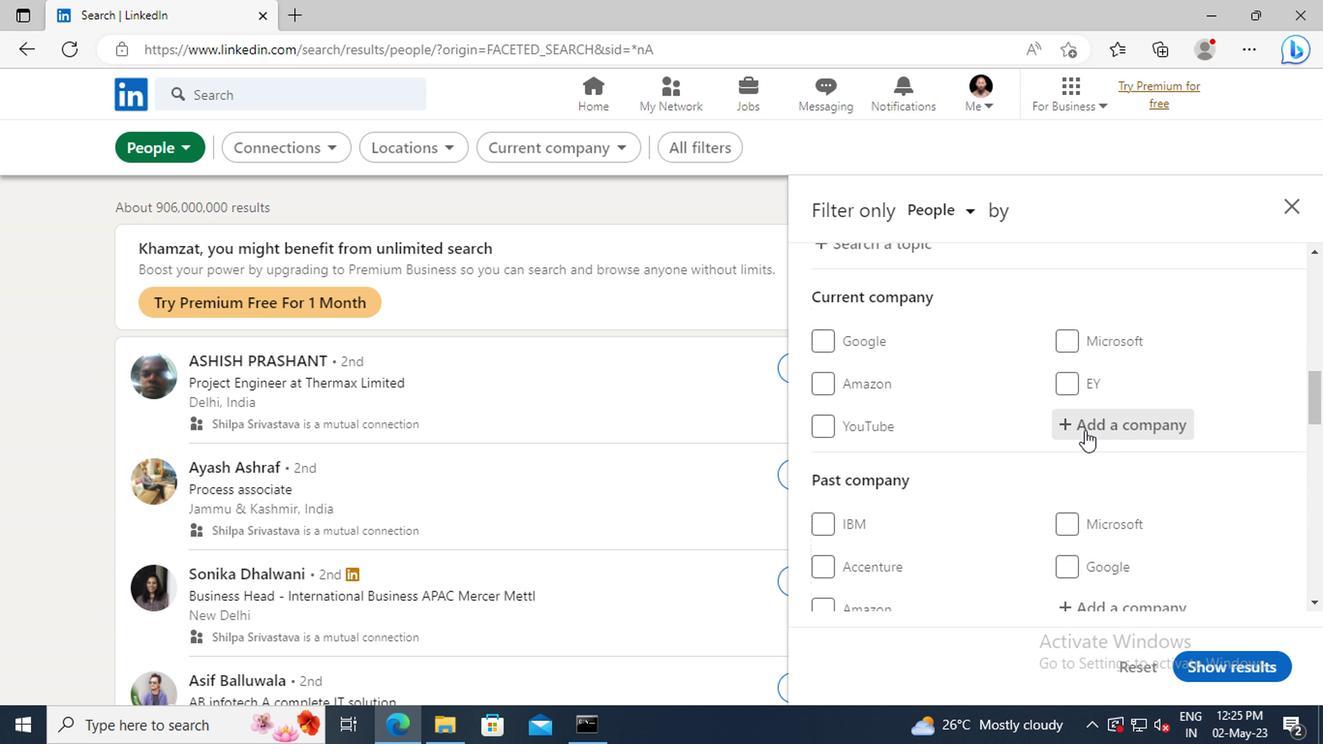 
Action: Key pressed <Key.shift>PERFICI
Screenshot: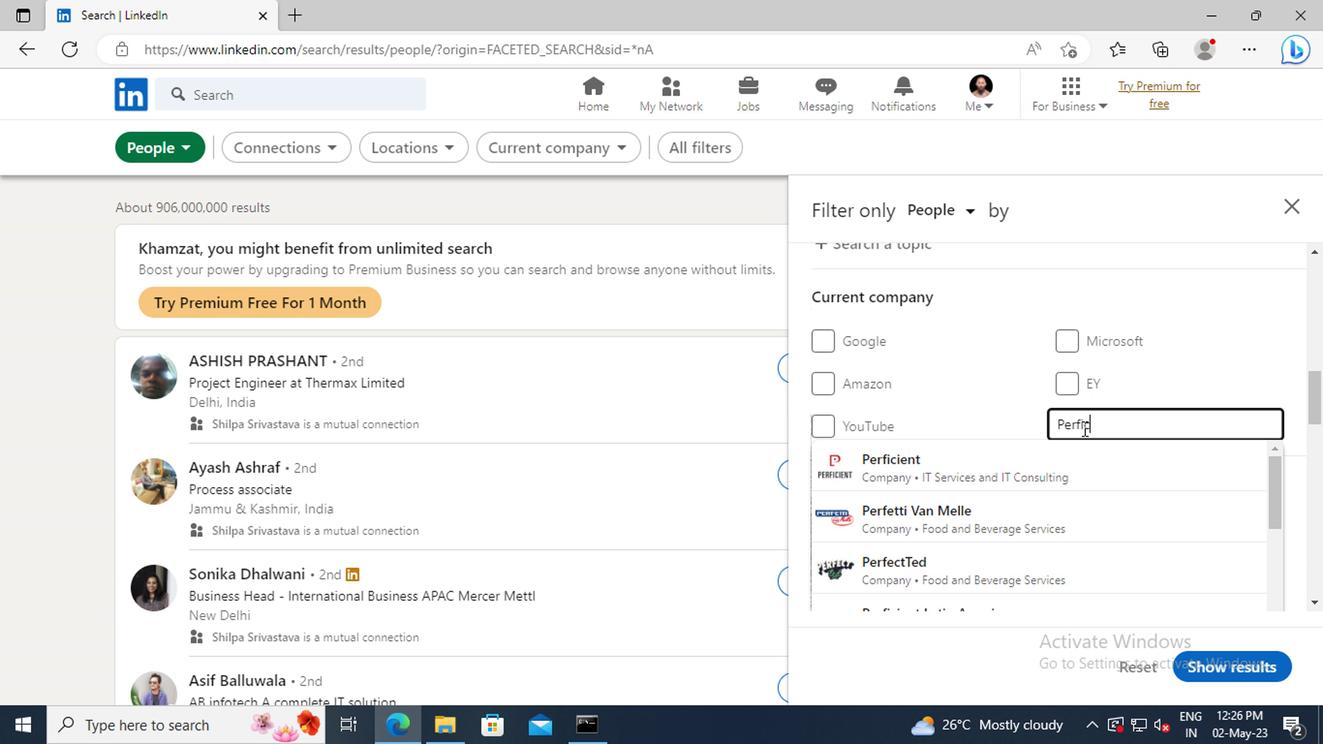 
Action: Mouse moved to (904, 466)
Screenshot: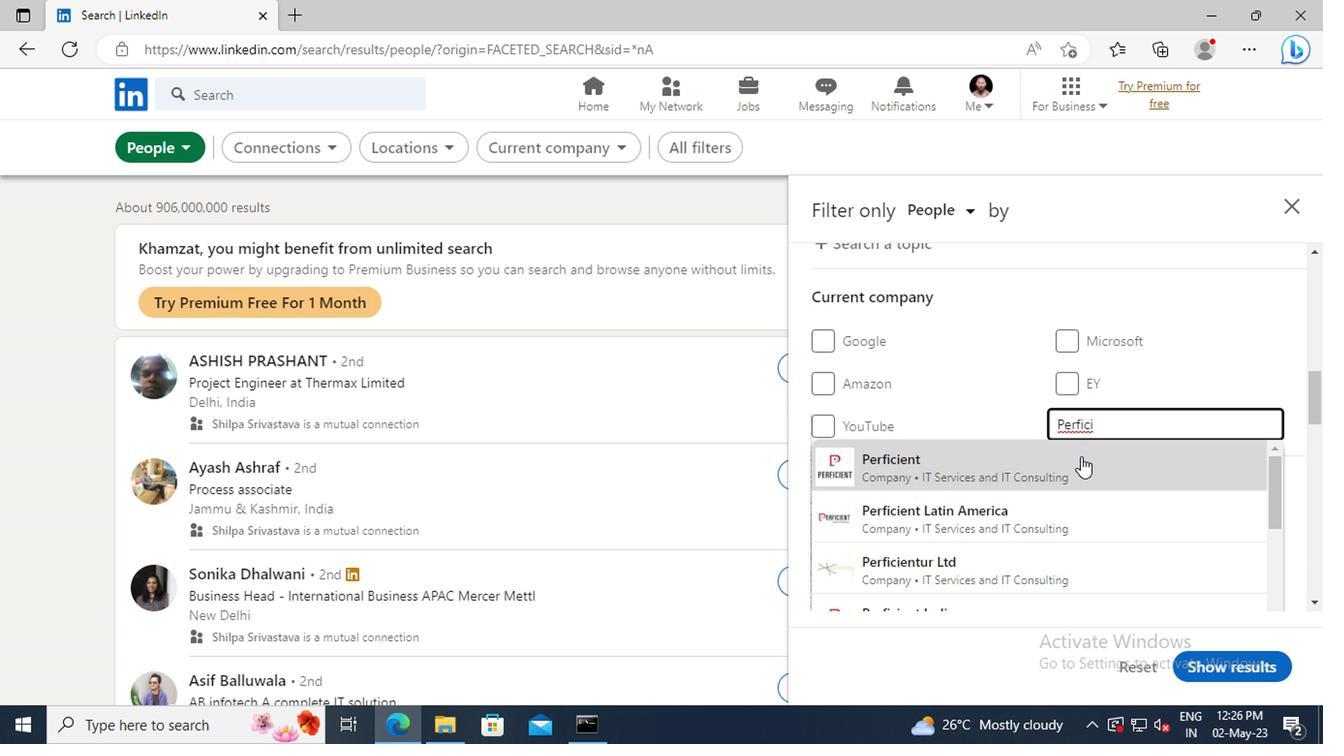 
Action: Mouse pressed left at (904, 466)
Screenshot: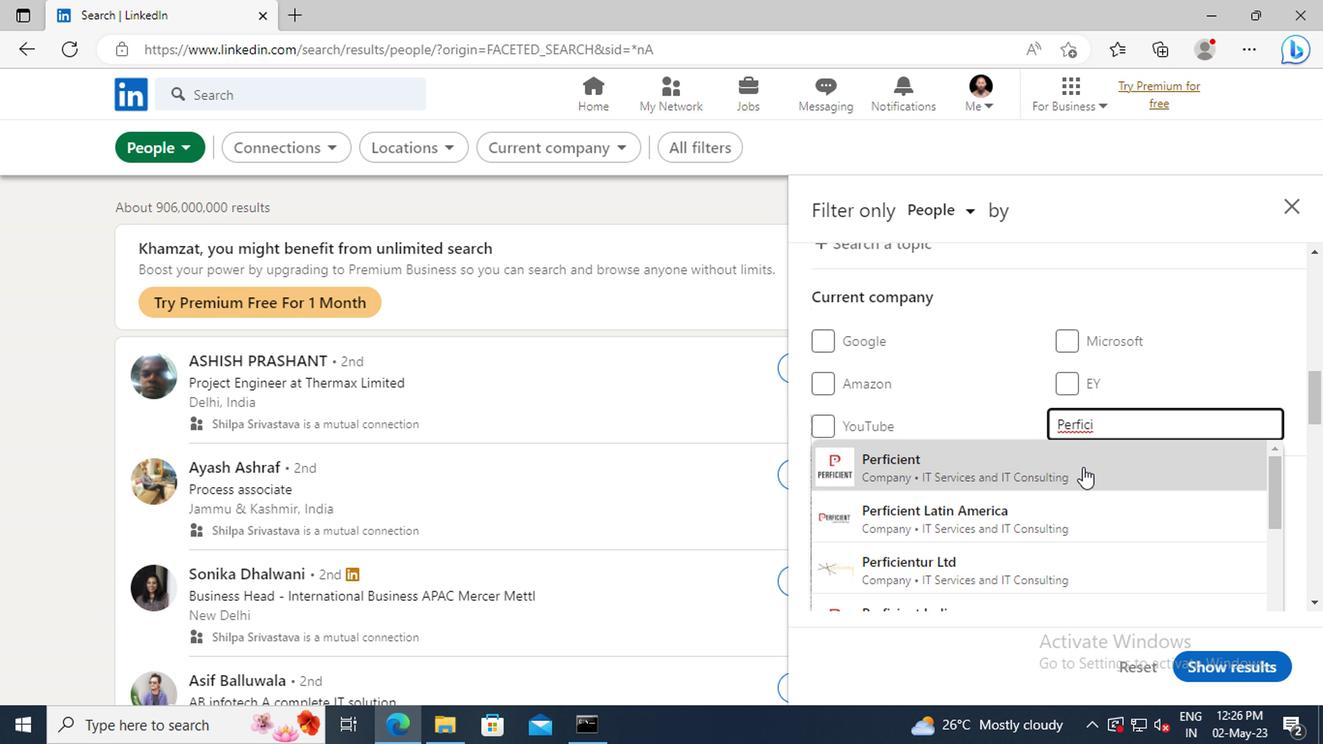 
Action: Mouse scrolled (904, 465) with delta (0, 0)
Screenshot: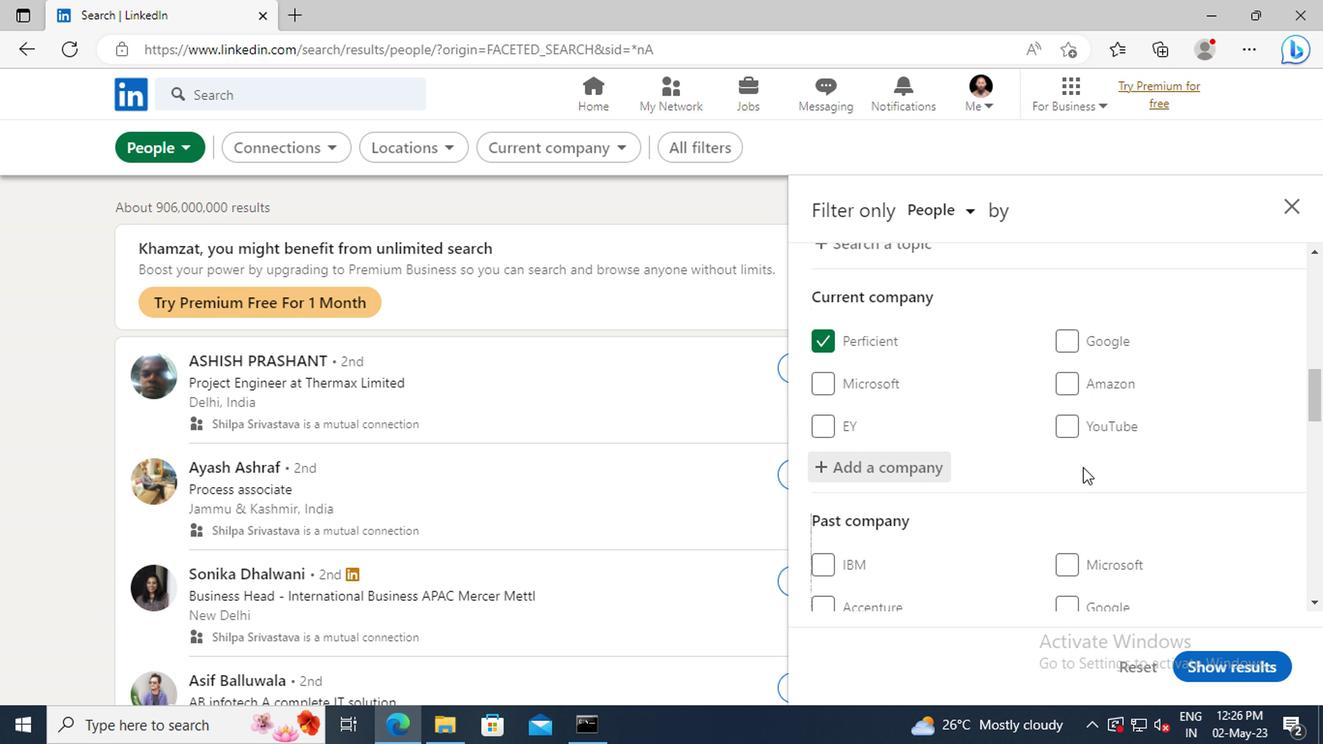 
Action: Mouse scrolled (904, 465) with delta (0, 0)
Screenshot: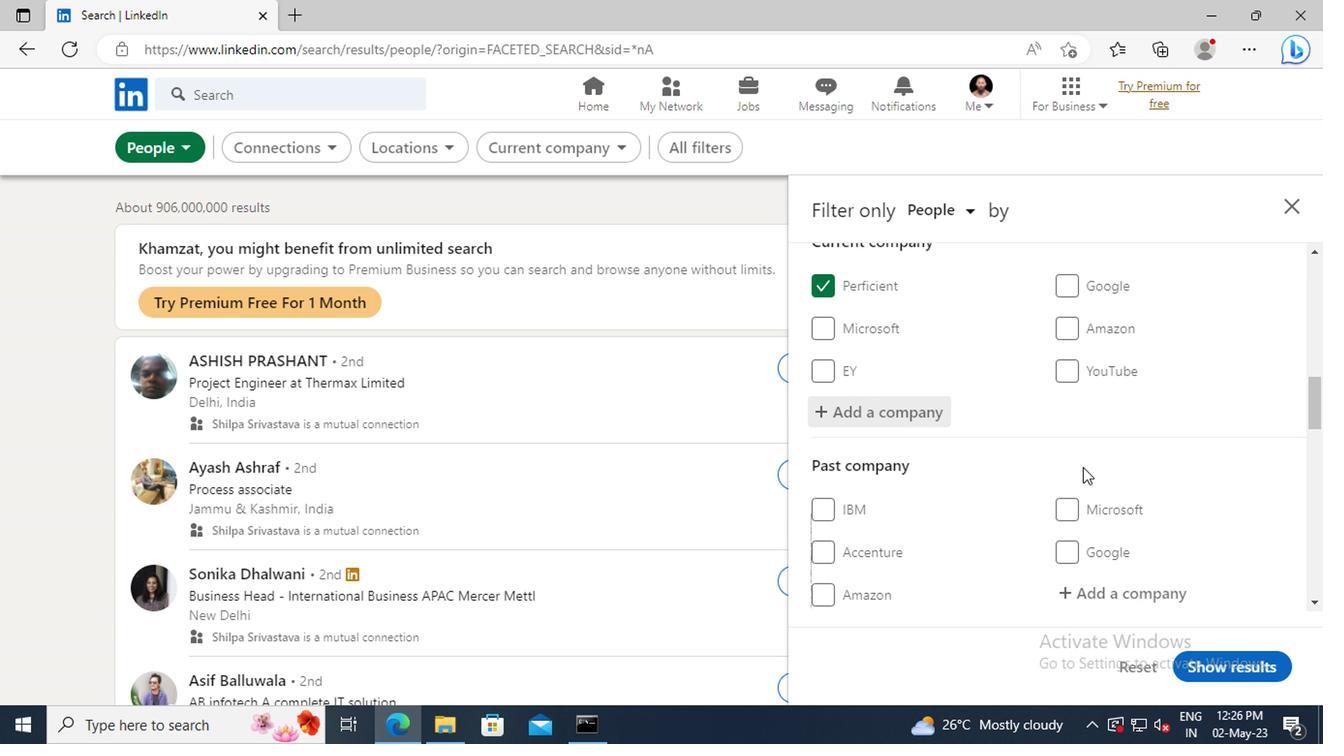 
Action: Mouse moved to (904, 466)
Screenshot: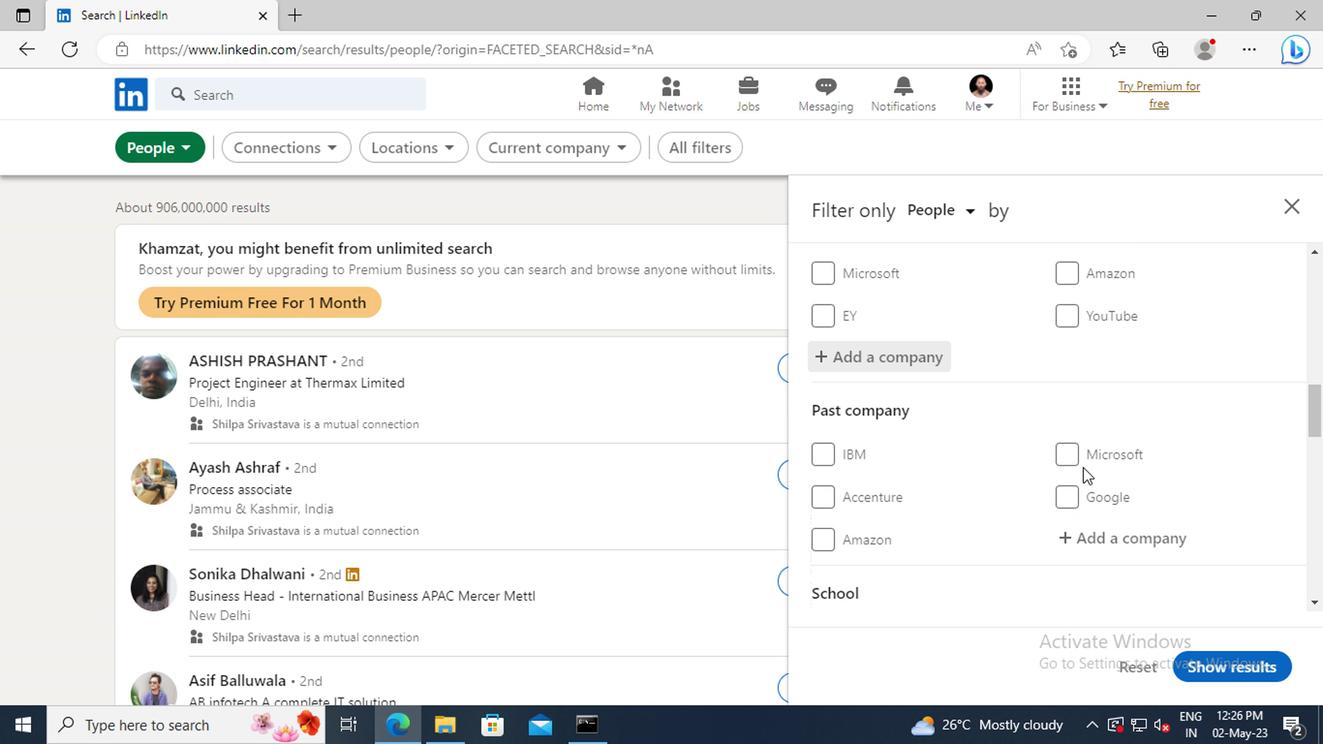 
Action: Mouse scrolled (904, 465) with delta (0, 0)
Screenshot: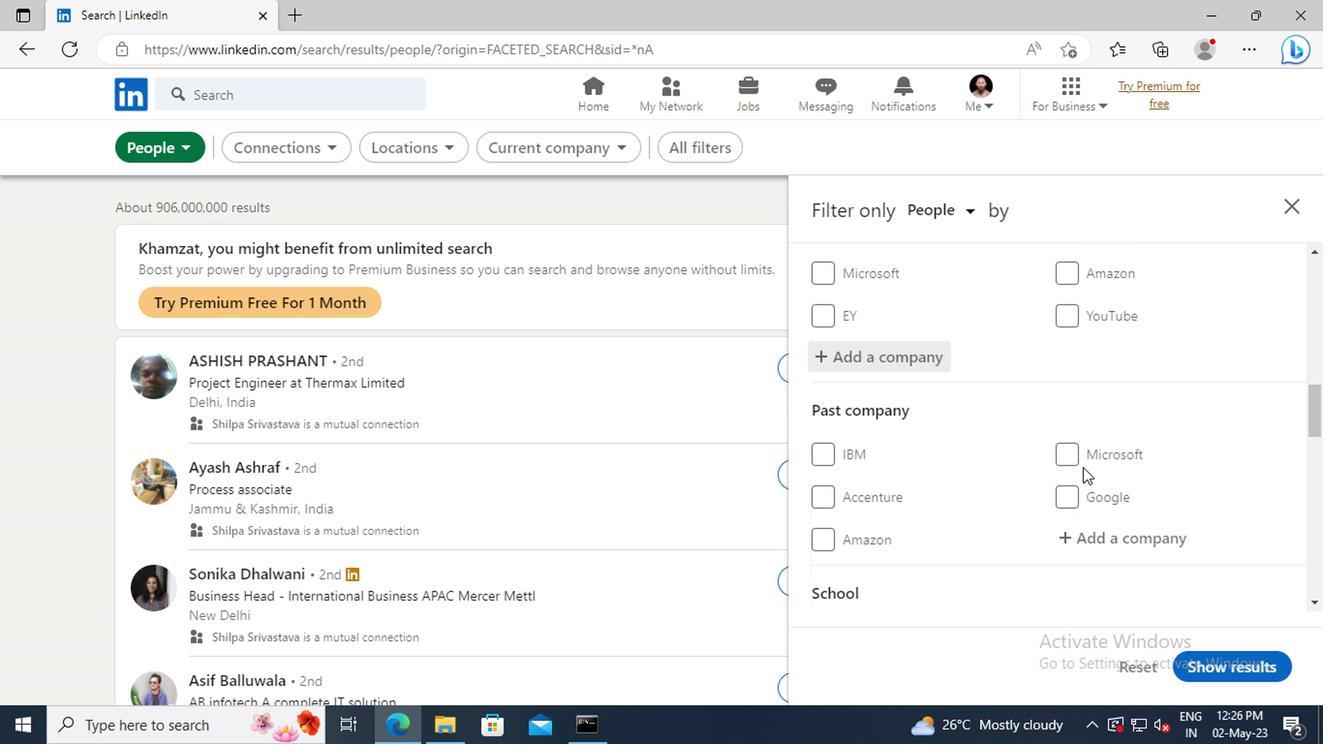 
Action: Mouse scrolled (904, 465) with delta (0, 0)
Screenshot: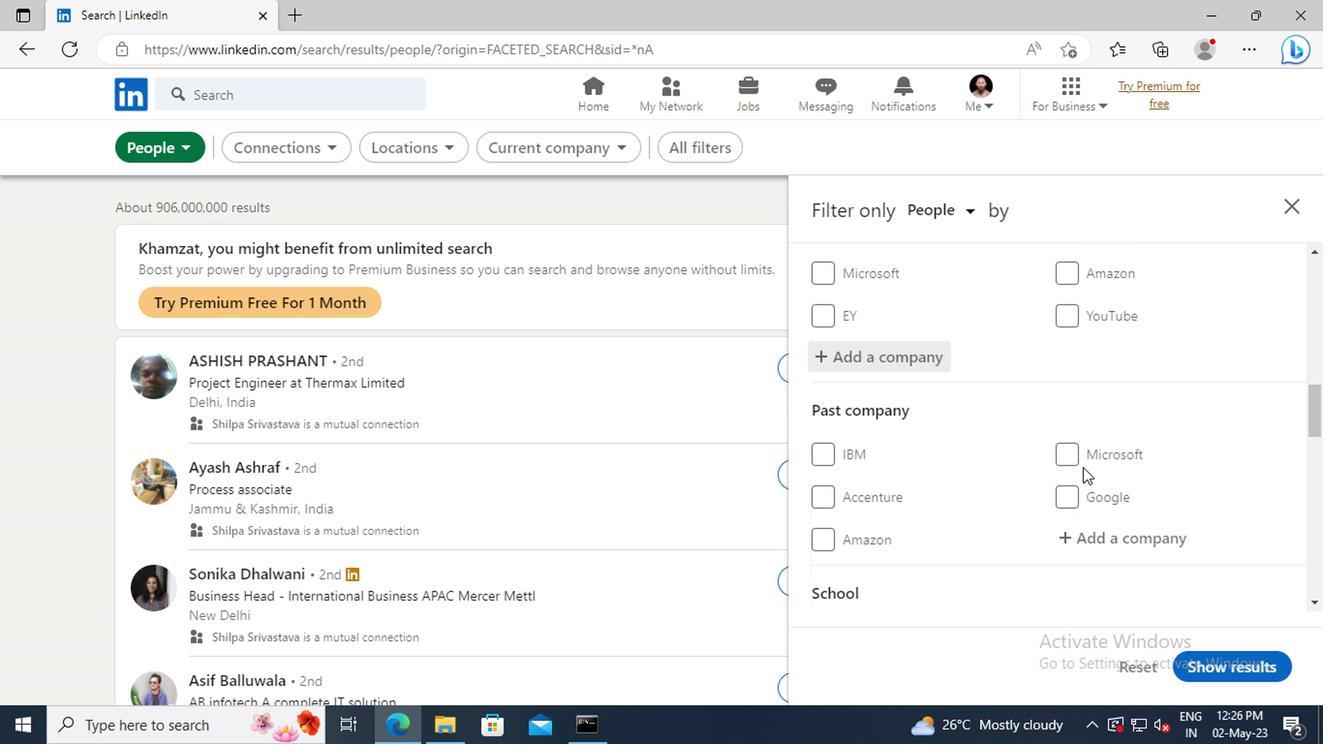 
Action: Mouse moved to (897, 448)
Screenshot: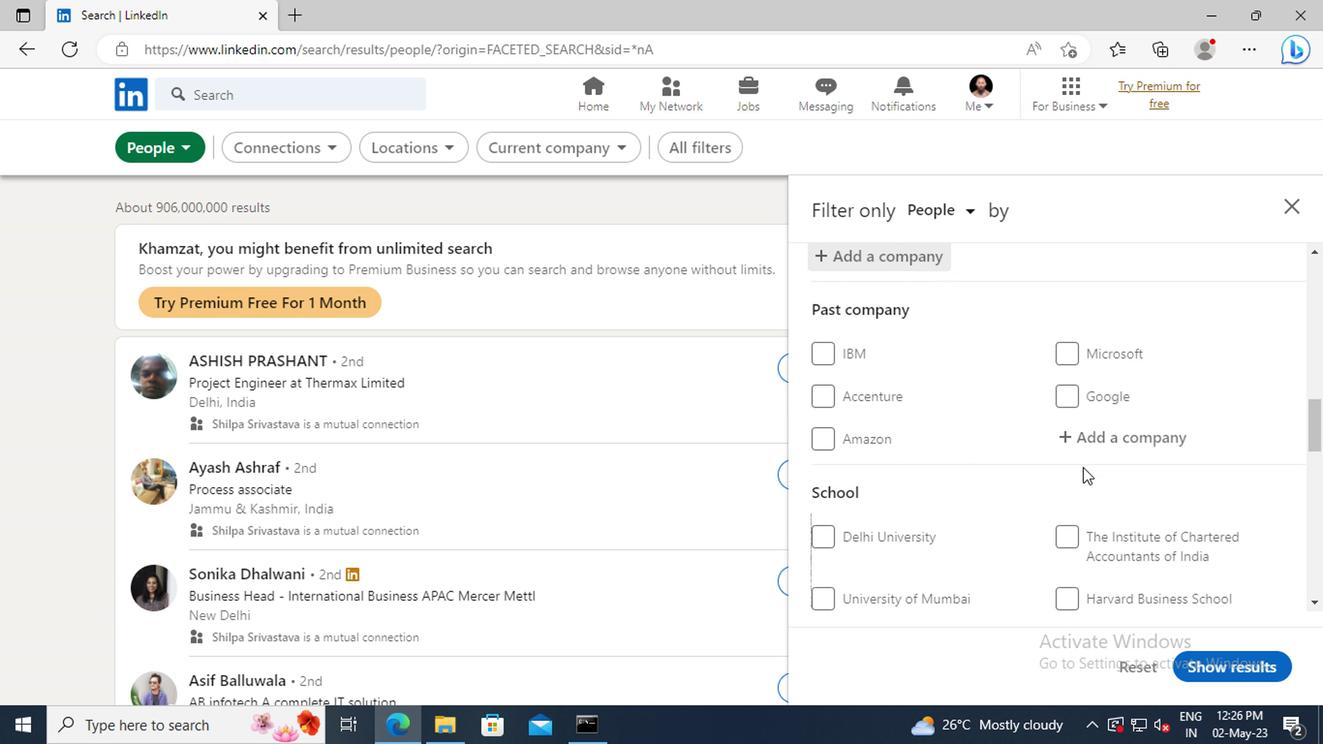 
Action: Mouse scrolled (897, 447) with delta (0, 0)
Screenshot: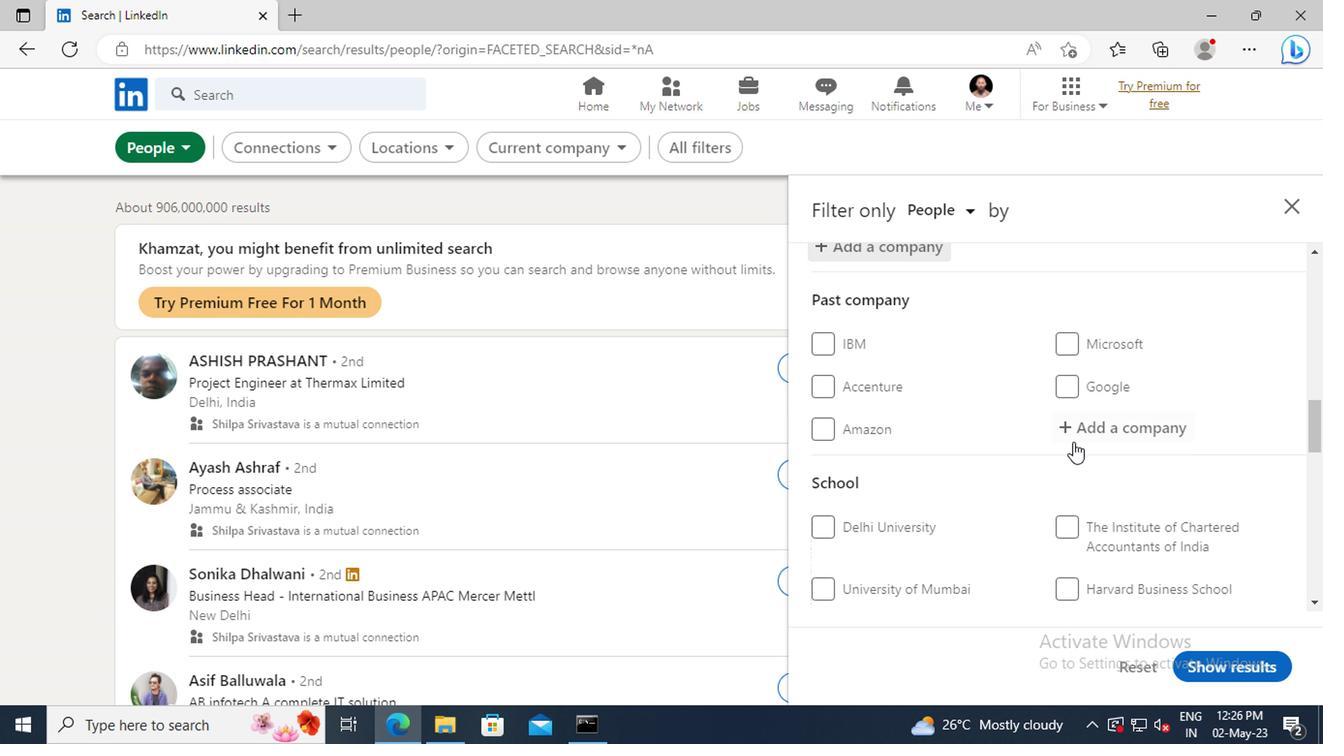 
Action: Mouse scrolled (897, 447) with delta (0, 0)
Screenshot: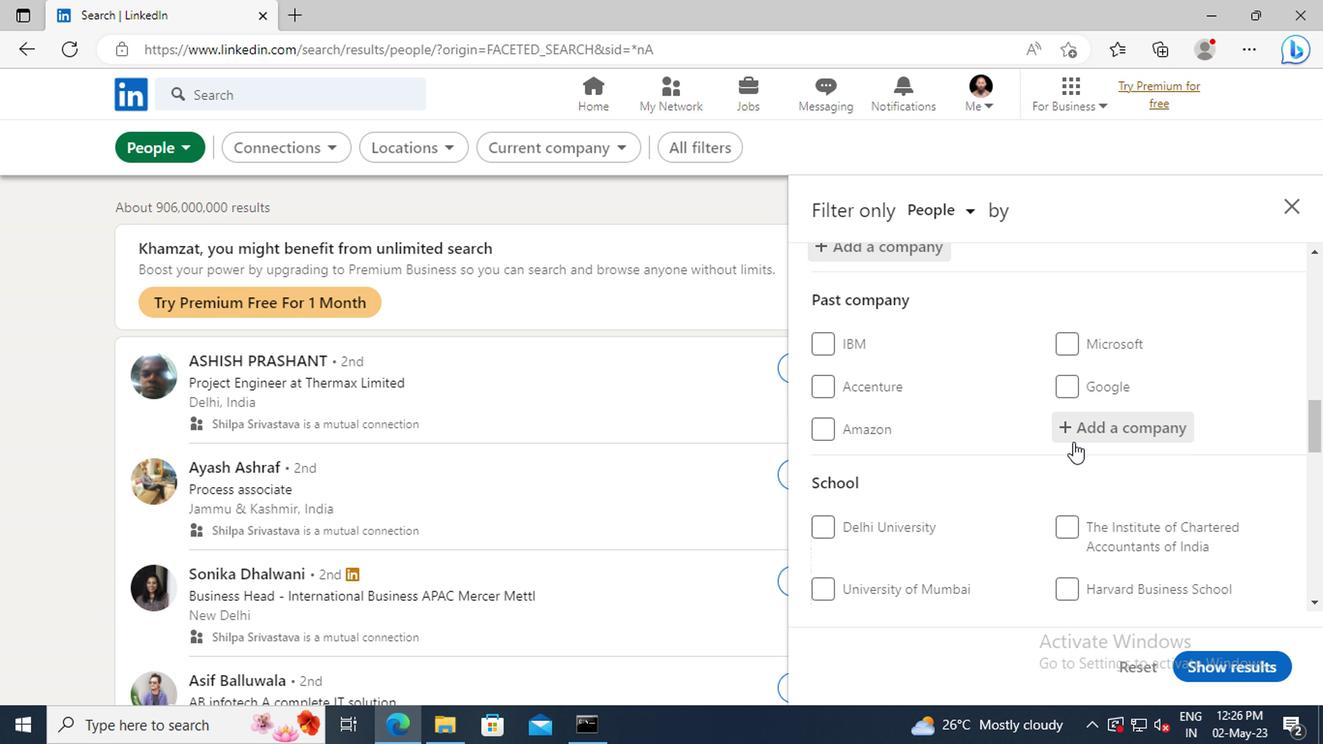 
Action: Mouse scrolled (897, 447) with delta (0, 0)
Screenshot: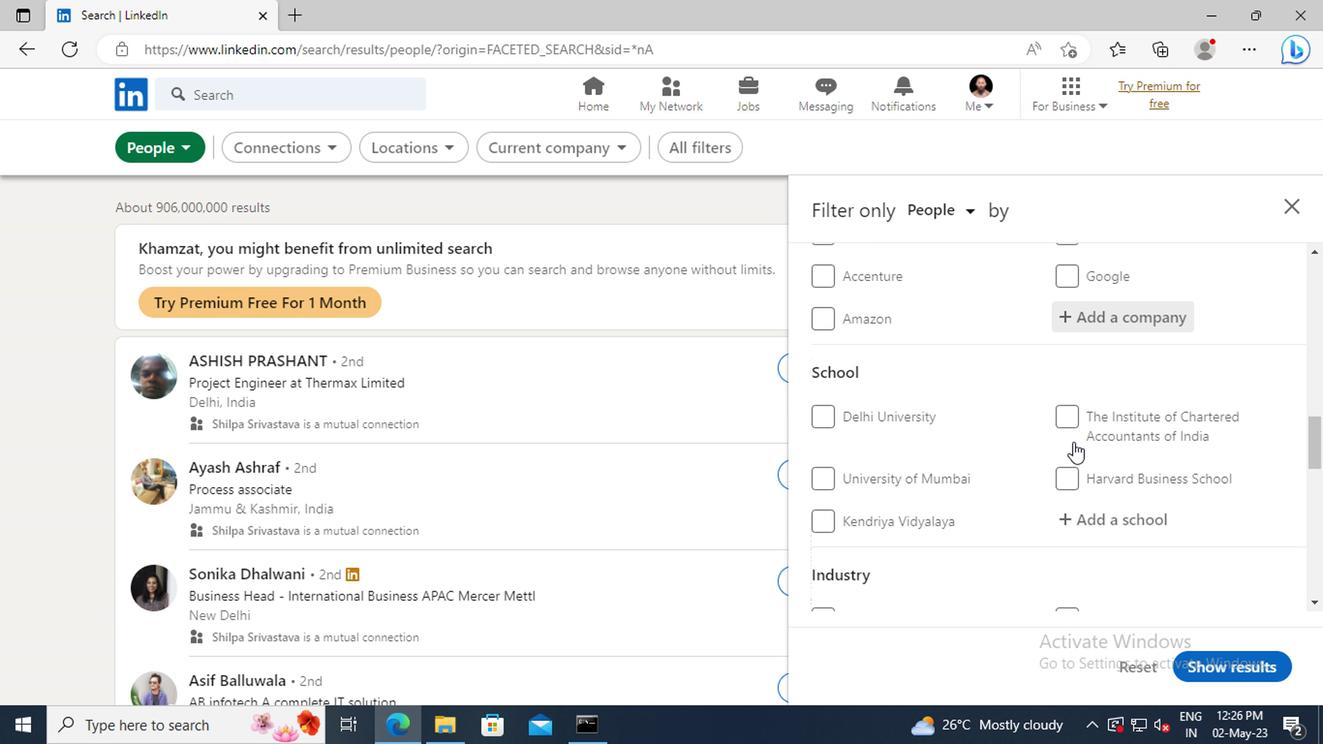 
Action: Mouse scrolled (897, 447) with delta (0, 0)
Screenshot: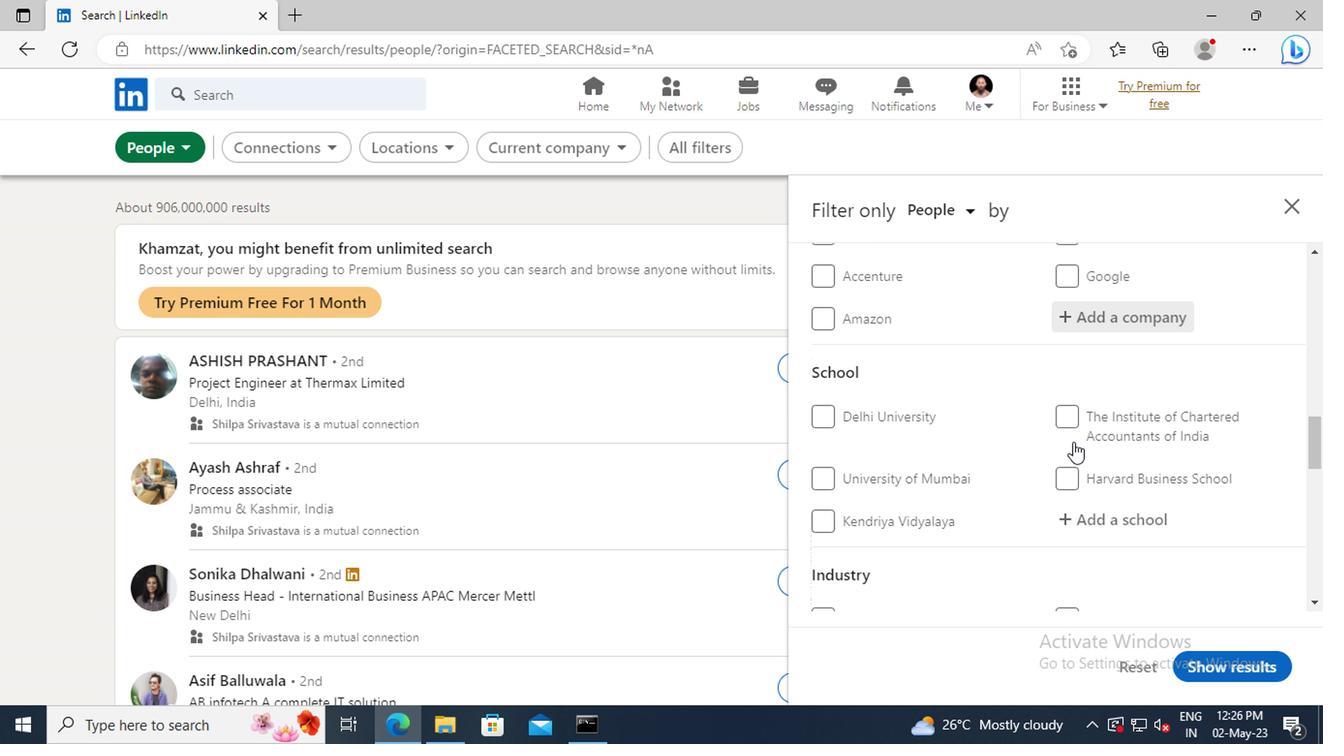 
Action: Mouse moved to (903, 432)
Screenshot: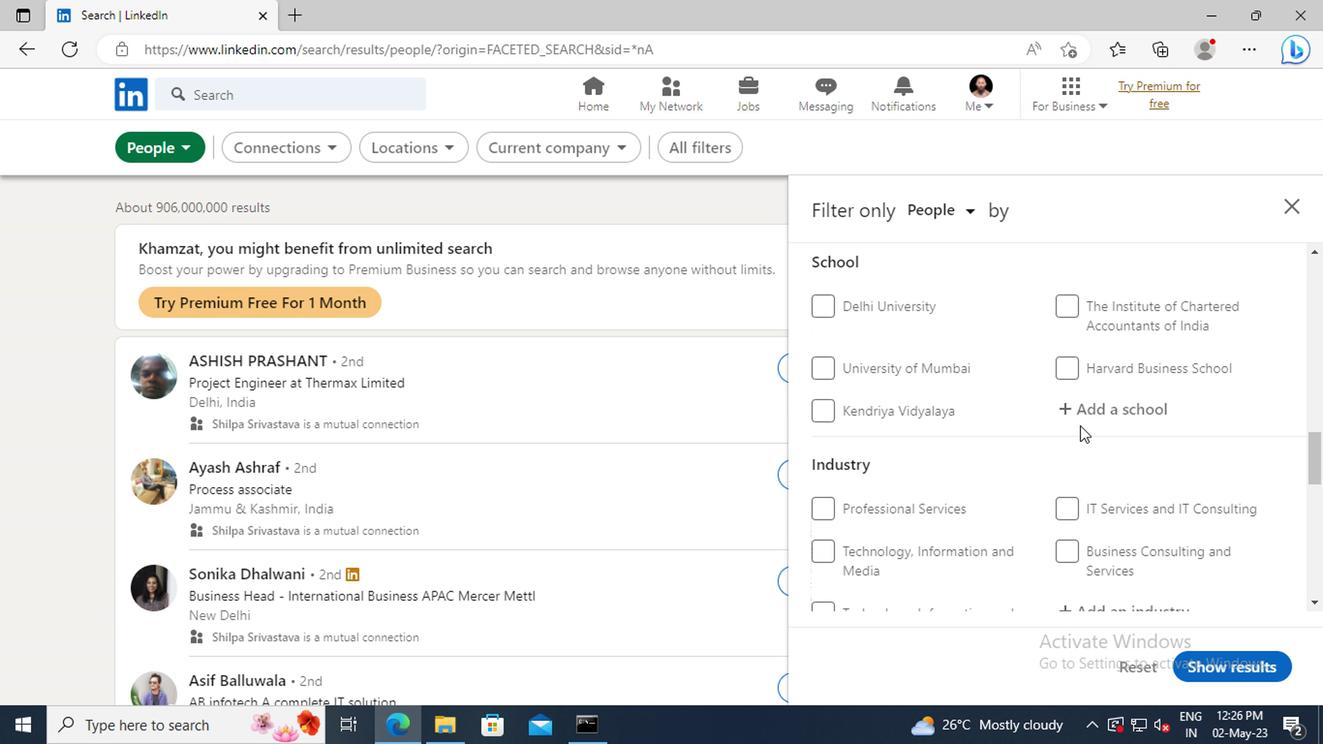 
Action: Mouse pressed left at (903, 432)
Screenshot: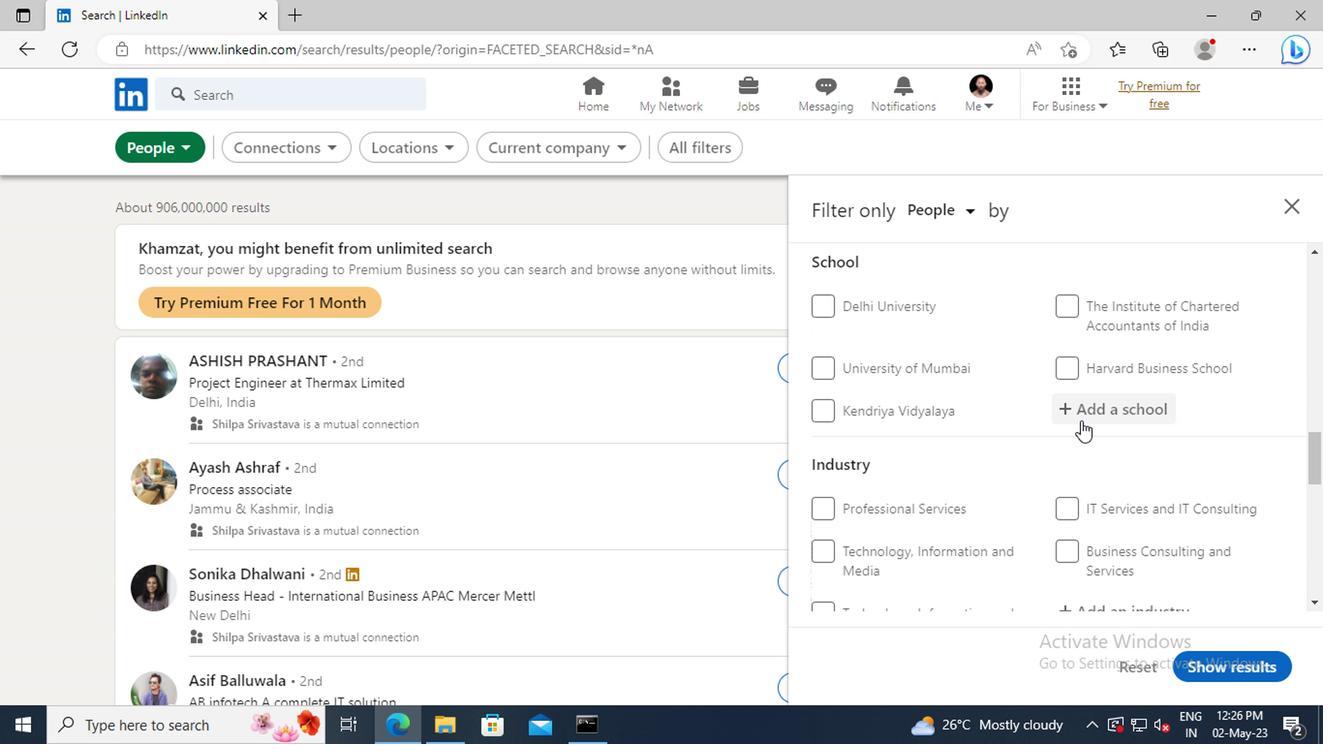 
Action: Key pressed <Key.shift>THE<Key.space><Key.shift>AIR<Key.space><Key.shift>FORCE<Key.space><Key.shift>SC
Screenshot: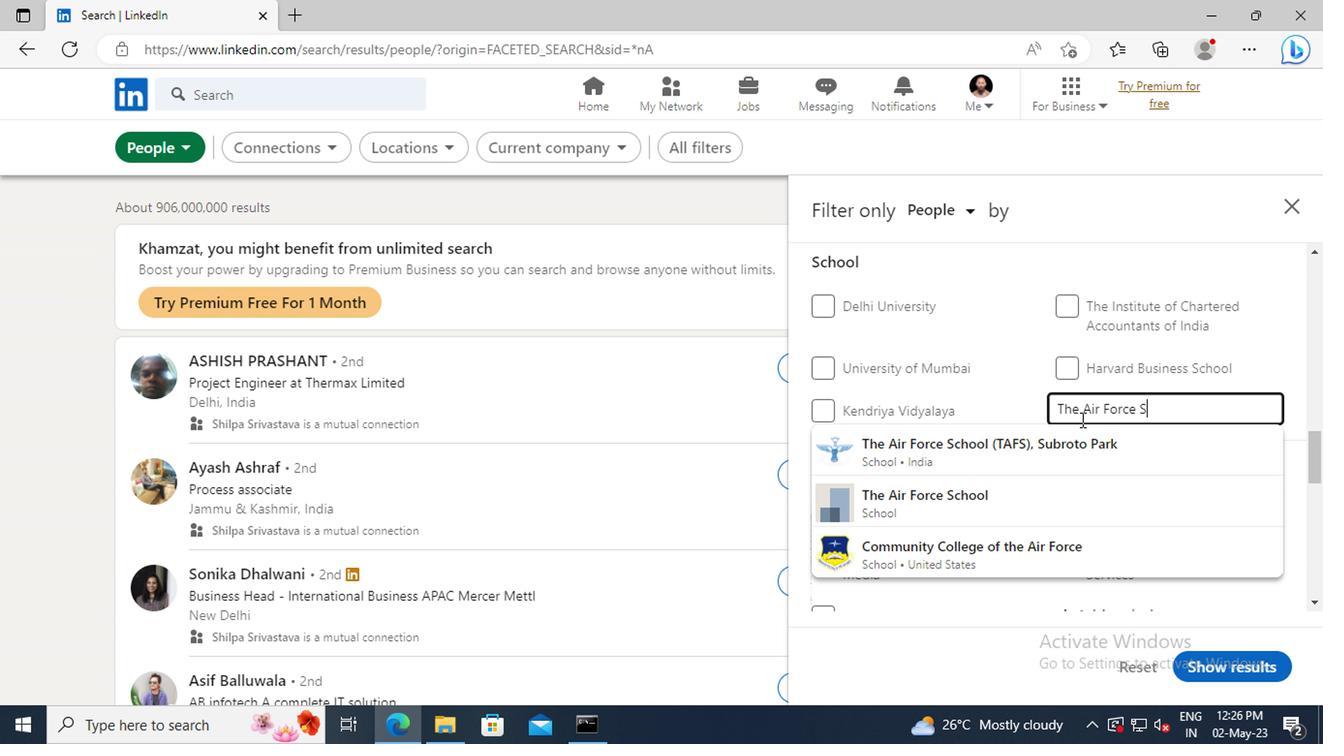 
Action: Mouse moved to (896, 483)
Screenshot: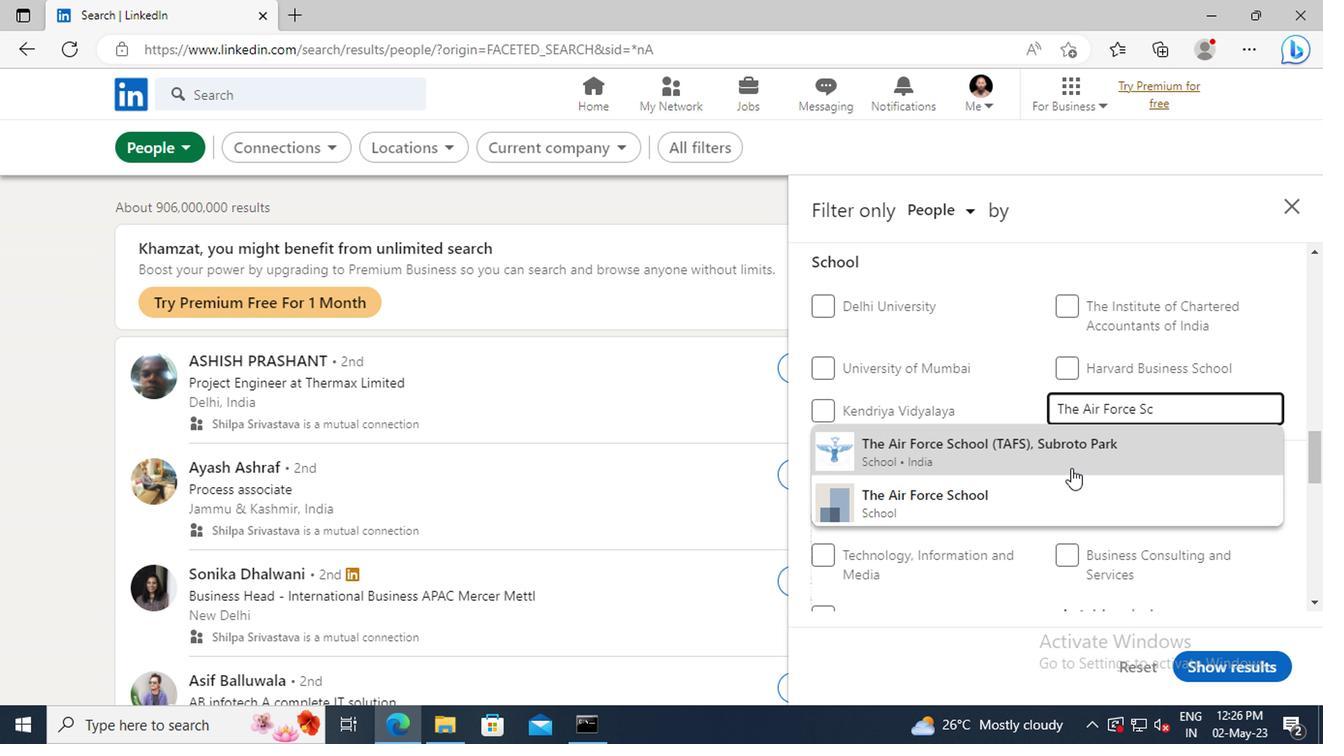 
Action: Mouse pressed left at (896, 483)
Screenshot: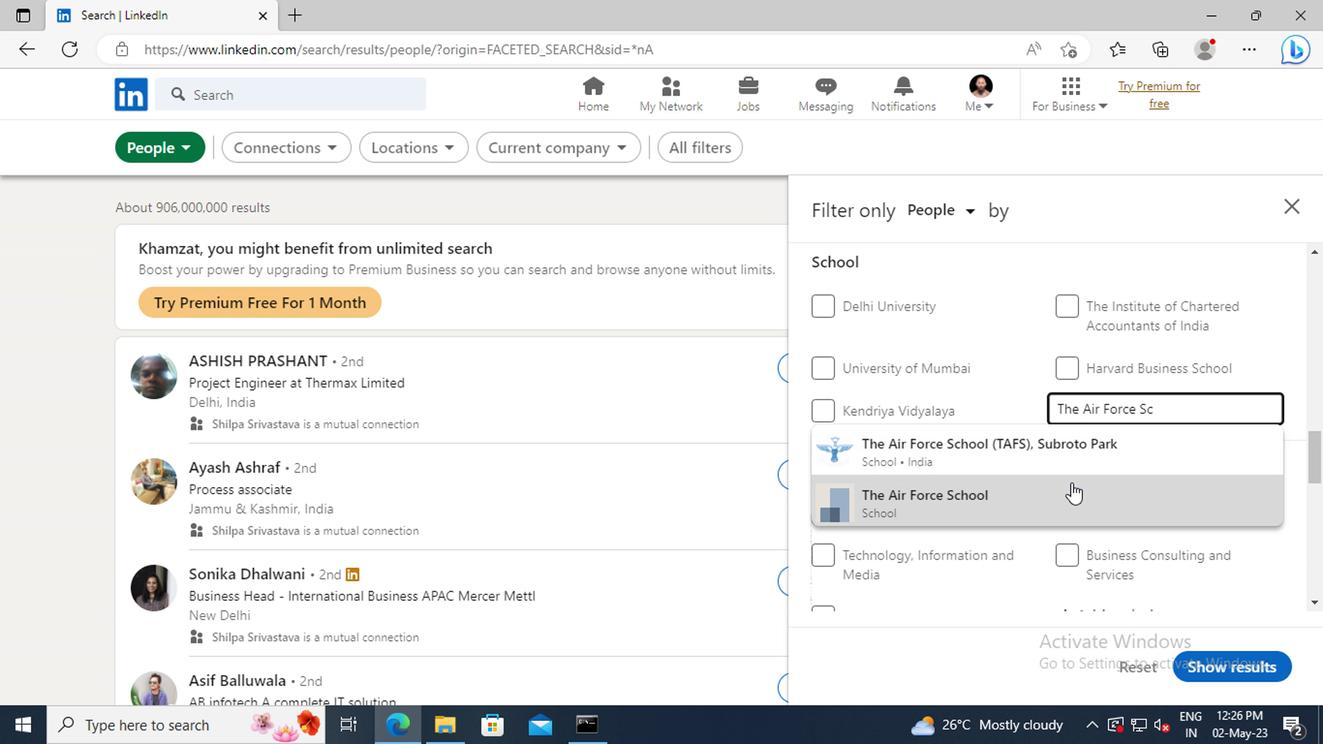 
Action: Mouse scrolled (896, 483) with delta (0, 0)
Screenshot: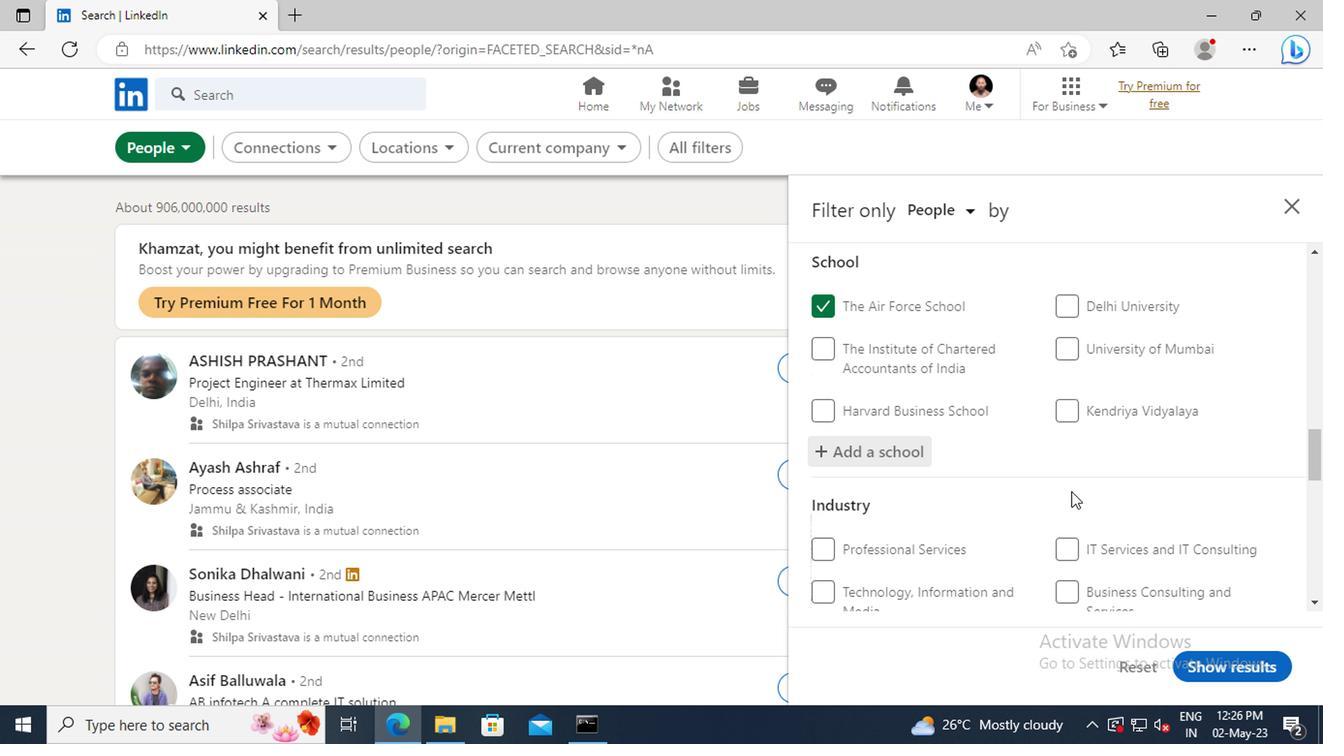 
Action: Mouse moved to (894, 470)
Screenshot: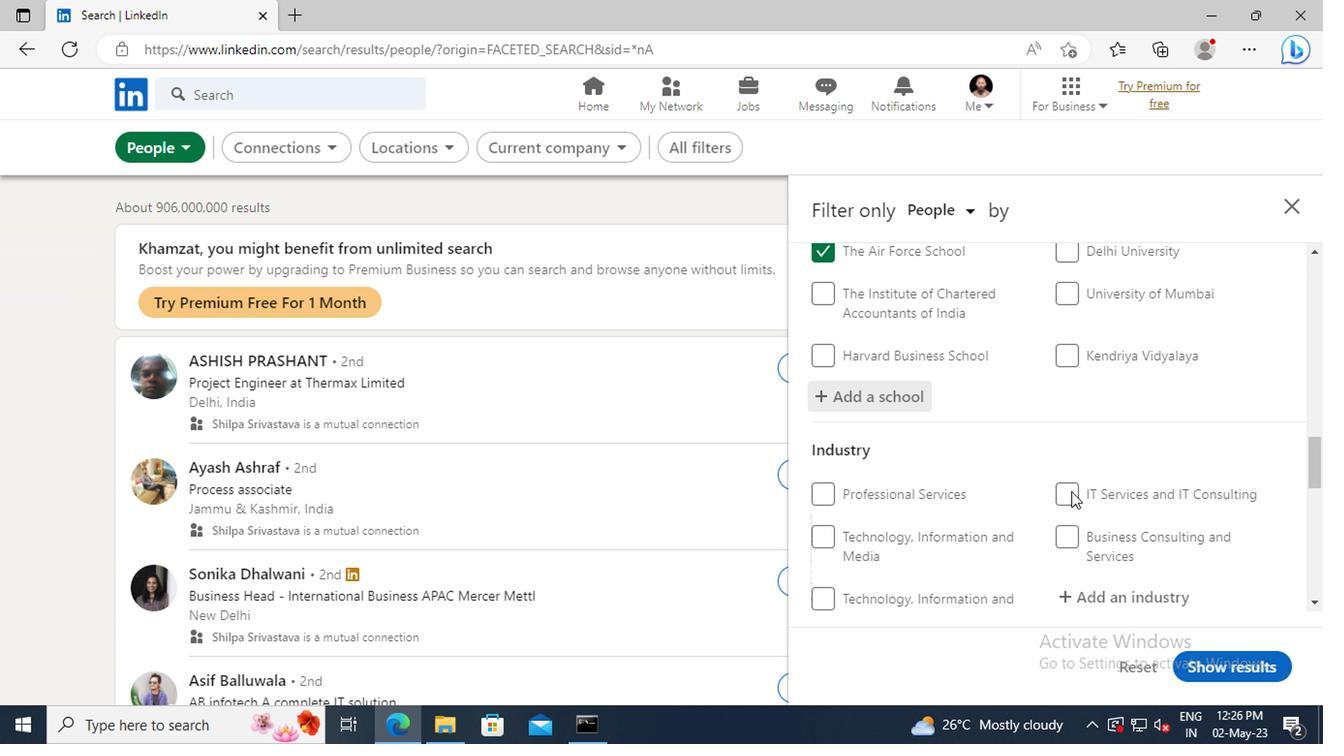 
Action: Mouse scrolled (894, 469) with delta (0, 0)
Screenshot: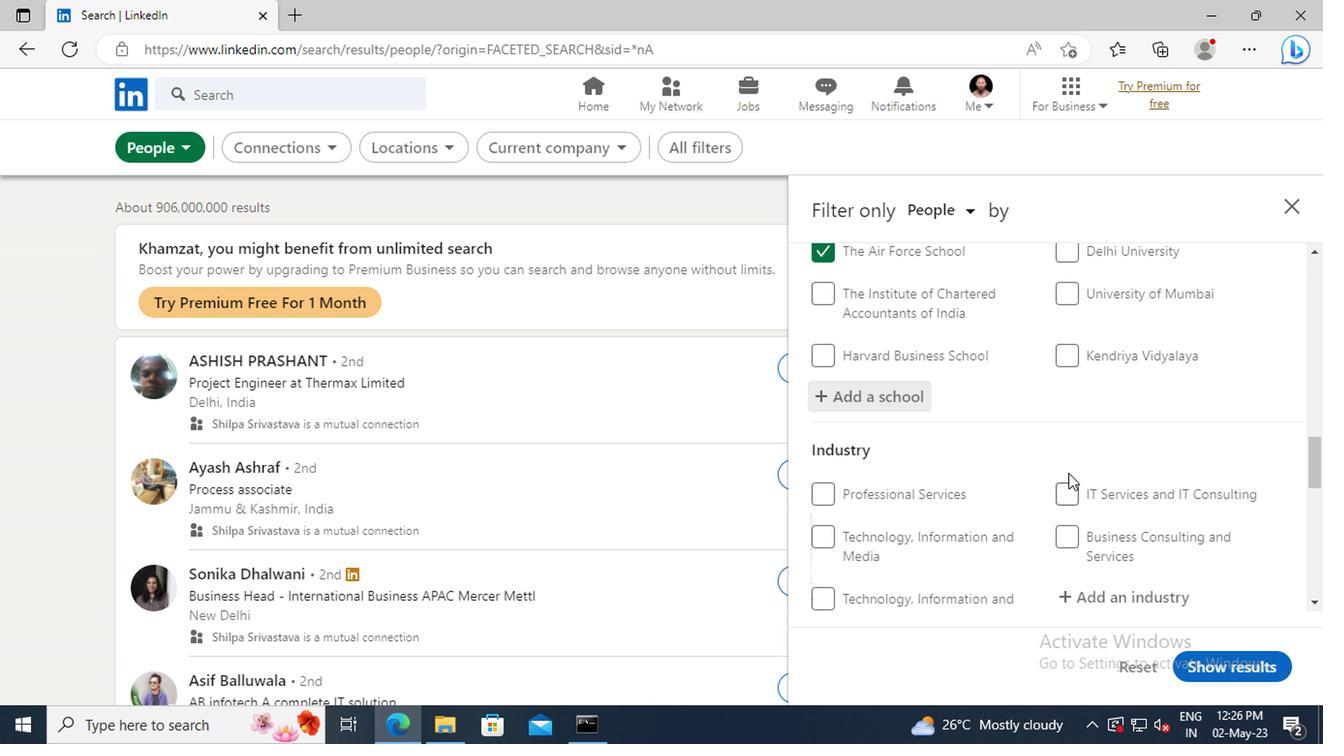 
Action: Mouse moved to (888, 456)
Screenshot: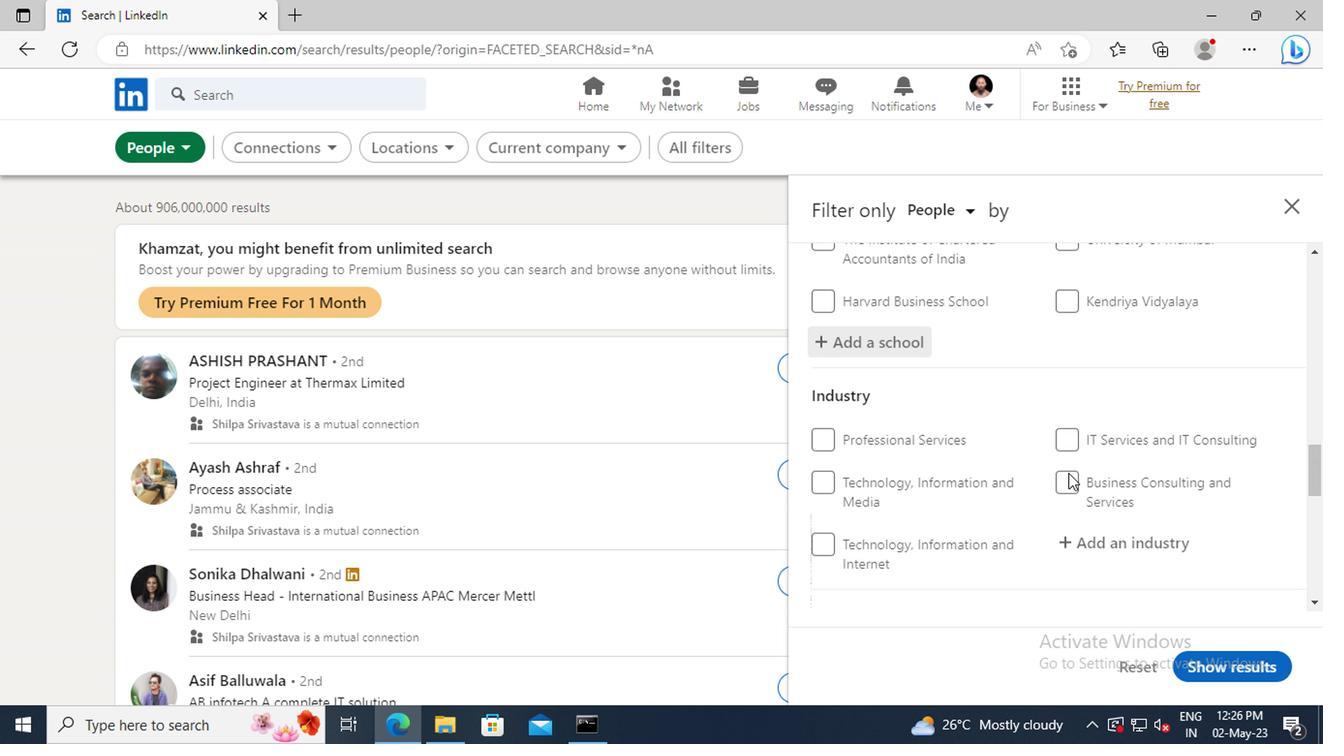 
Action: Mouse scrolled (888, 455) with delta (0, 0)
Screenshot: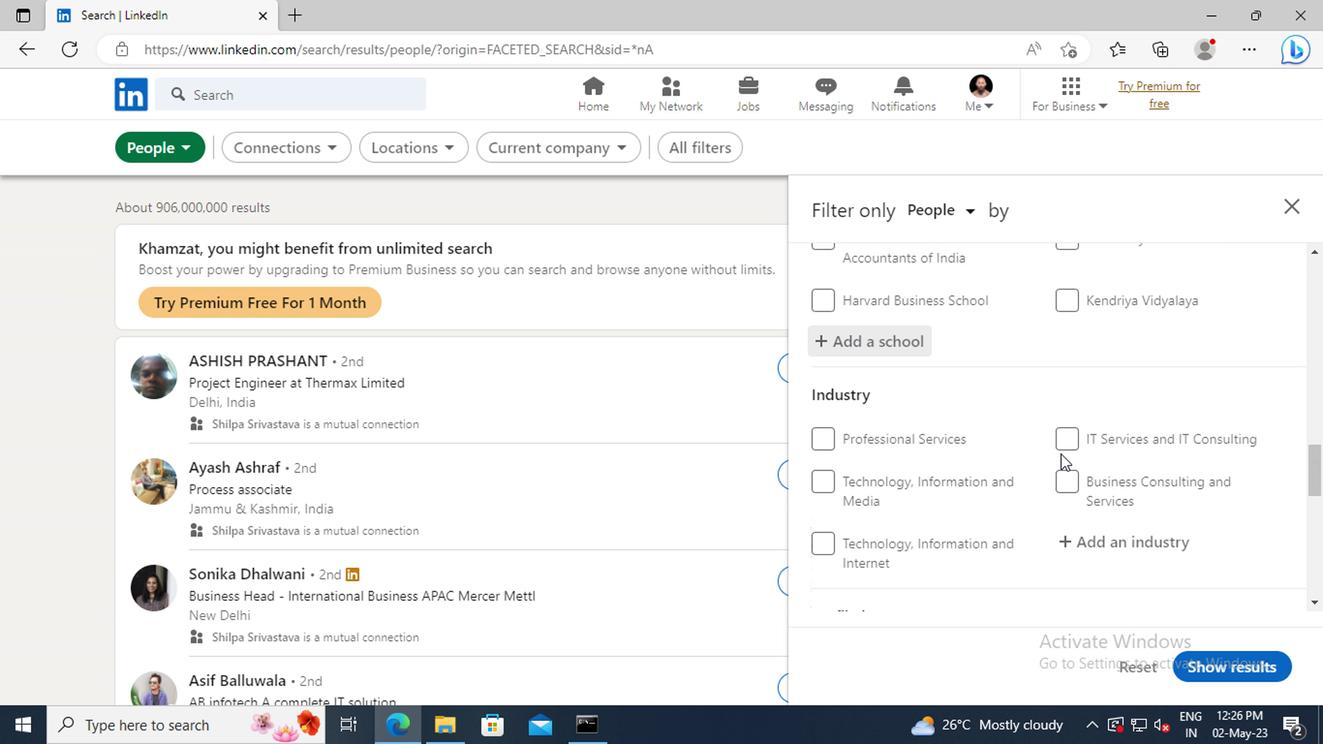 
Action: Mouse scrolled (888, 455) with delta (0, 0)
Screenshot: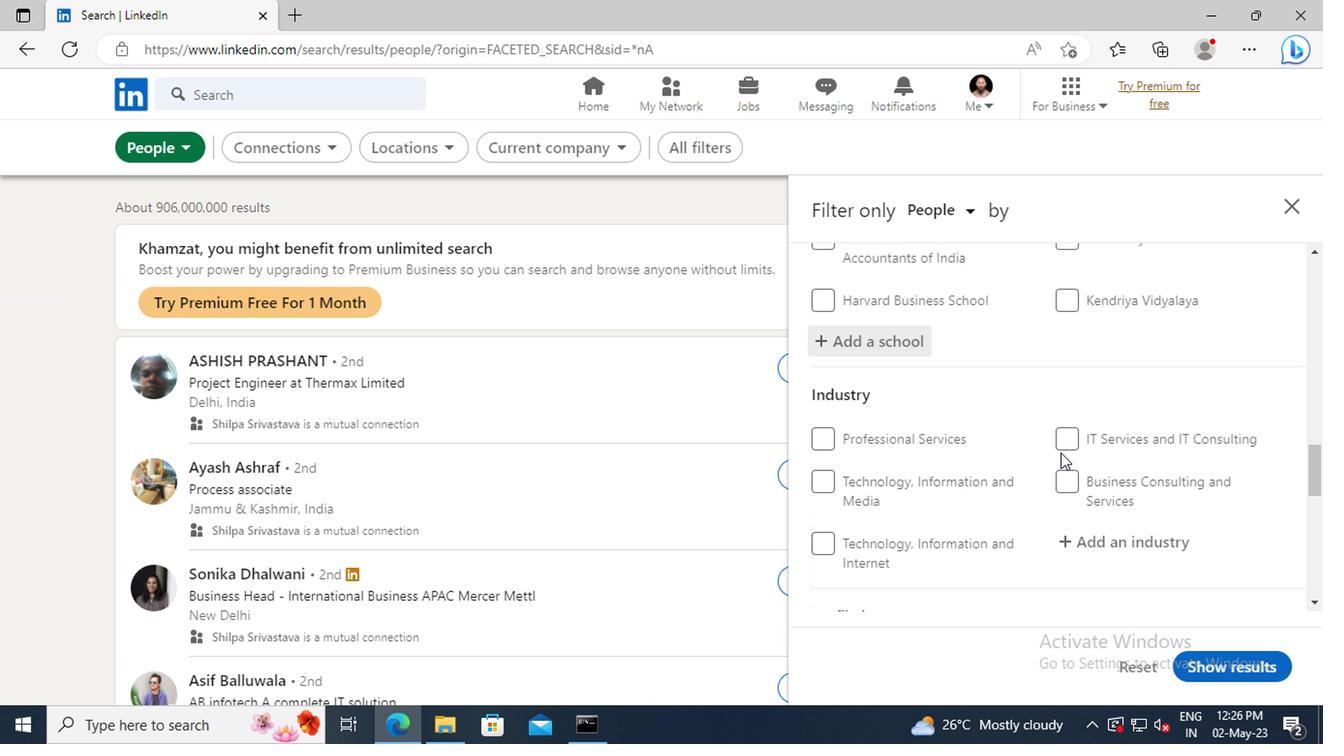 
Action: Mouse moved to (901, 447)
Screenshot: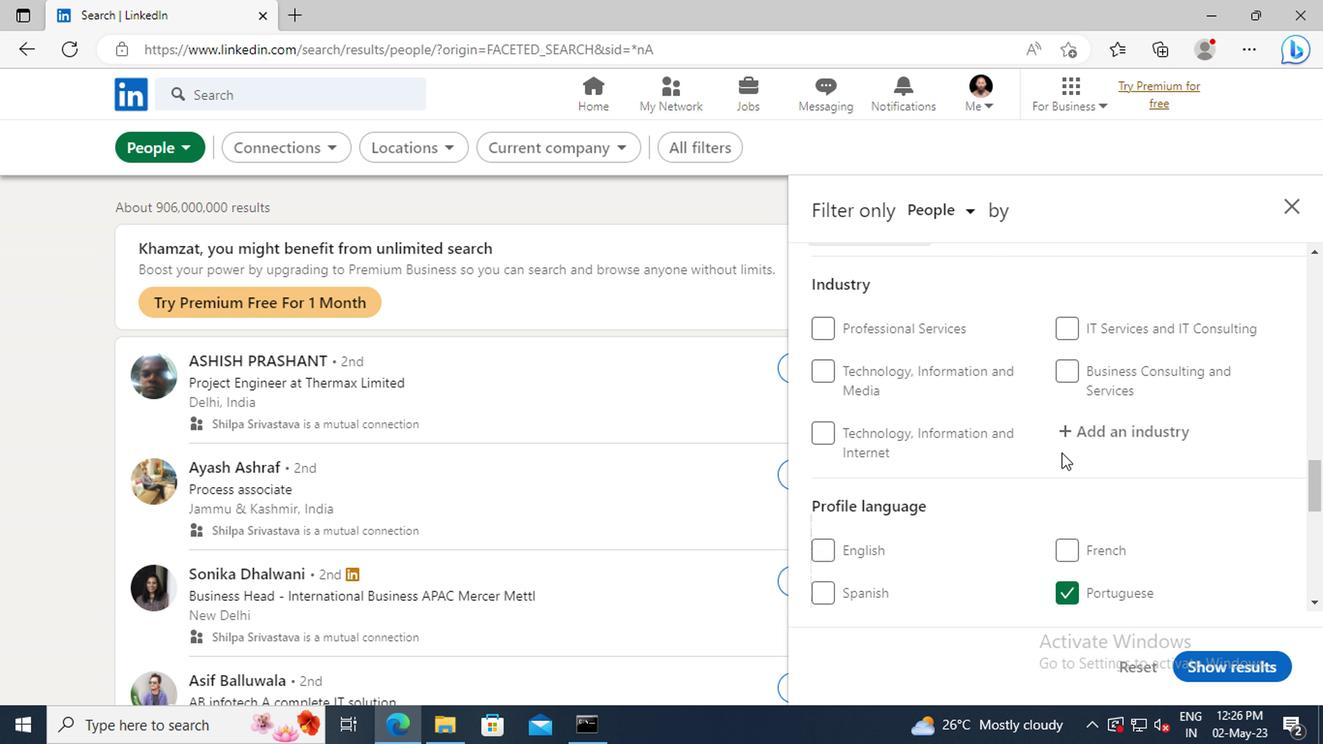 
Action: Mouse pressed left at (901, 447)
Screenshot: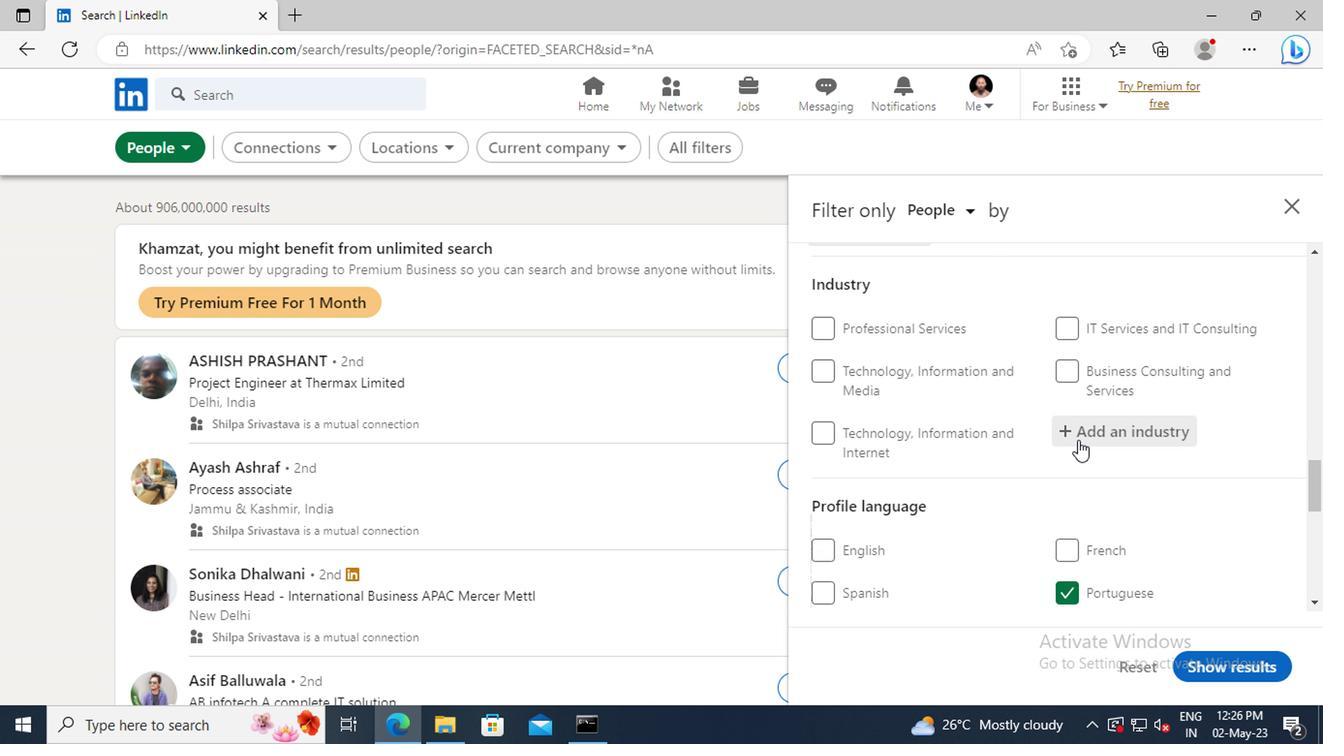 
Action: Key pressed <Key.shift>CHEMICAL<Key.space><Key.shift>RAW
Screenshot: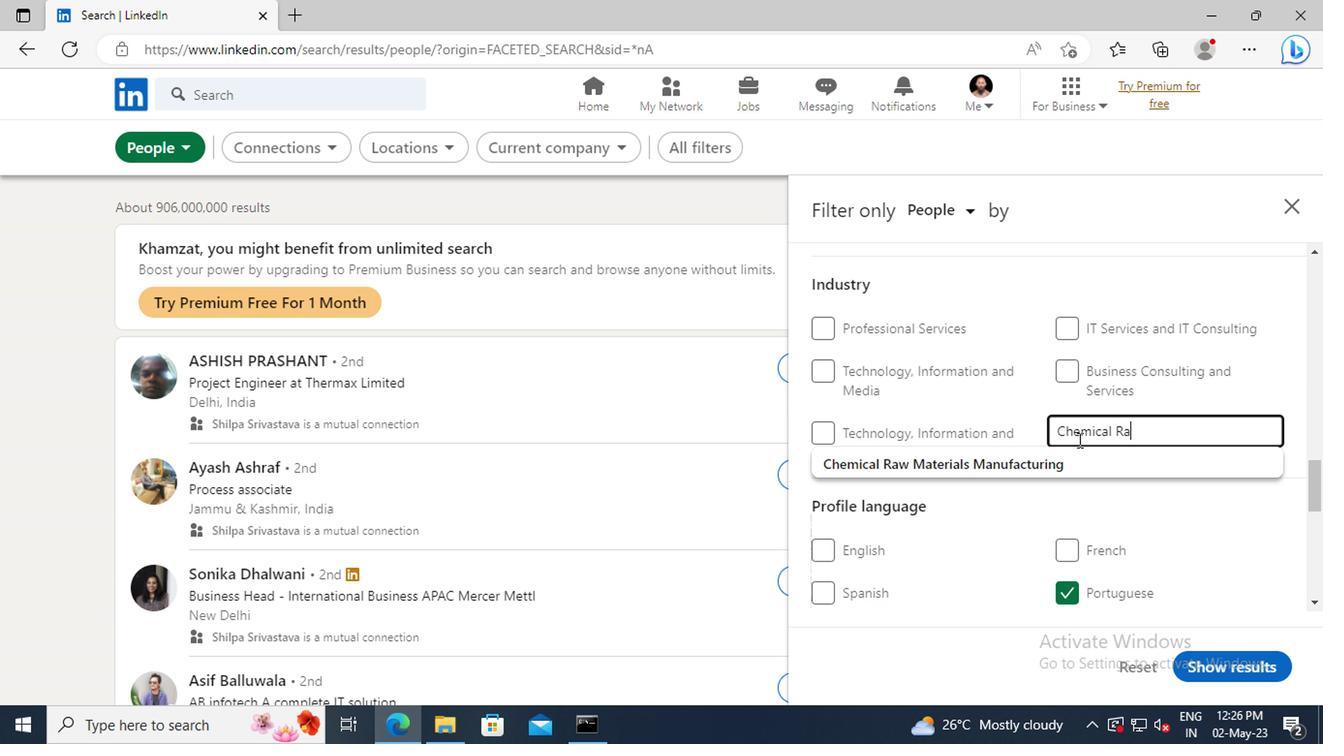 
Action: Mouse moved to (902, 464)
Screenshot: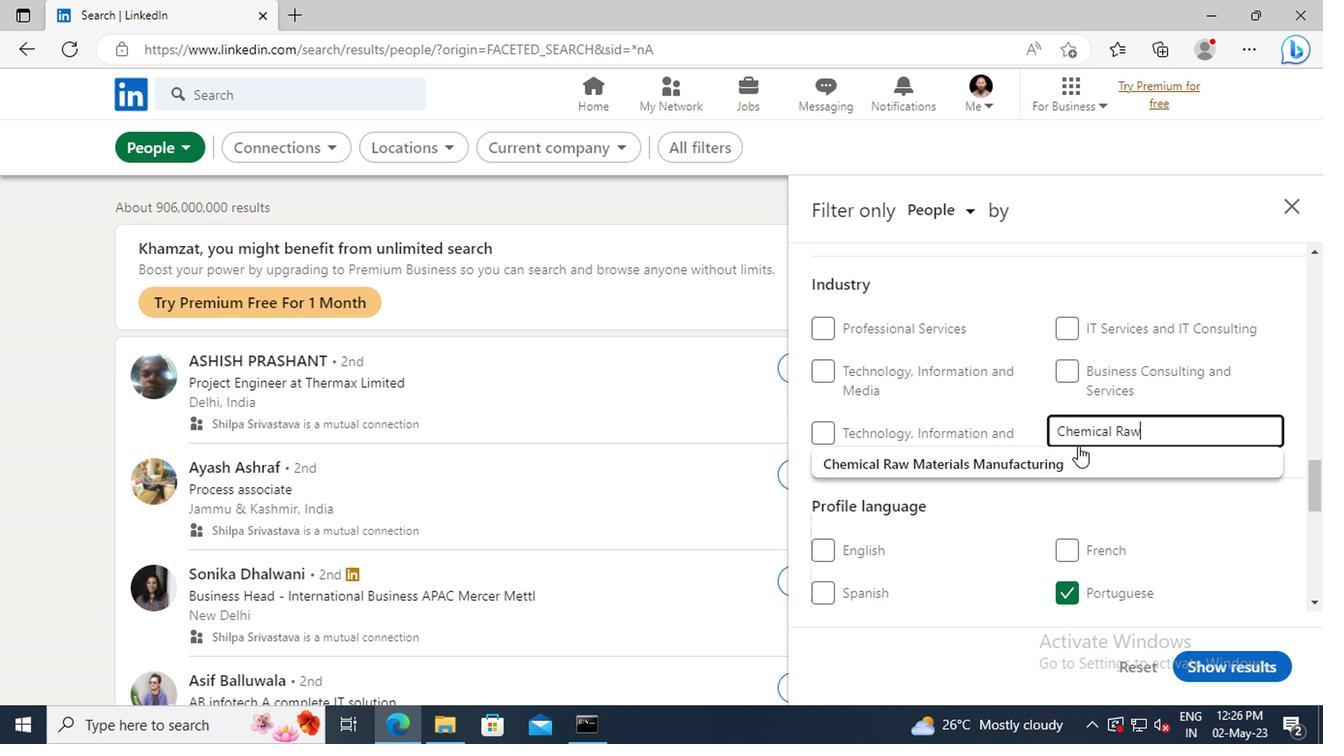 
Action: Mouse pressed left at (902, 464)
Screenshot: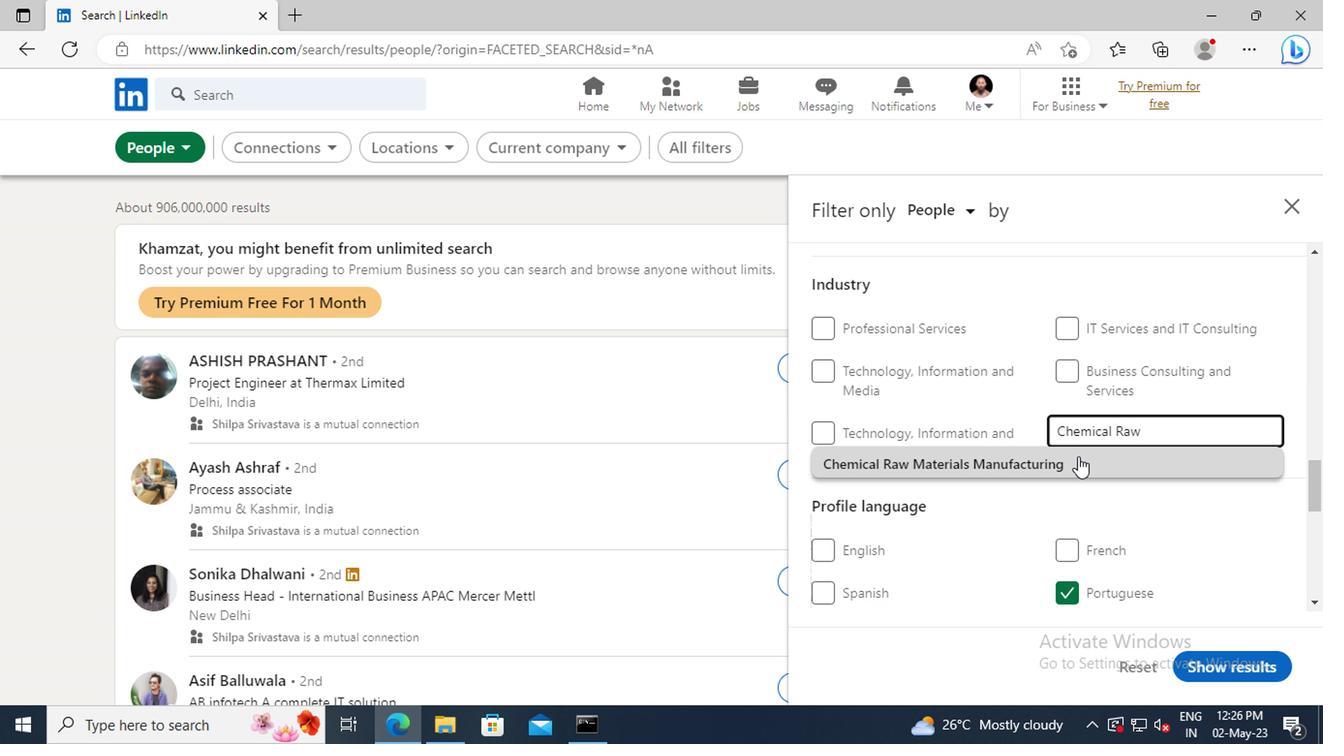 
Action: Mouse scrolled (902, 463) with delta (0, 0)
Screenshot: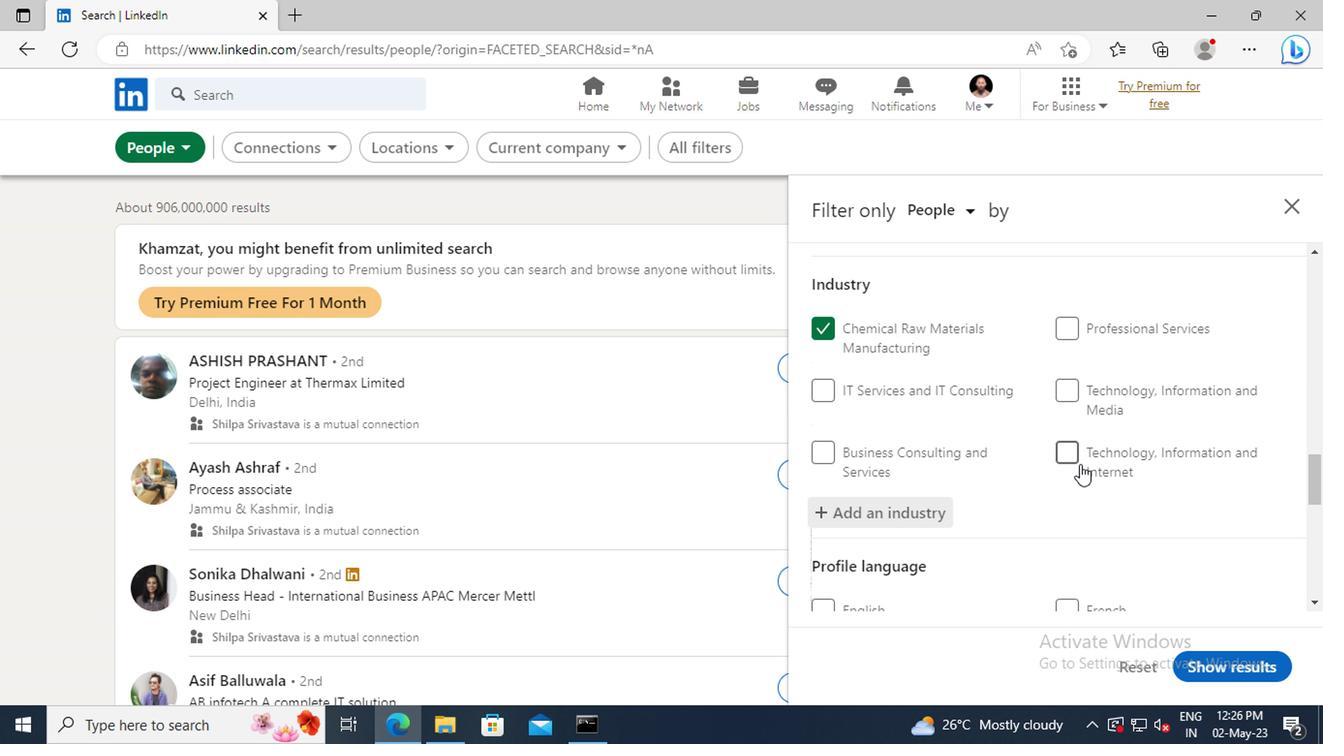 
Action: Mouse scrolled (902, 463) with delta (0, 0)
Screenshot: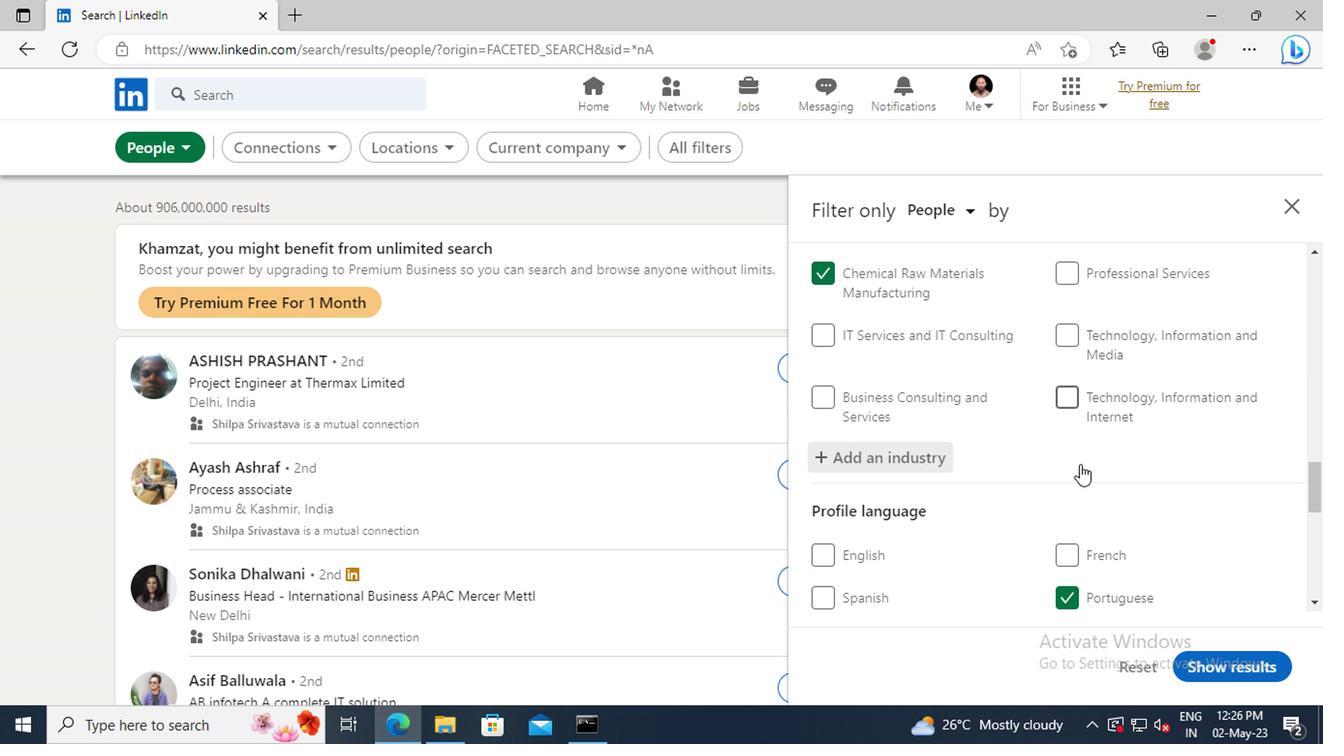 
Action: Mouse scrolled (902, 463) with delta (0, 0)
Screenshot: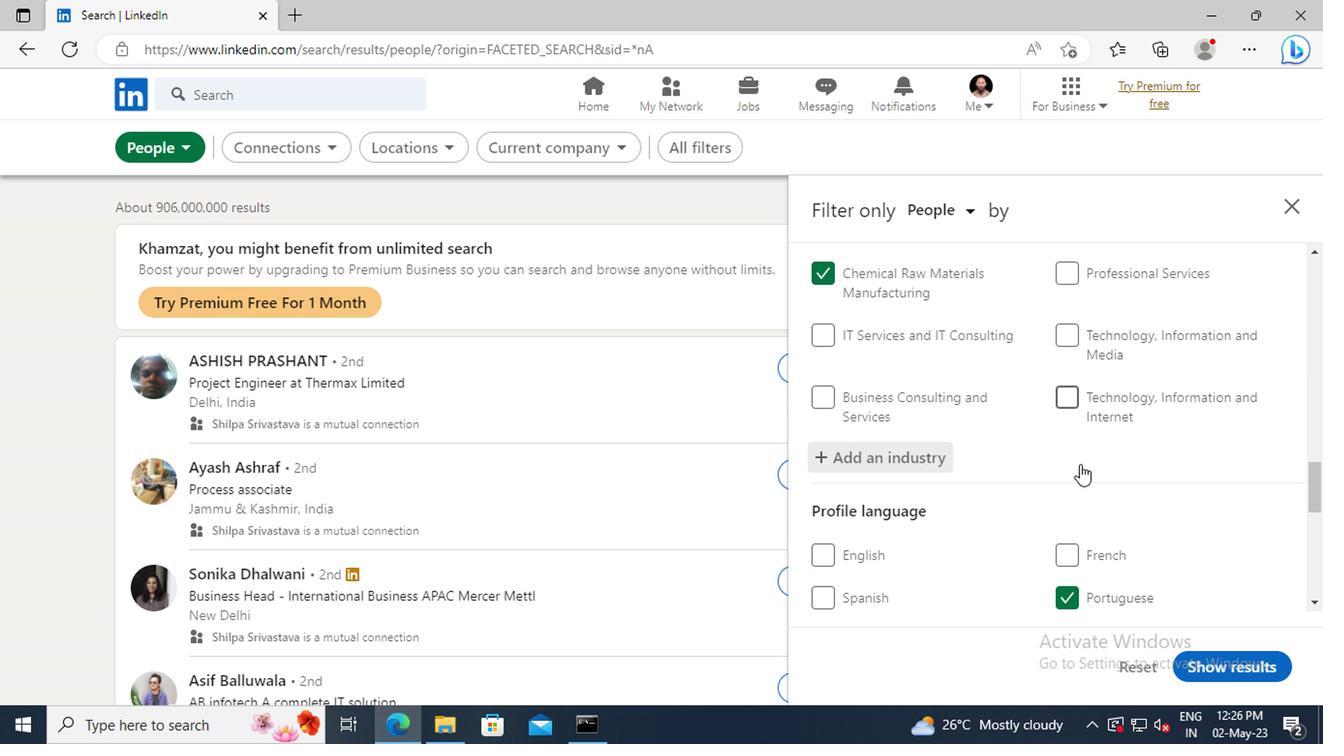 
Action: Mouse scrolled (902, 463) with delta (0, 0)
Screenshot: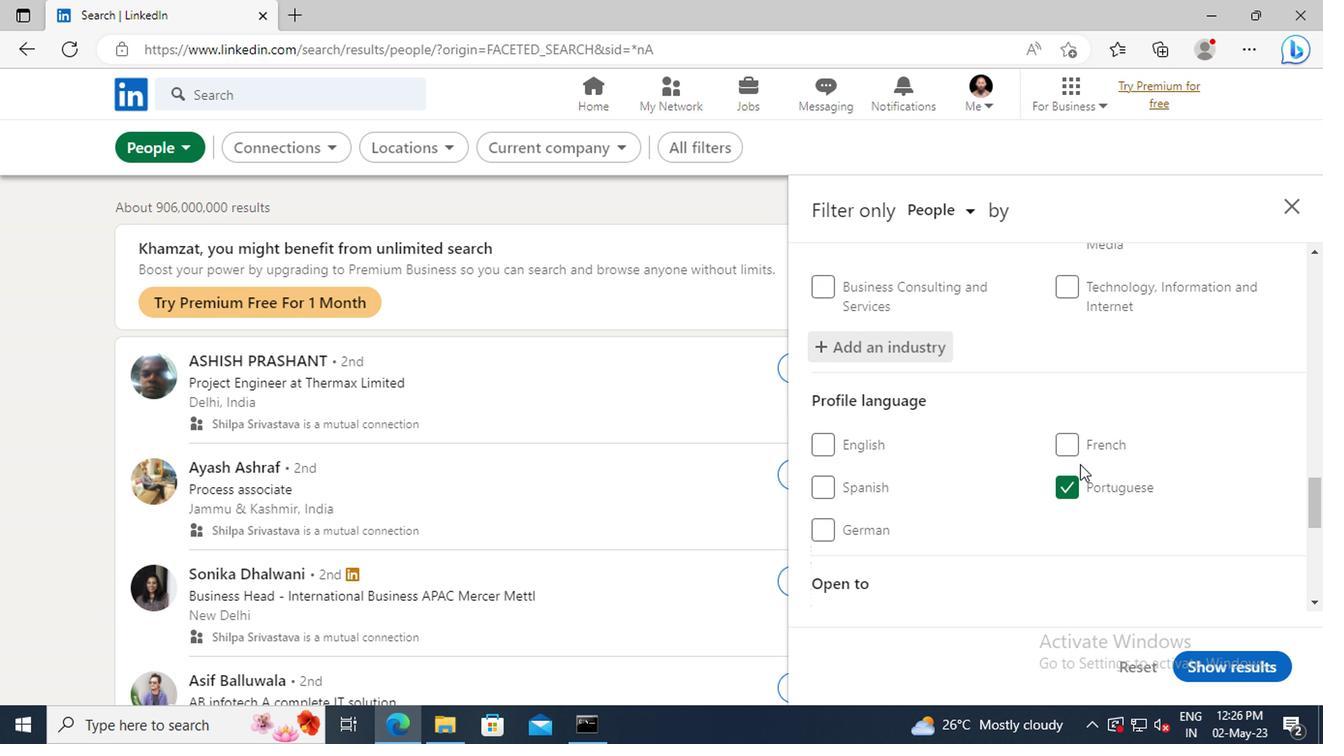 
Action: Mouse scrolled (902, 463) with delta (0, 0)
Screenshot: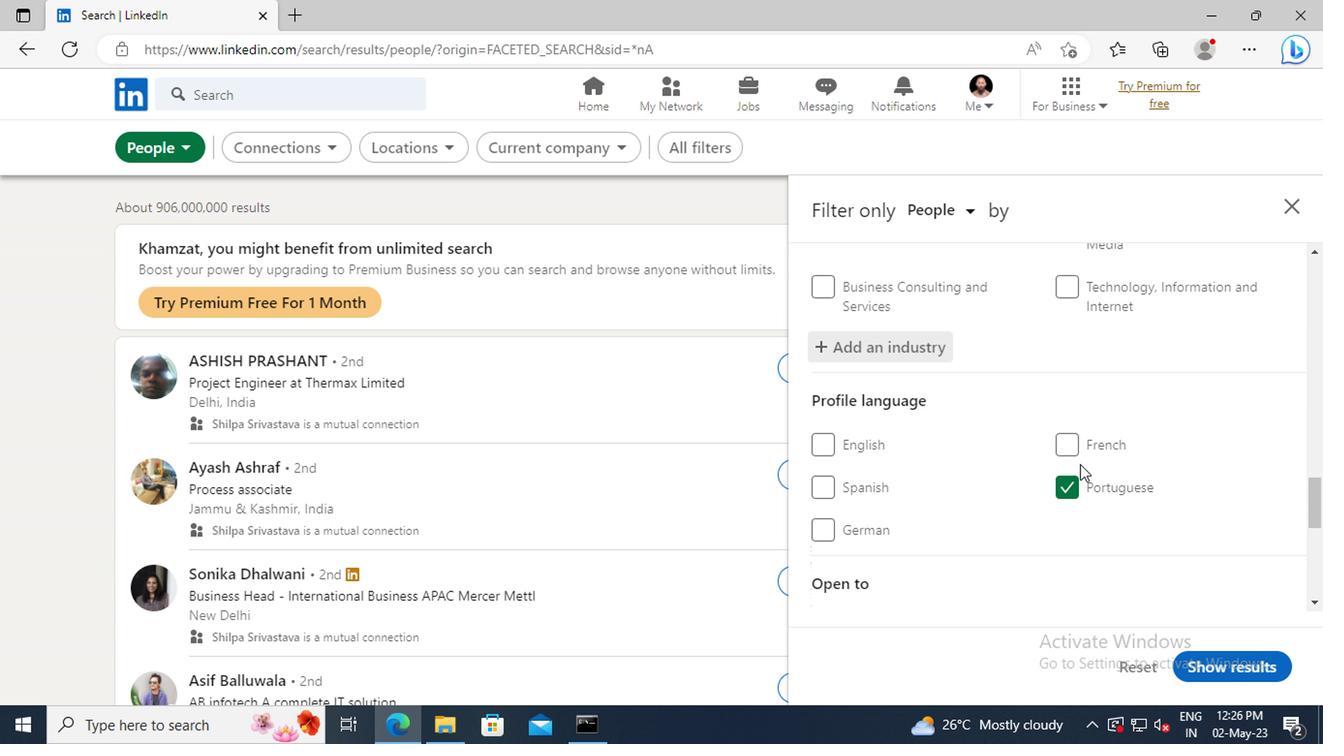 
Action: Mouse moved to (902, 459)
Screenshot: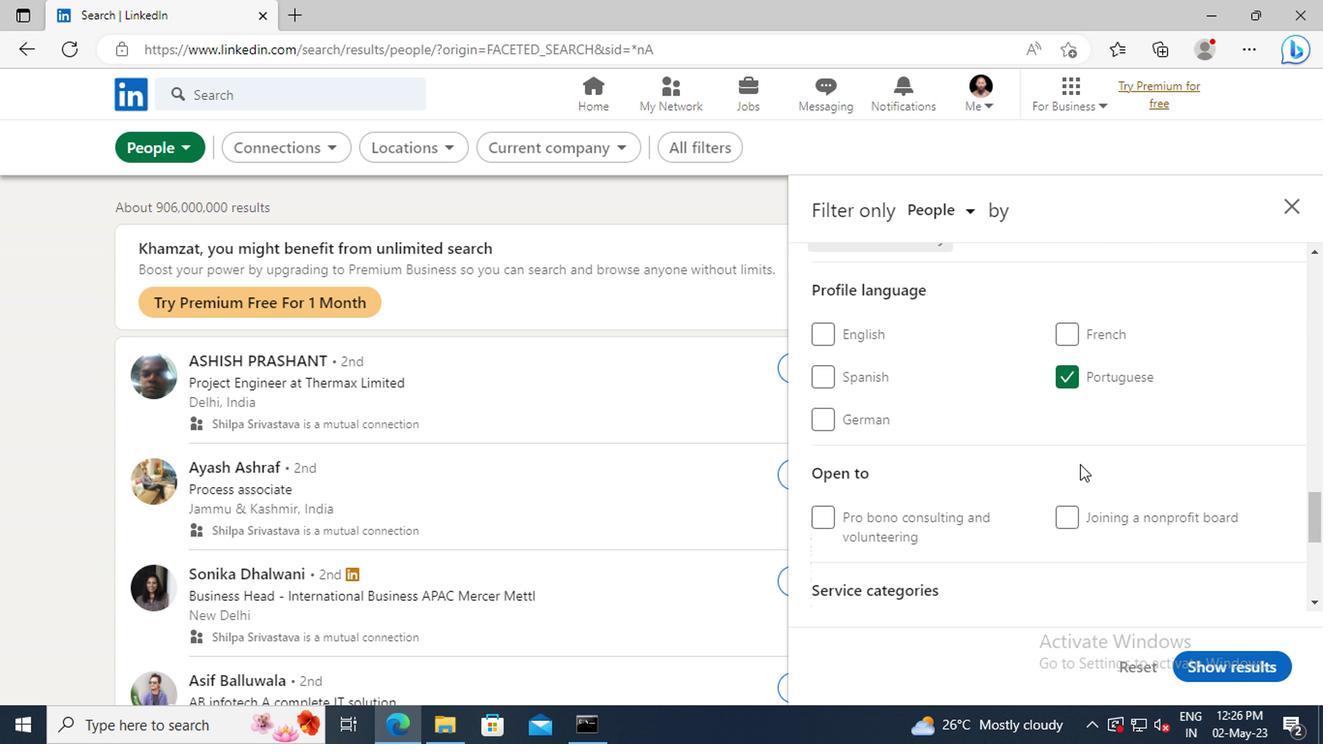 
Action: Mouse scrolled (902, 458) with delta (0, 0)
Screenshot: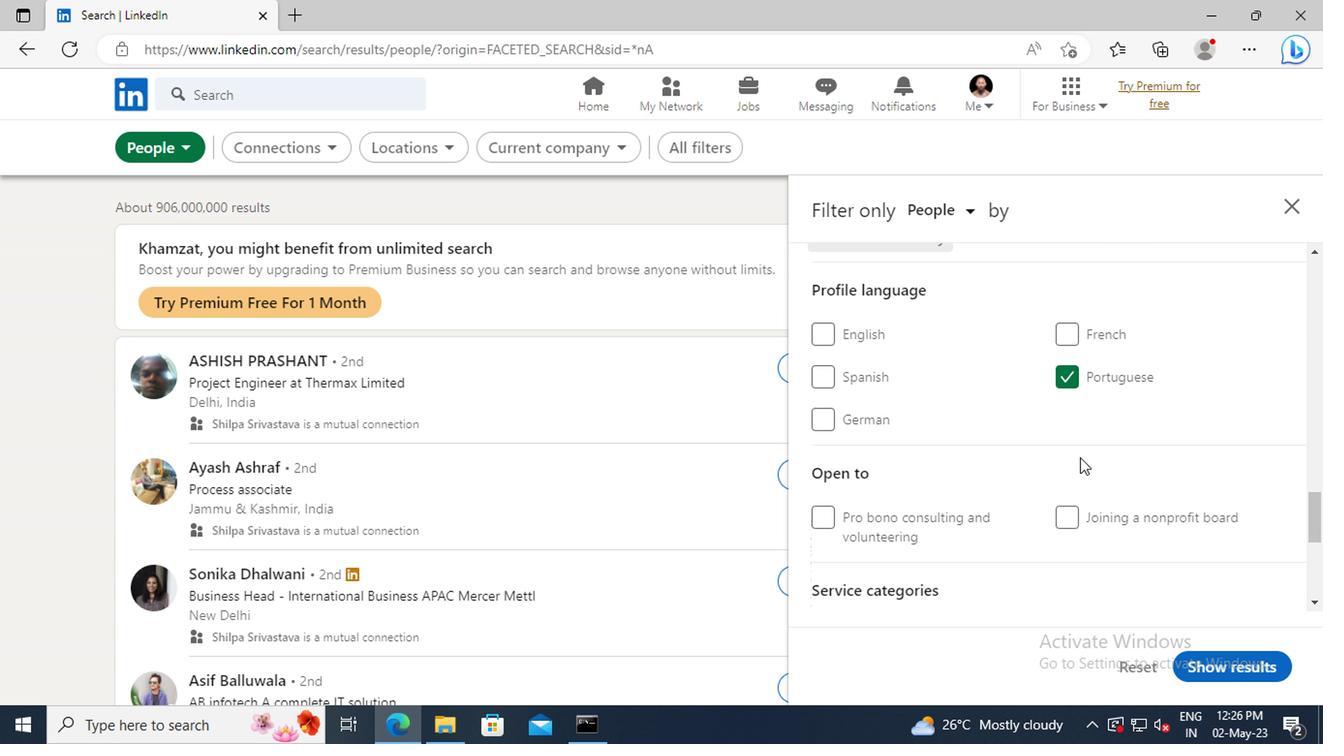 
Action: Mouse moved to (902, 437)
Screenshot: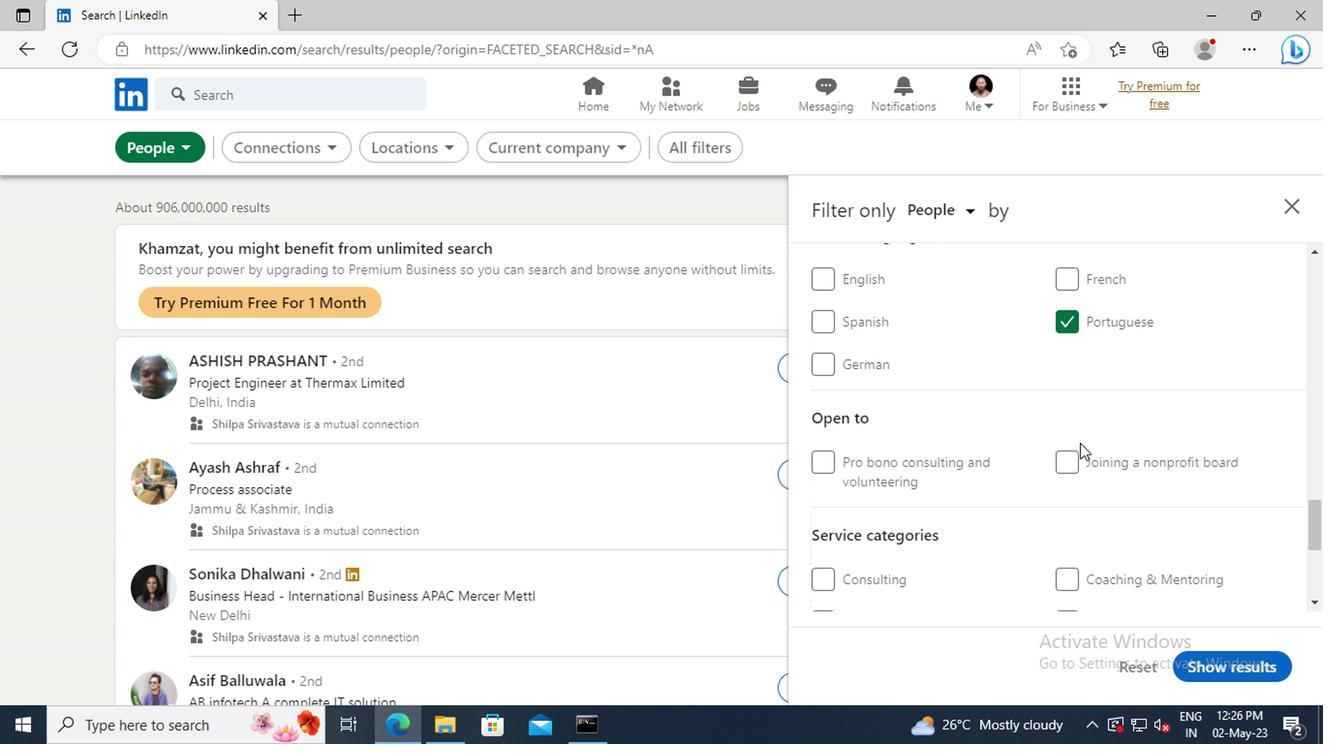 
Action: Mouse scrolled (902, 436) with delta (0, 0)
Screenshot: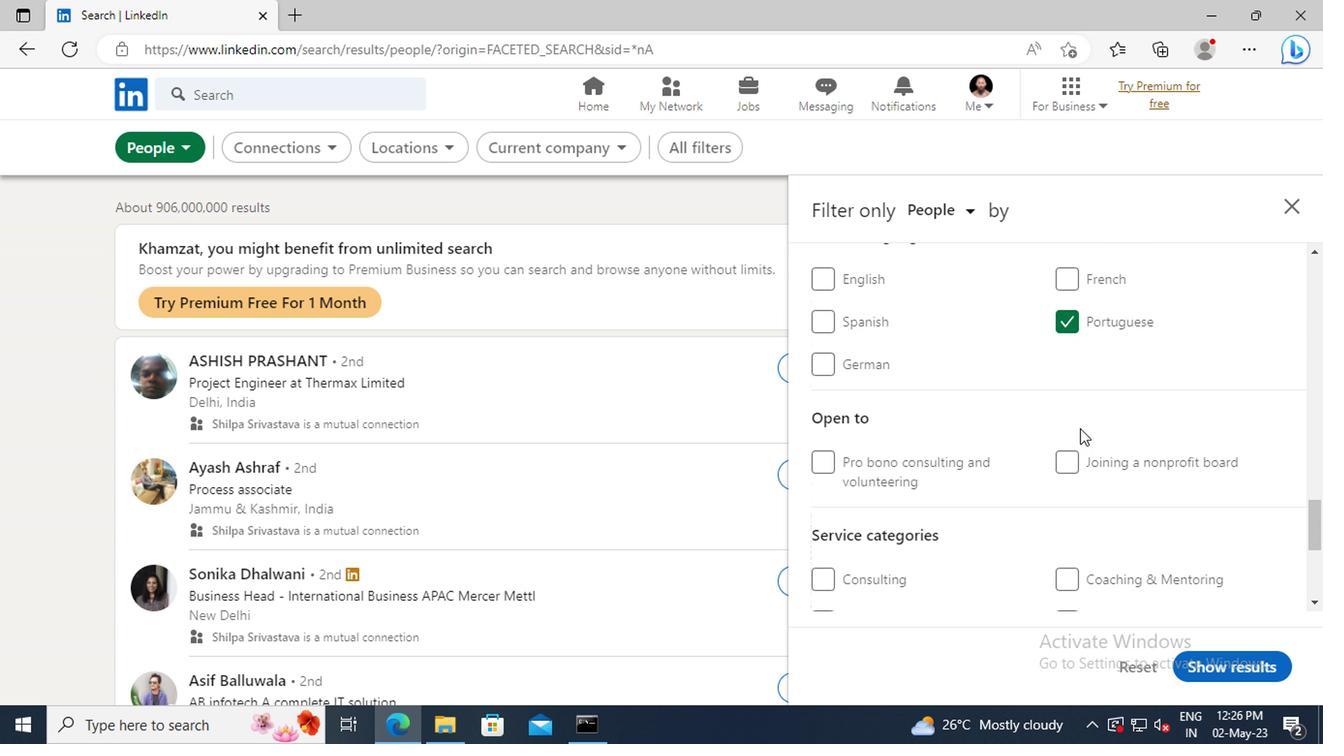 
Action: Mouse moved to (904, 430)
Screenshot: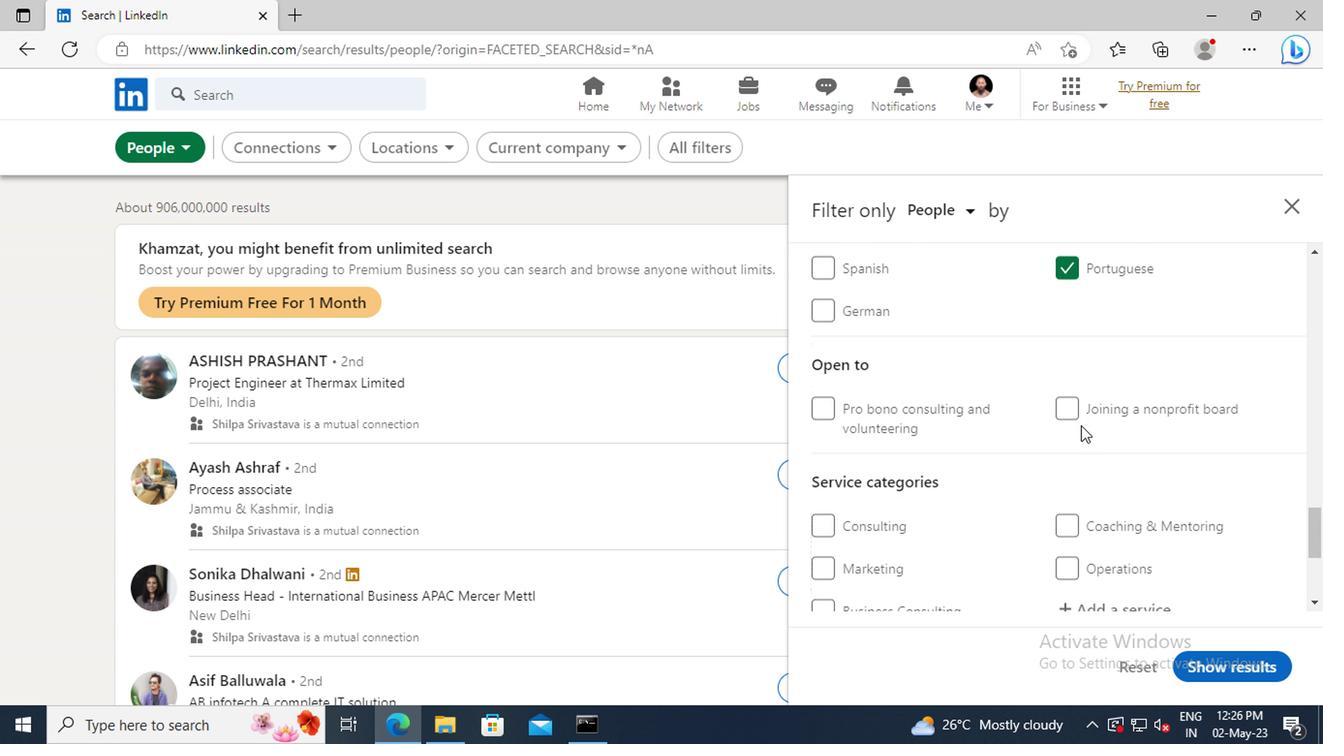 
Action: Mouse scrolled (904, 430) with delta (0, 0)
Screenshot: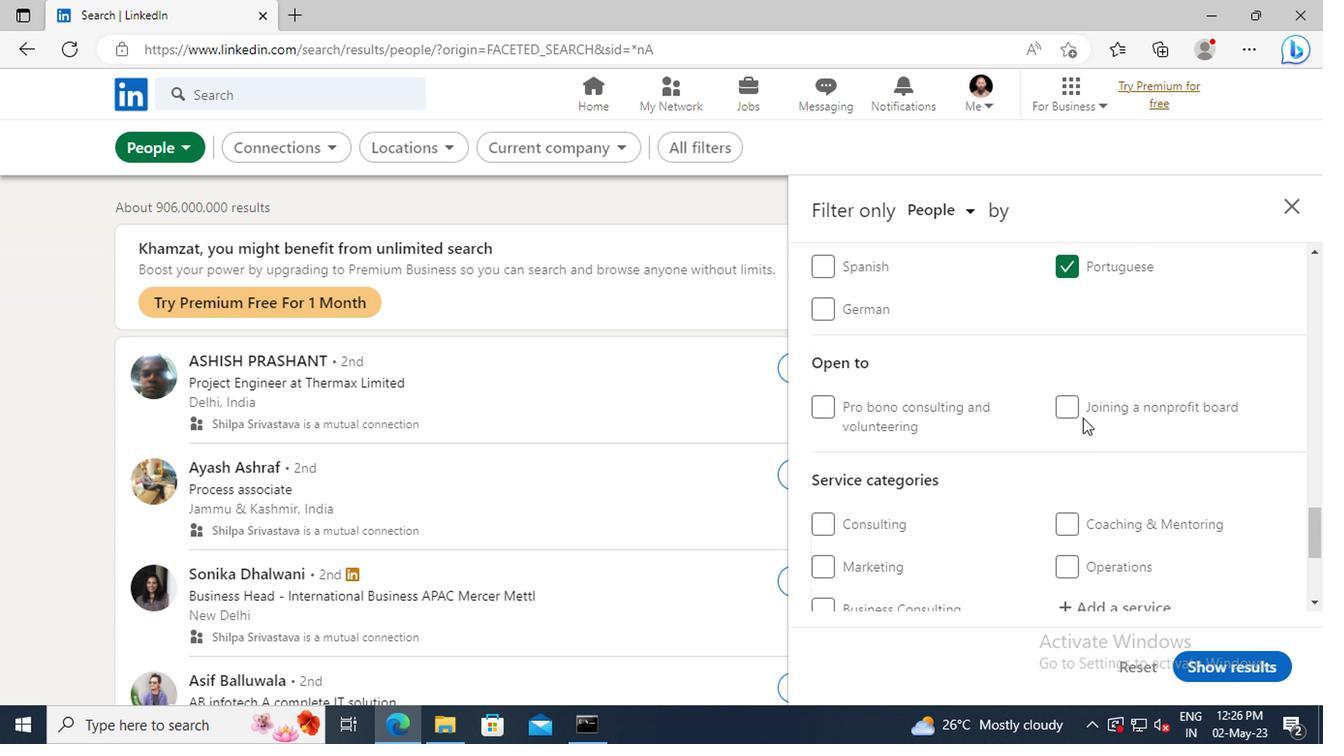 
Action: Mouse moved to (904, 430)
Screenshot: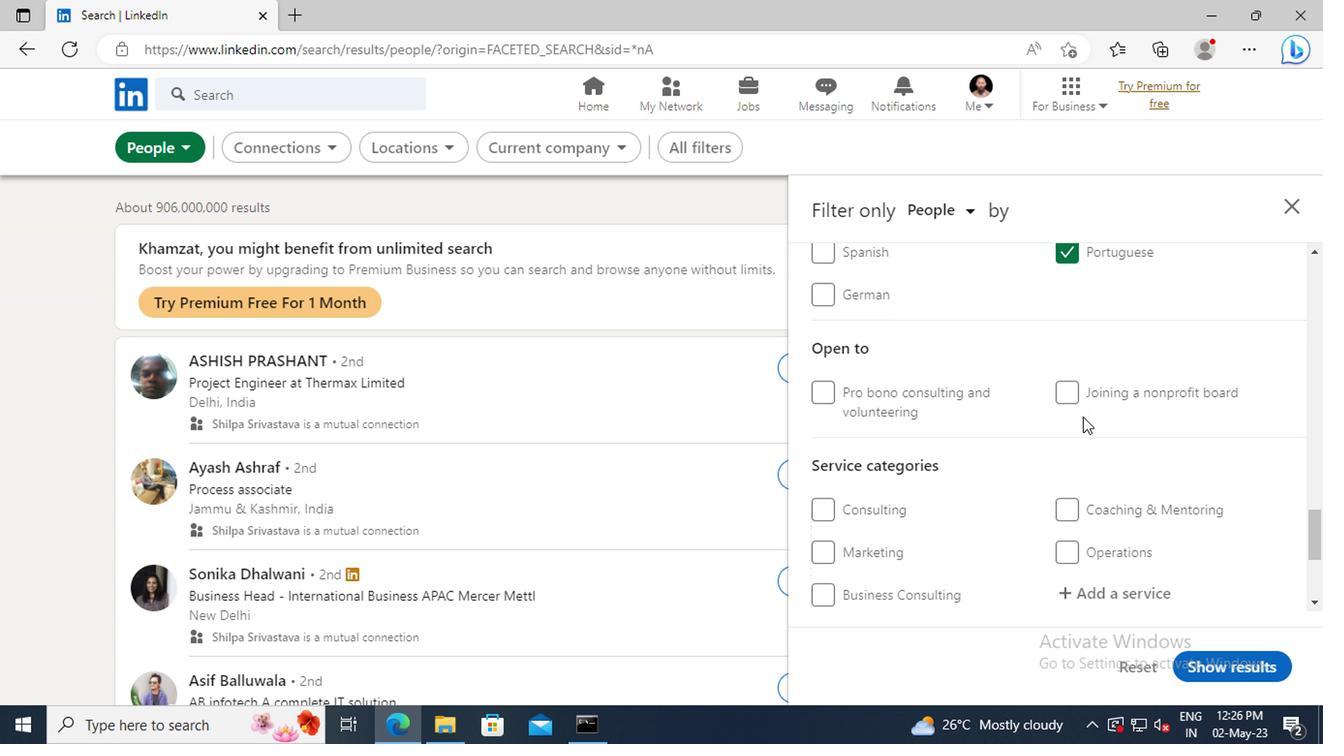 
Action: Mouse scrolled (904, 429) with delta (0, 0)
Screenshot: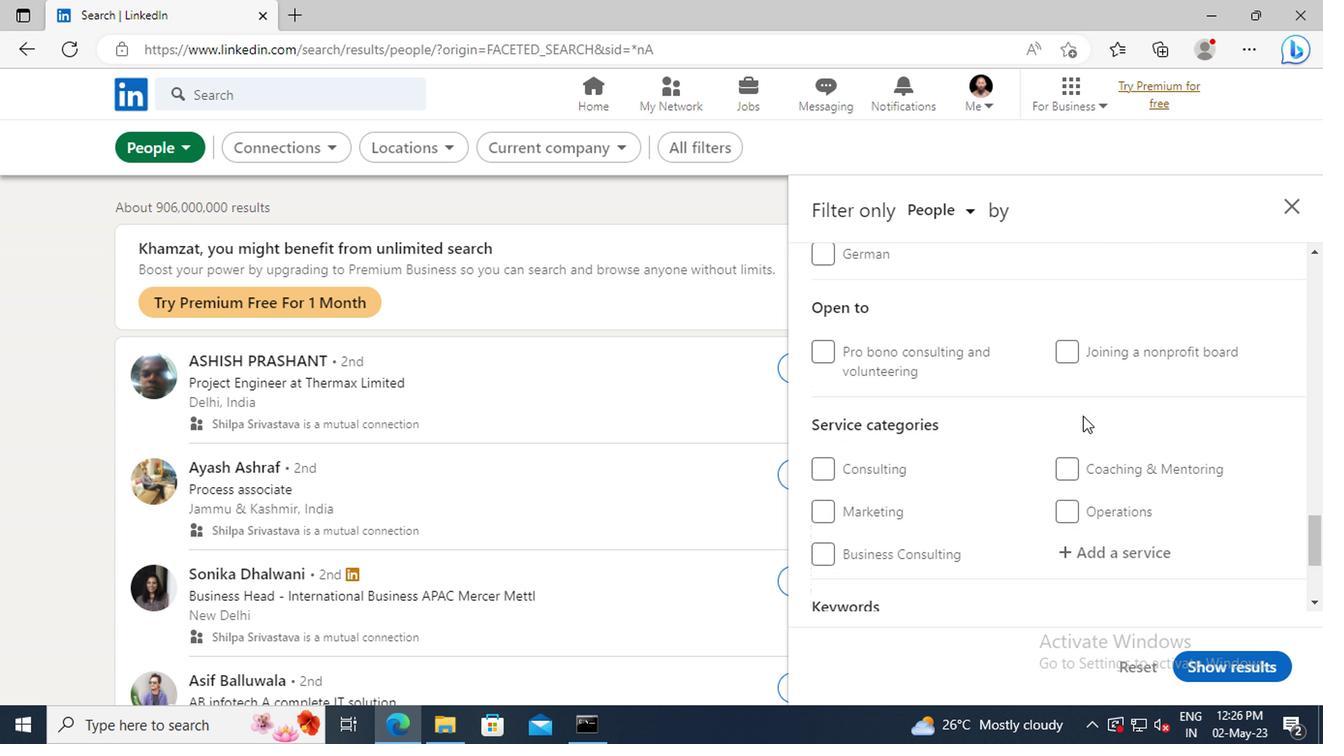 
Action: Mouse scrolled (904, 429) with delta (0, 0)
Screenshot: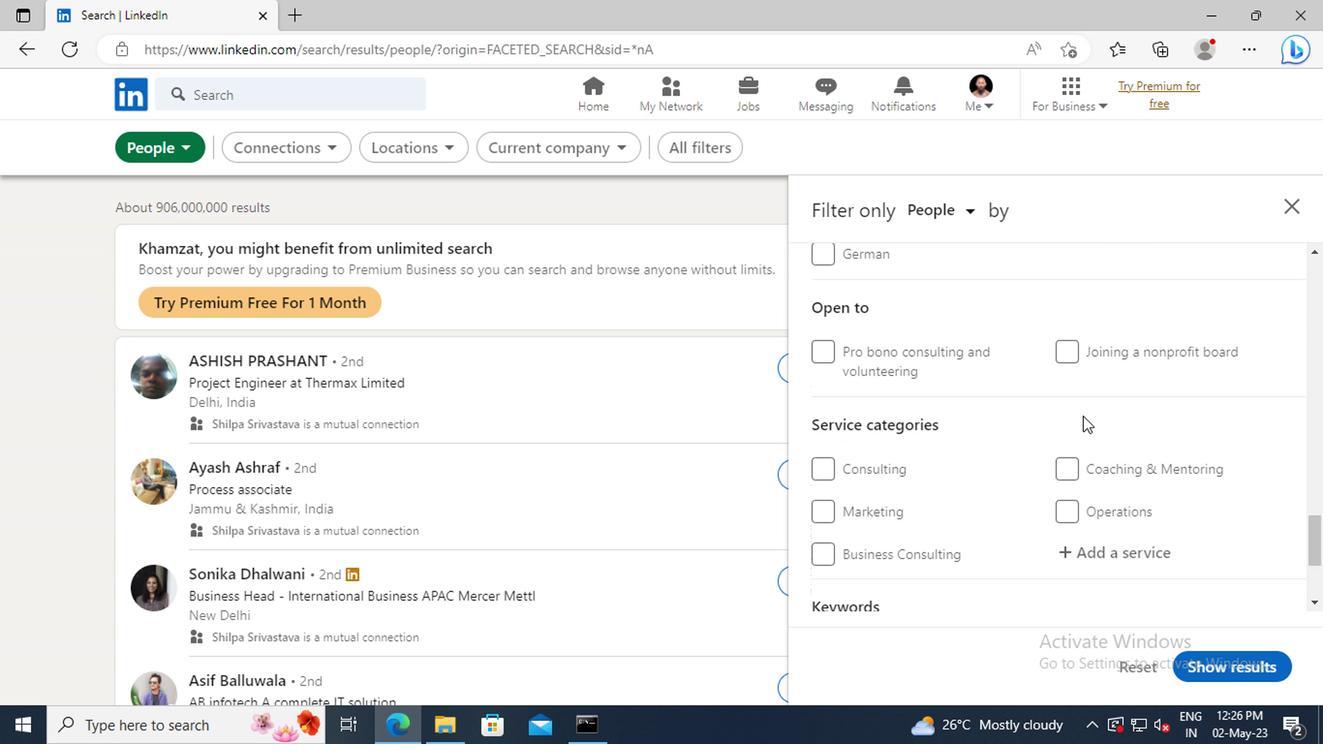 
Action: Mouse moved to (904, 447)
Screenshot: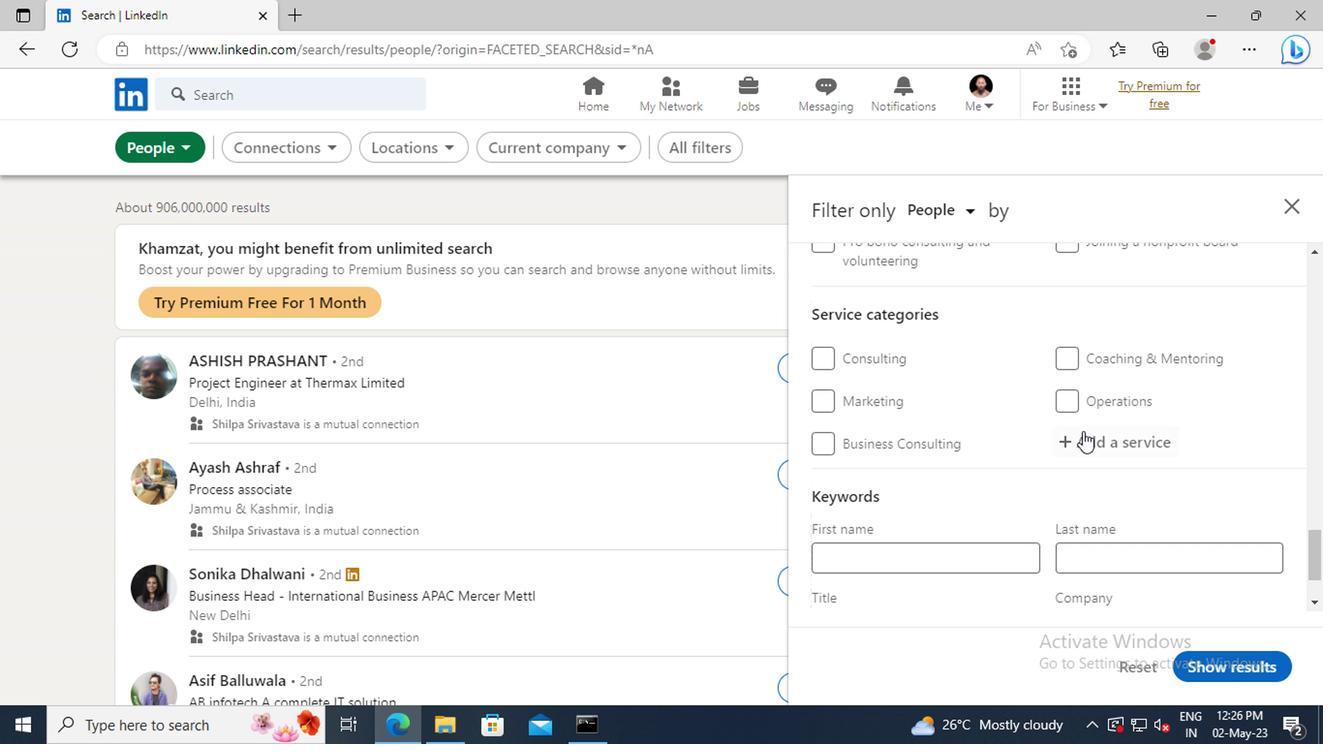 
Action: Mouse pressed left at (904, 447)
Screenshot: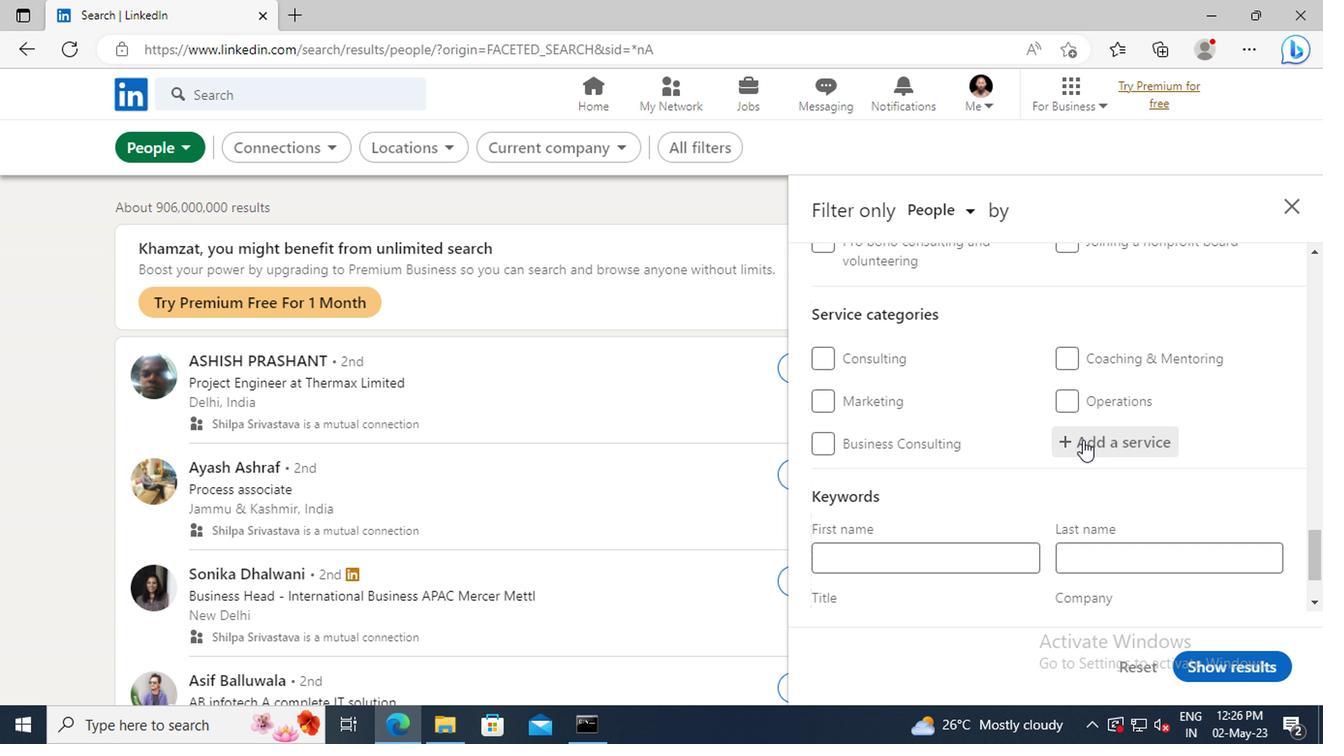 
Action: Key pressed <Key.shift>PRINT<Key.space>
Screenshot: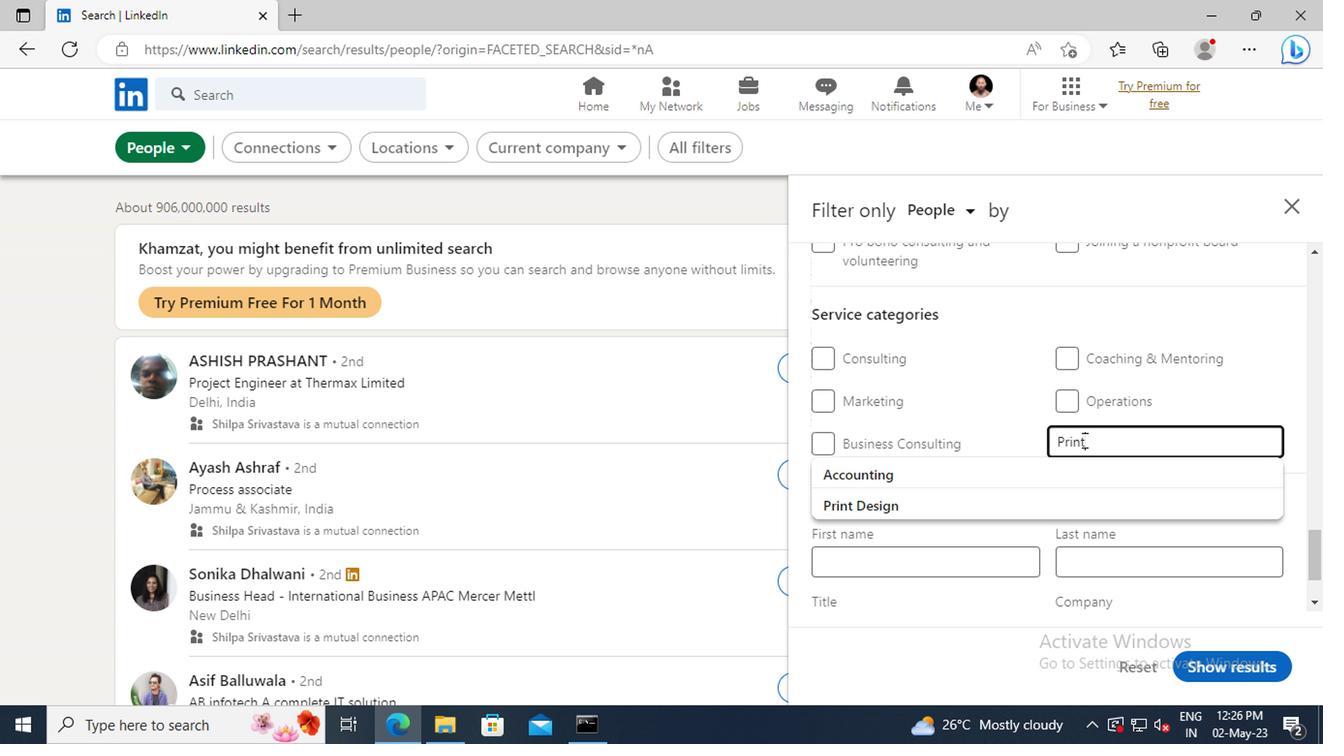 
Action: Mouse moved to (907, 469)
Screenshot: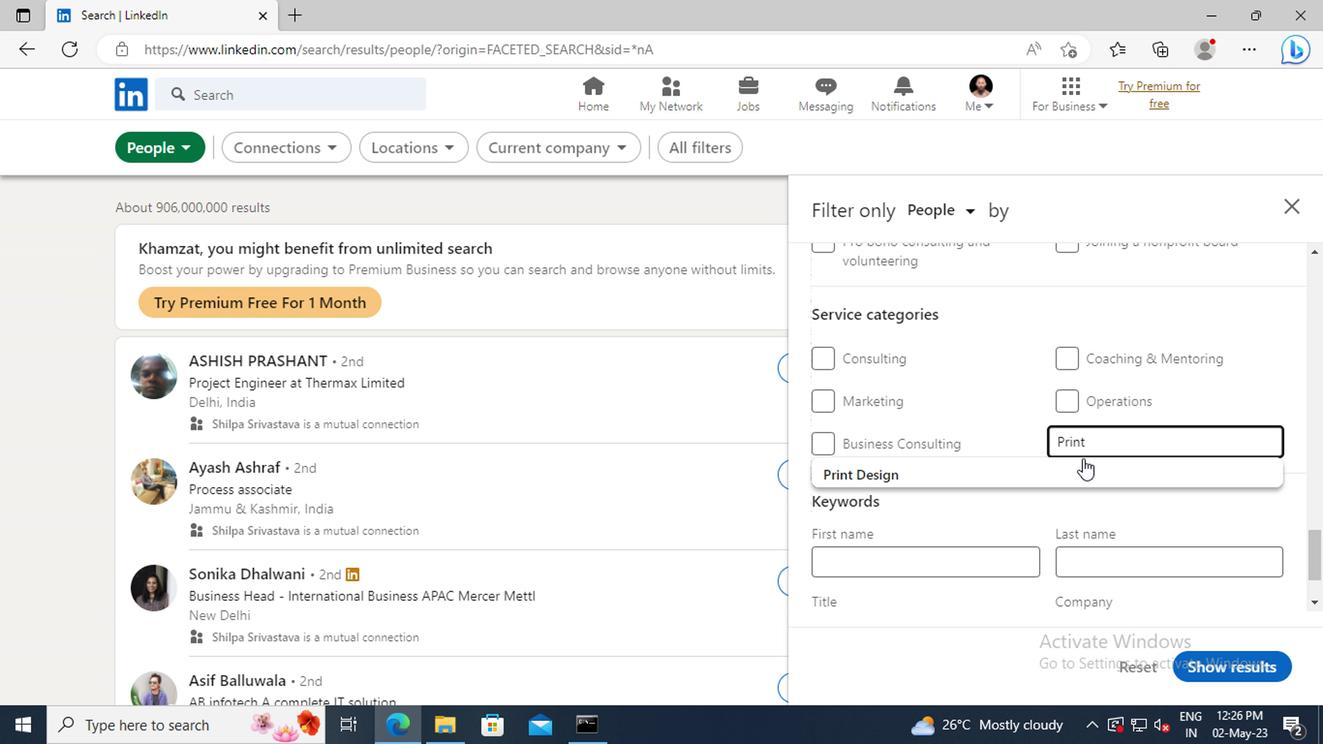 
Action: Mouse pressed left at (907, 469)
Screenshot: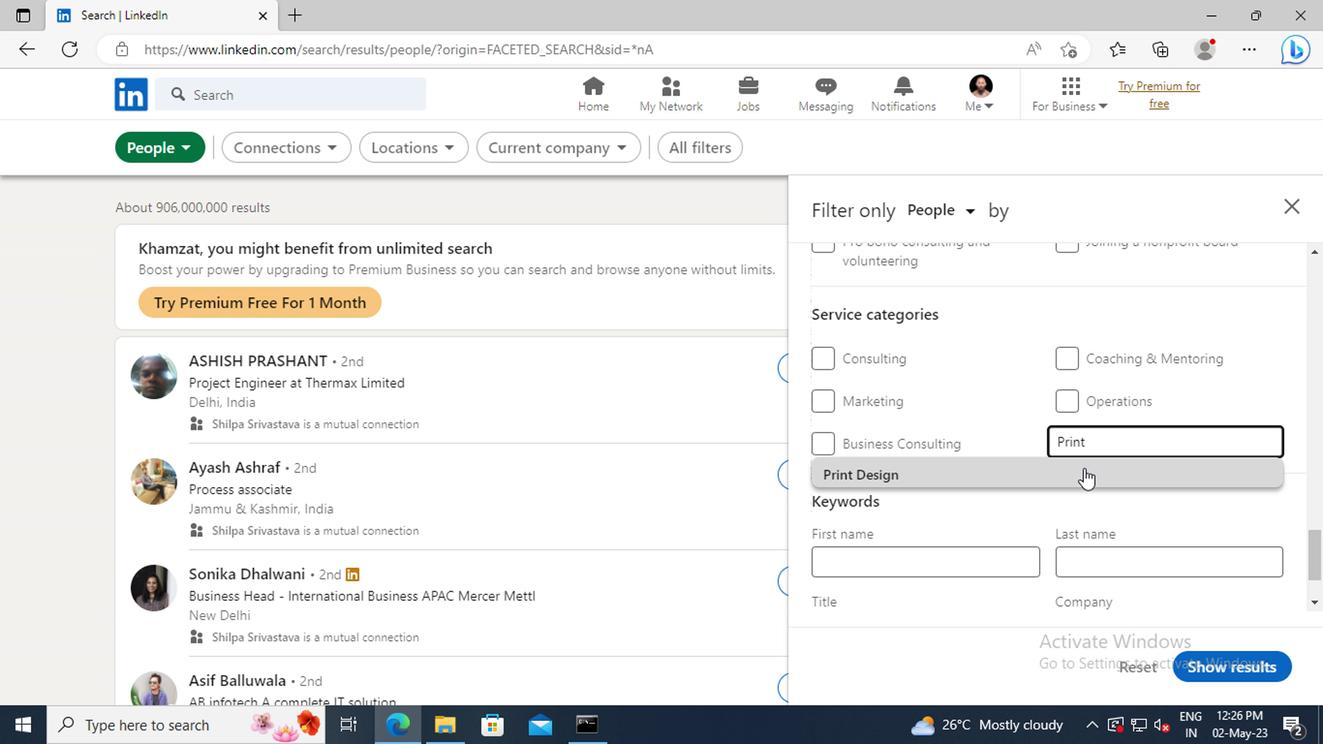
Action: Mouse scrolled (907, 469) with delta (0, 0)
Screenshot: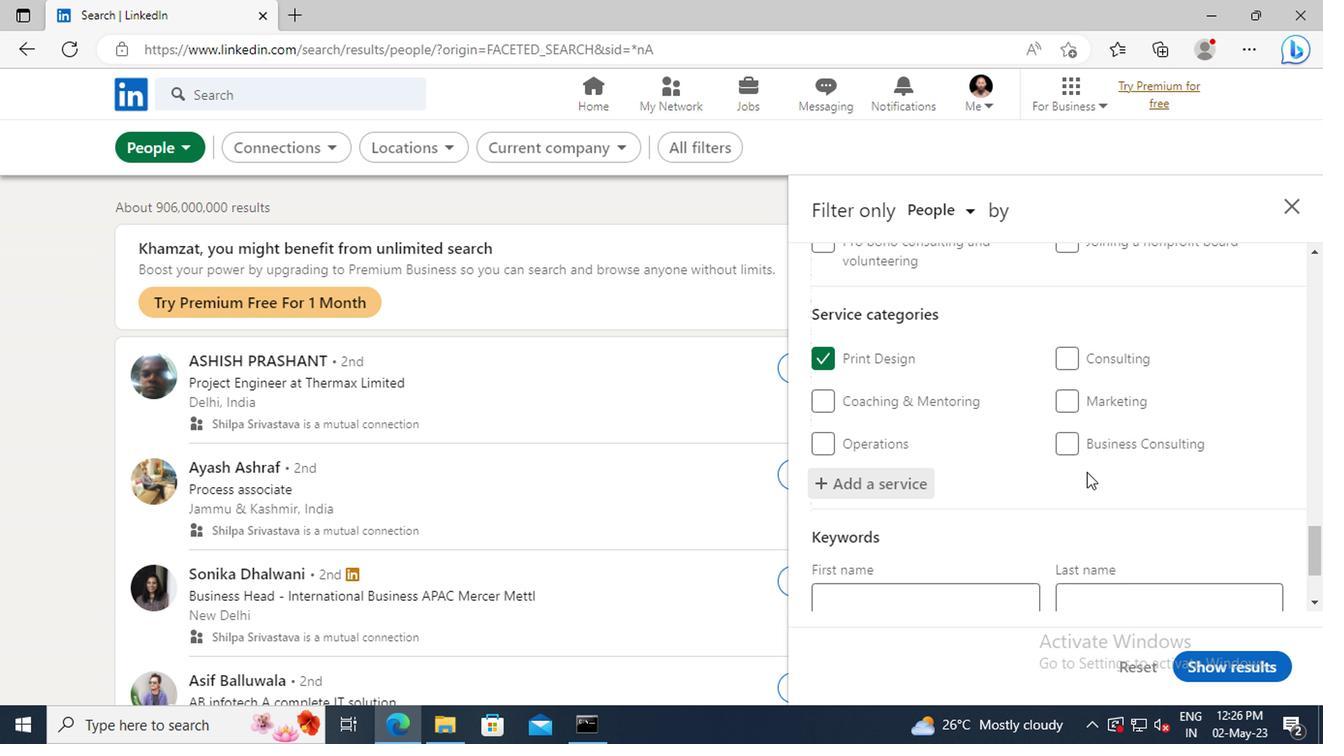 
Action: Mouse scrolled (907, 469) with delta (0, 0)
Screenshot: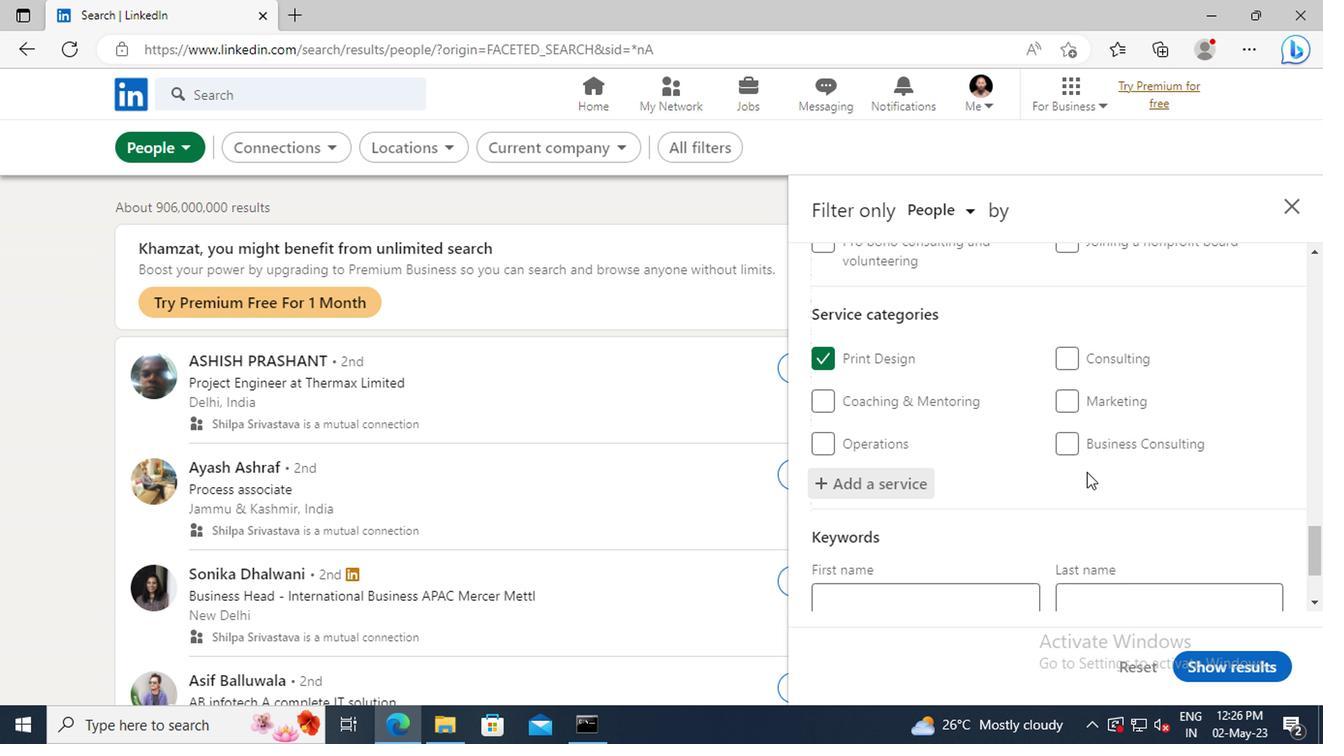 
Action: Mouse scrolled (907, 469) with delta (0, 0)
Screenshot: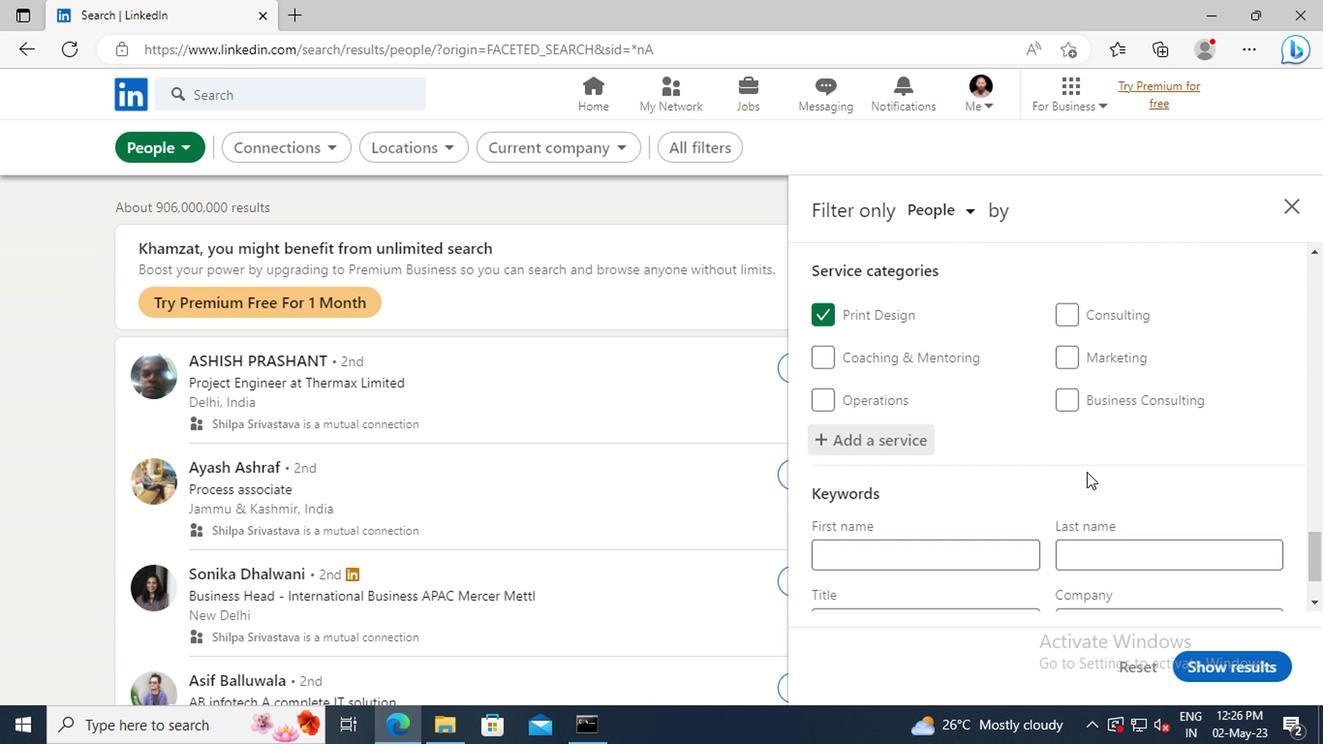 
Action: Mouse moved to (748, 506)
Screenshot: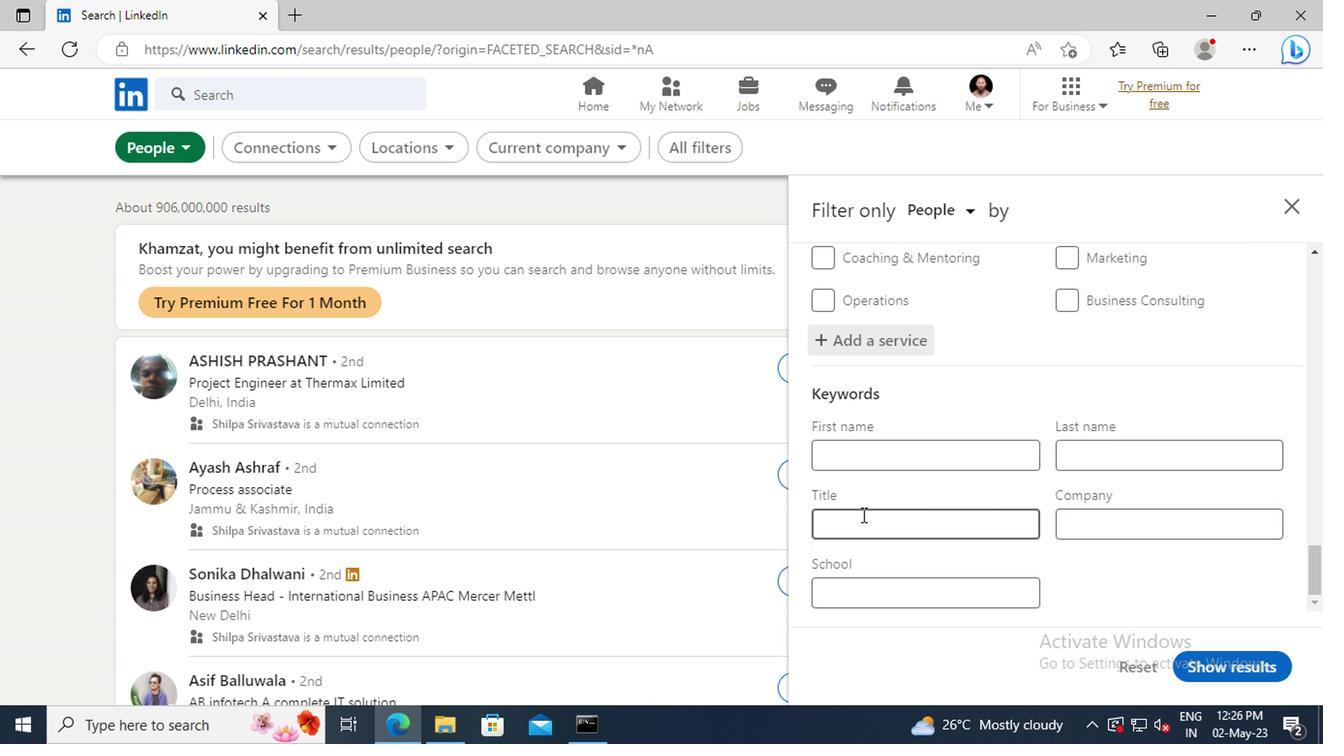 
Action: Mouse pressed left at (748, 506)
Screenshot: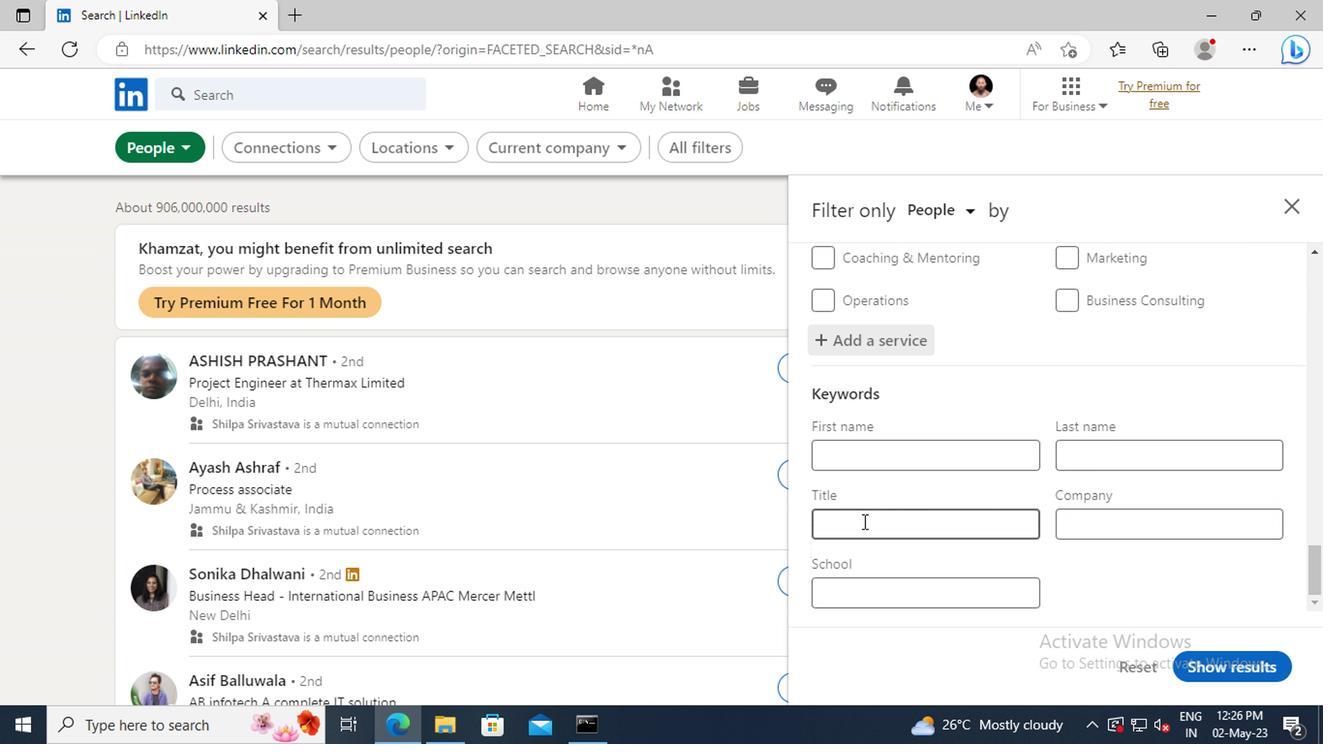 
Action: Key pressed <Key.shift>SUICIDE<Key.space><Key.shift>HOTLINE<Key.space><Key.shift>VOLUNTEER<Key.enter>
Screenshot: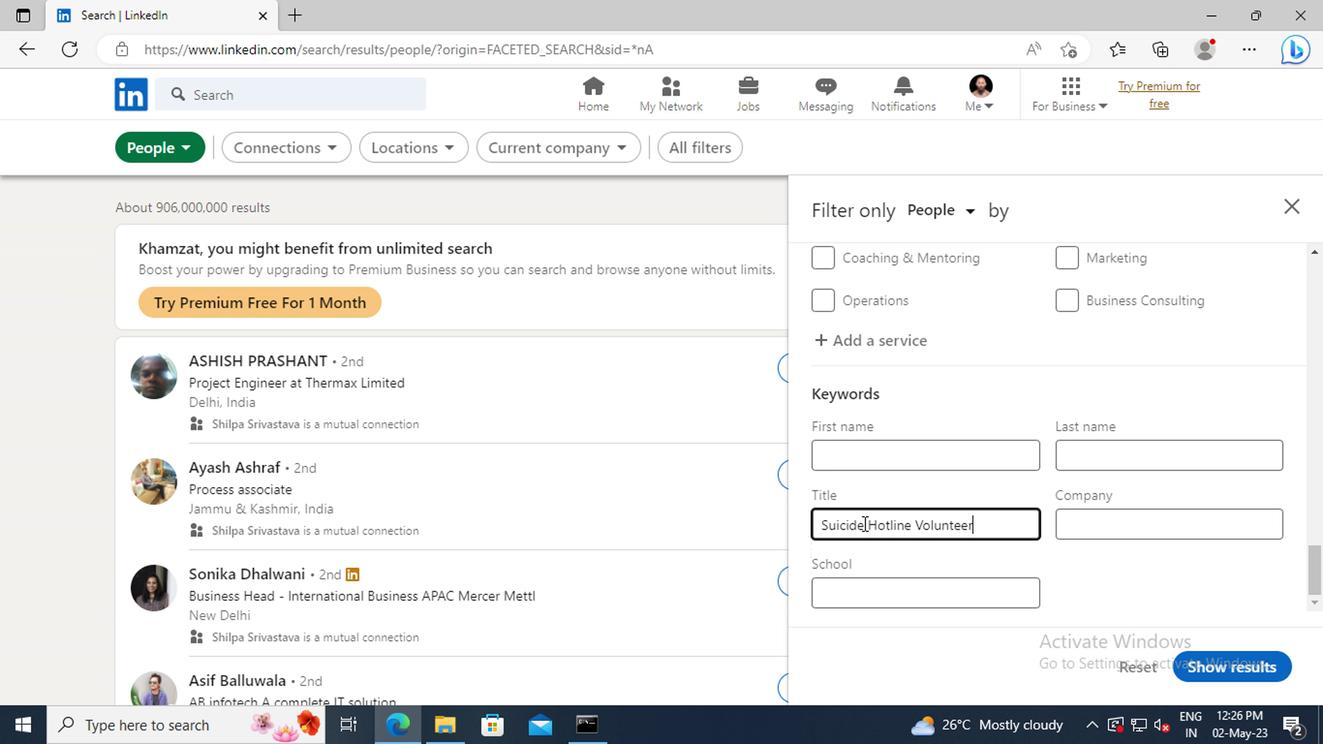 
Action: Mouse moved to (984, 605)
Screenshot: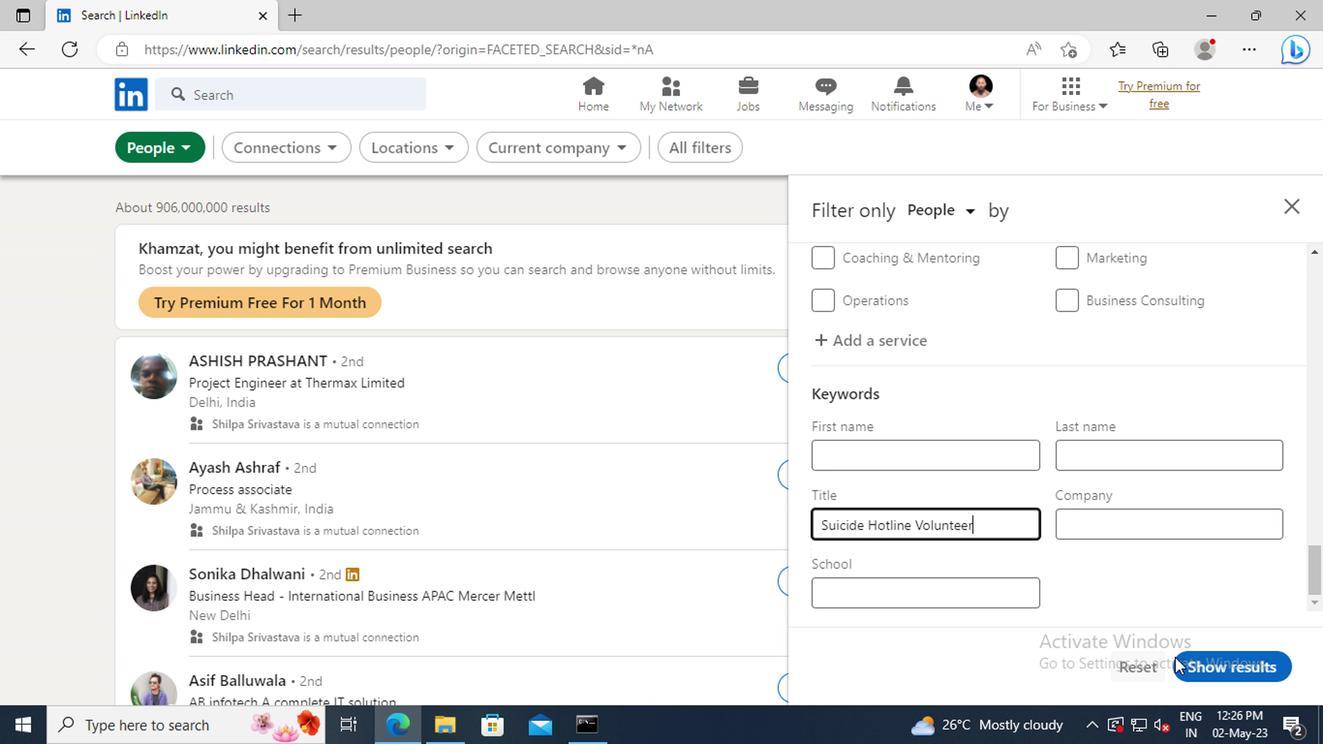 
Action: Mouse pressed left at (984, 605)
Screenshot: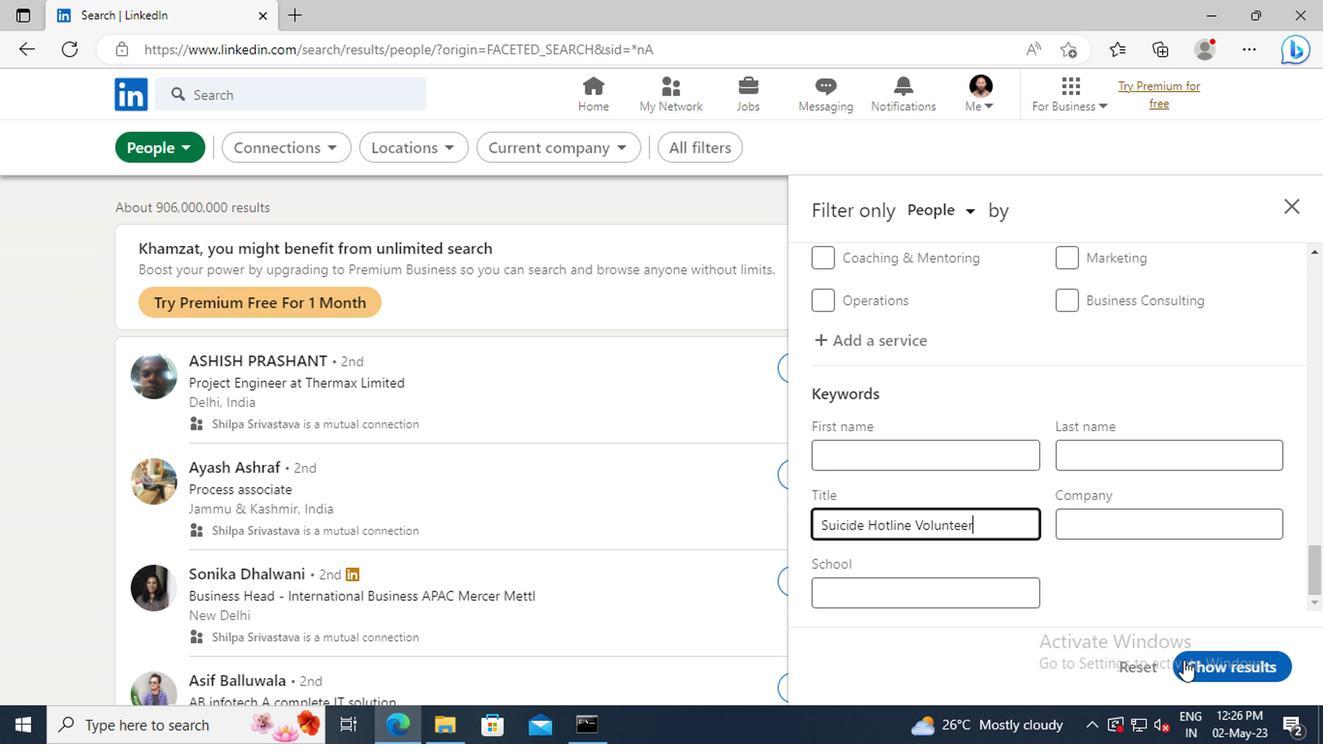 
